 Task: Find connections with filter location Cañas with filter topic #communitywith filter profile language Potuguese with filter current company BBC with filter school Nehru Arts and Science College with filter industry Accessible Hardware Manufacturing with filter service category Leadership Development with filter keywords title Yoga Instructor
Action: Mouse moved to (654, 113)
Screenshot: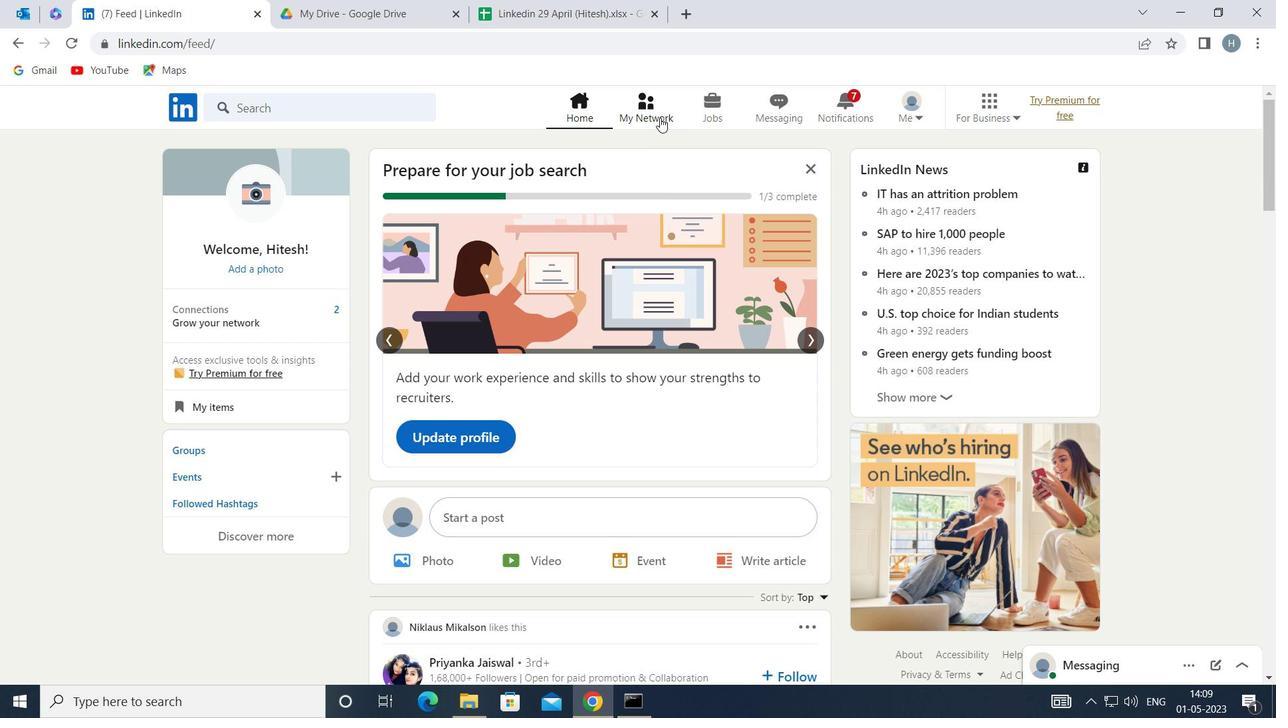 
Action: Mouse pressed left at (654, 113)
Screenshot: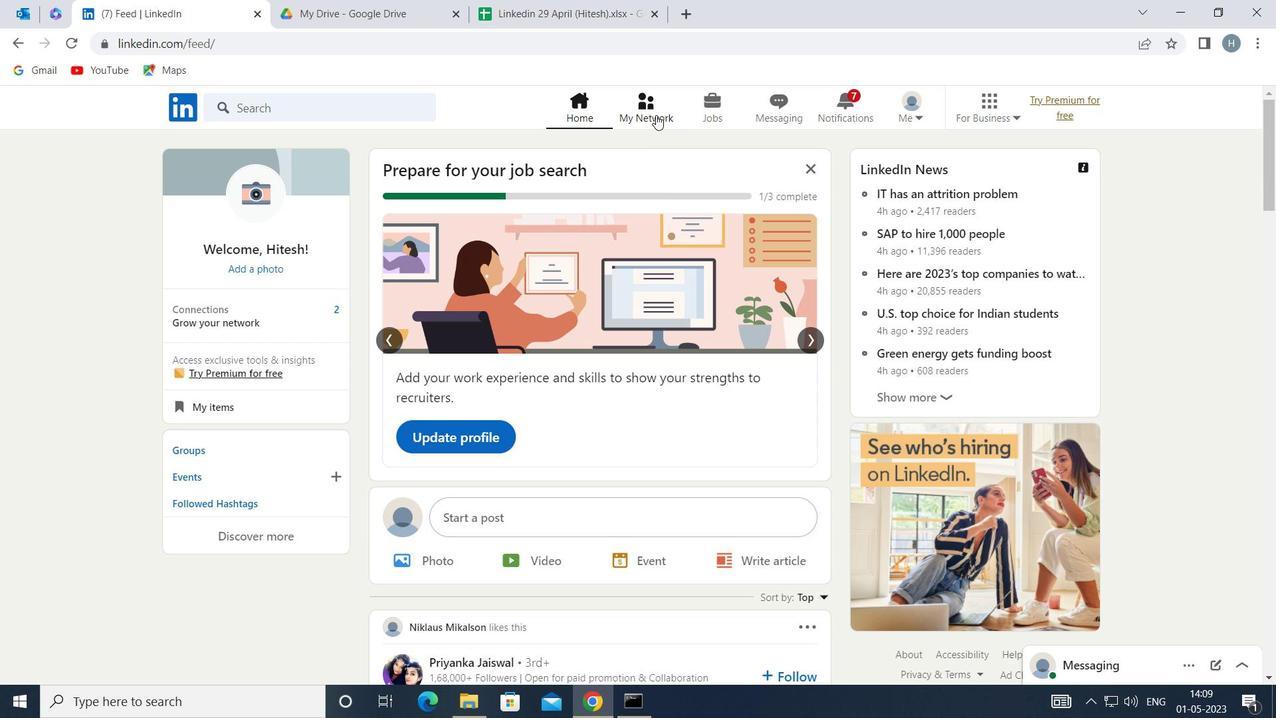 
Action: Mouse moved to (369, 202)
Screenshot: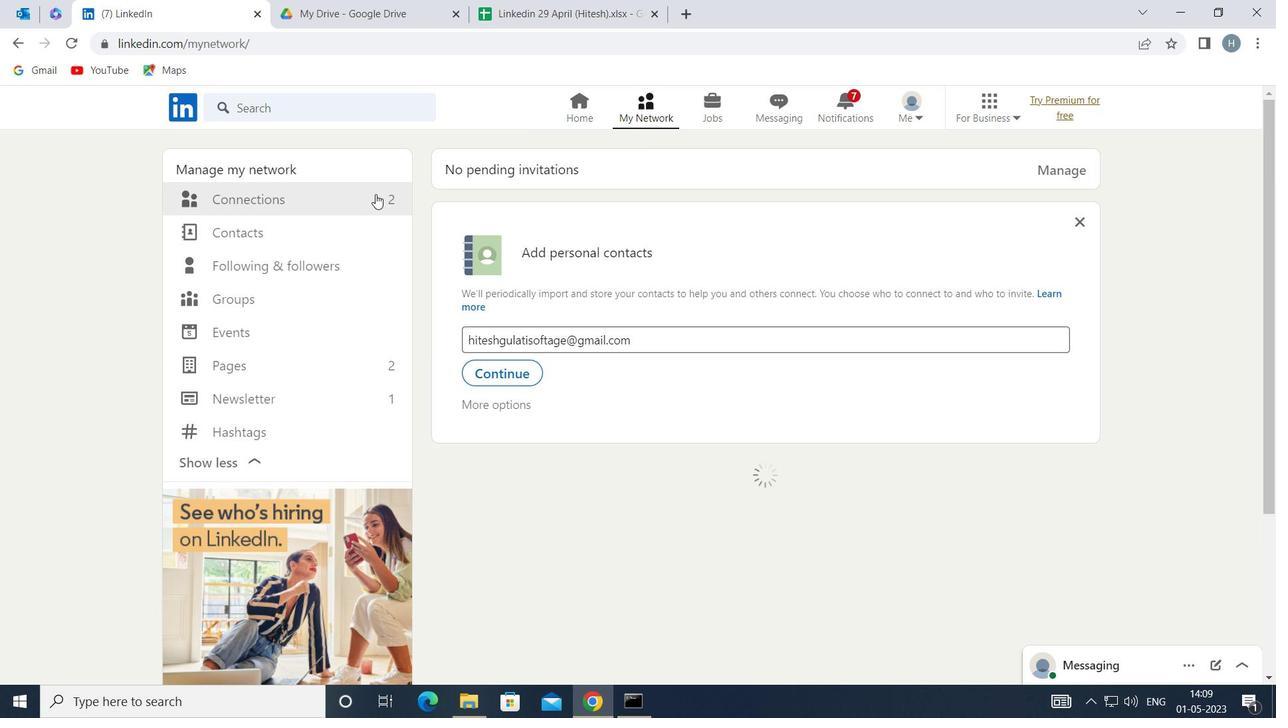 
Action: Mouse pressed left at (369, 202)
Screenshot: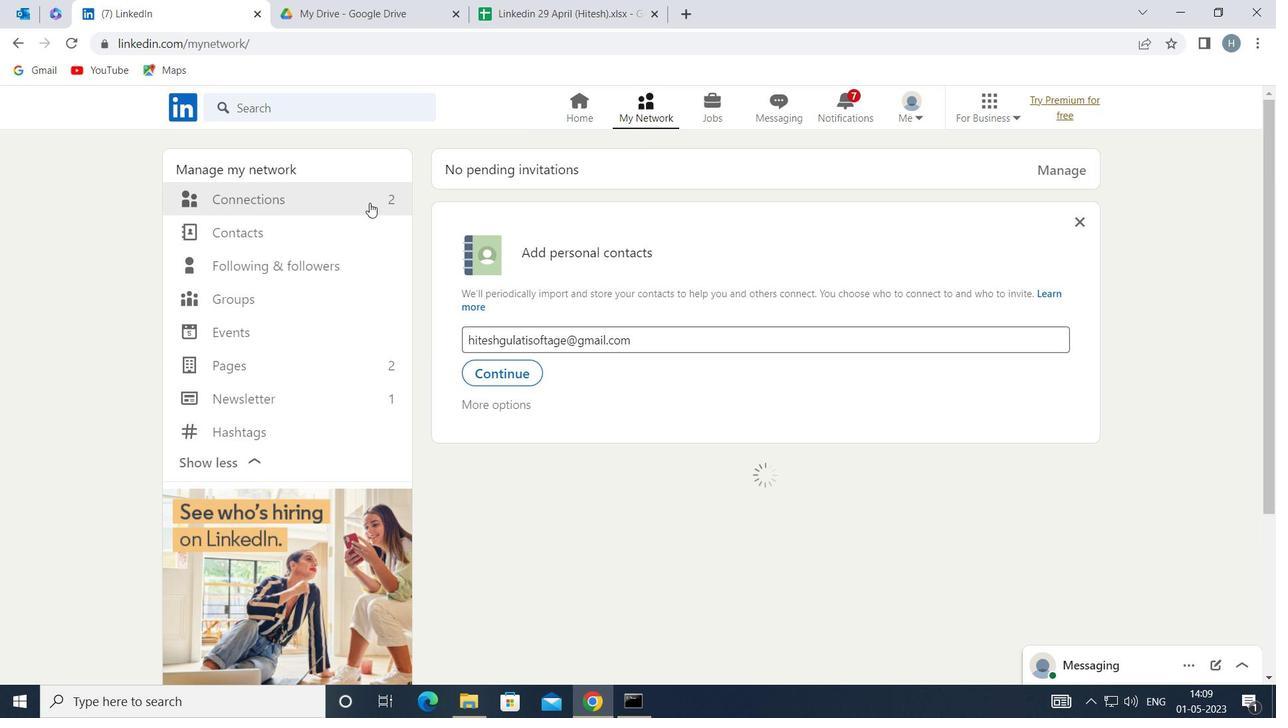 
Action: Mouse moved to (767, 195)
Screenshot: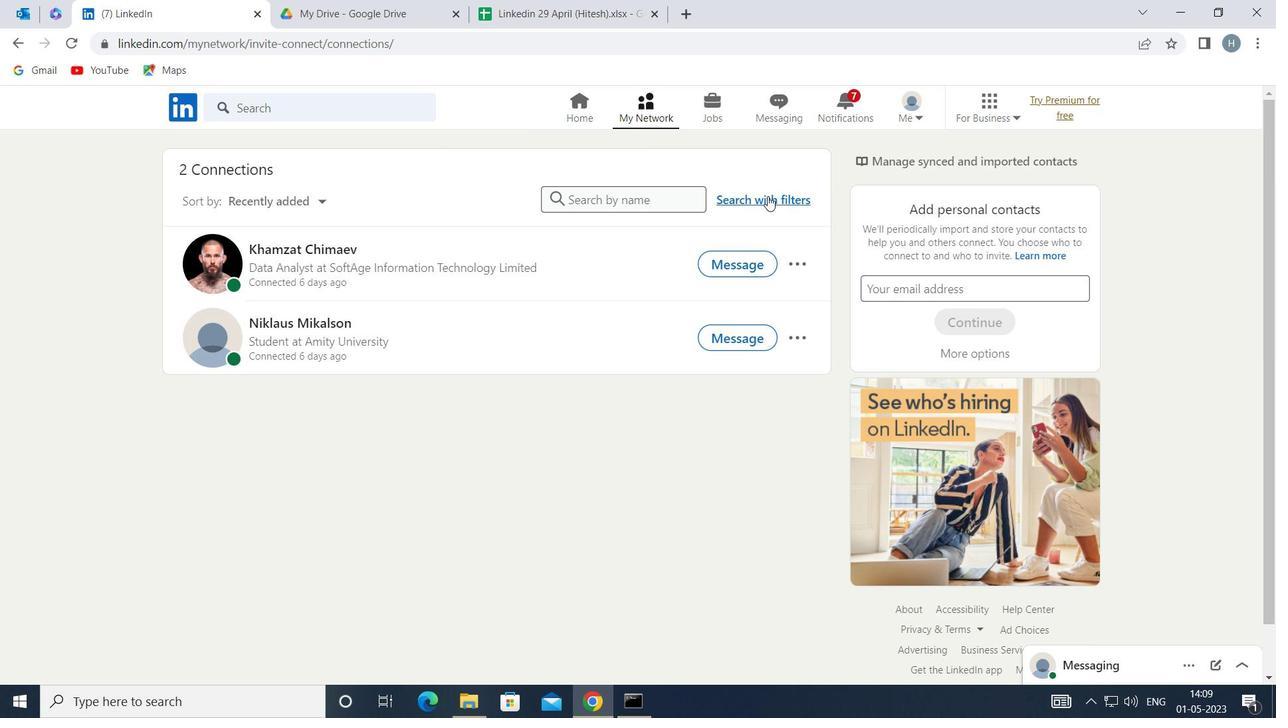 
Action: Mouse pressed left at (767, 195)
Screenshot: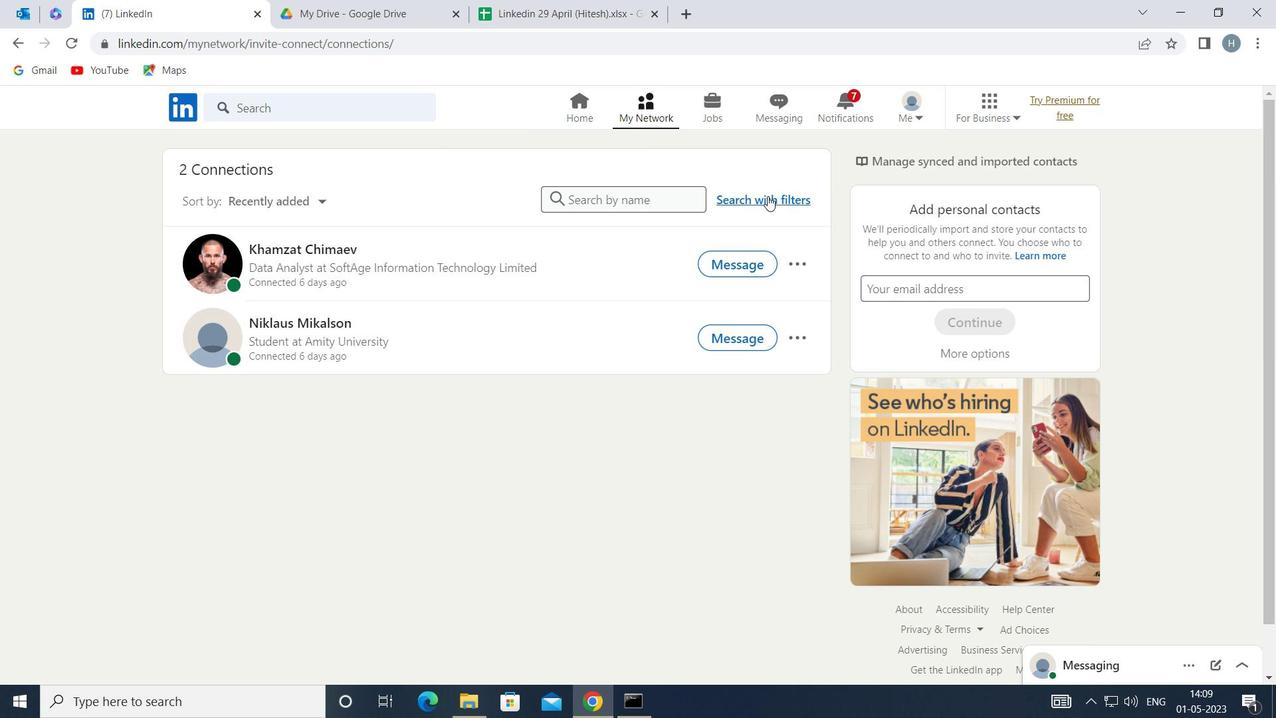 
Action: Mouse moved to (703, 153)
Screenshot: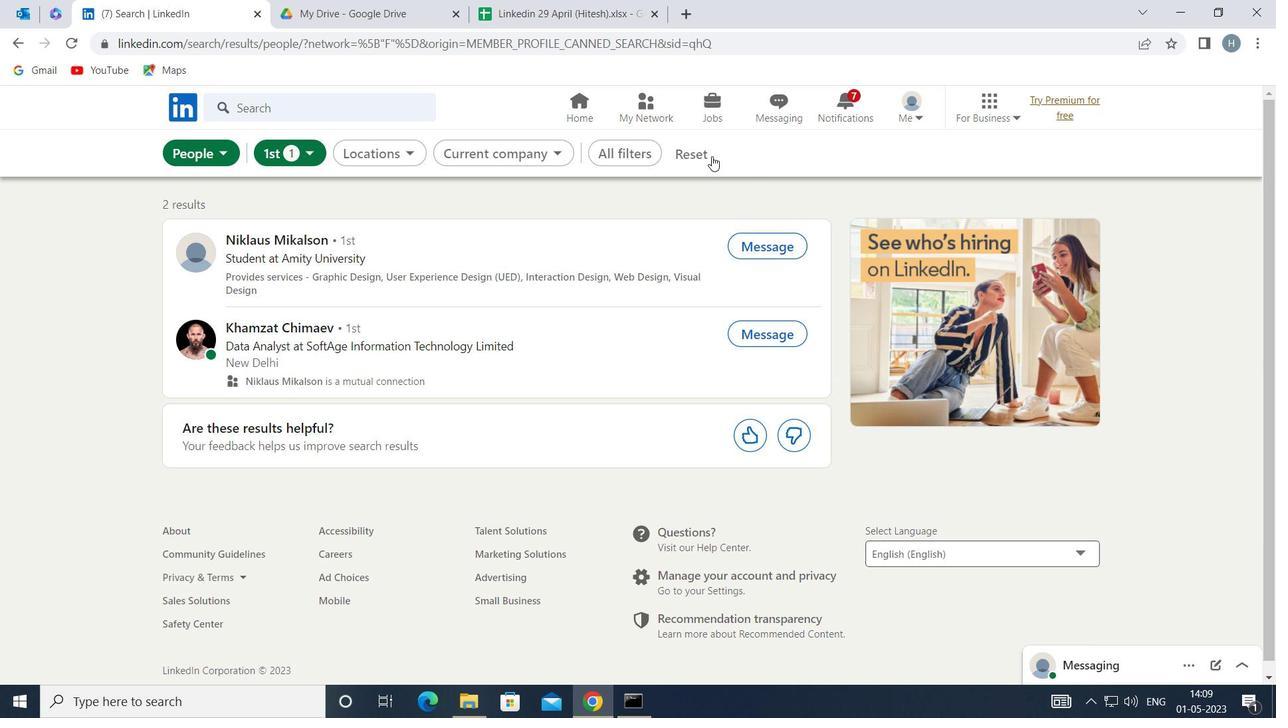 
Action: Mouse pressed left at (703, 153)
Screenshot: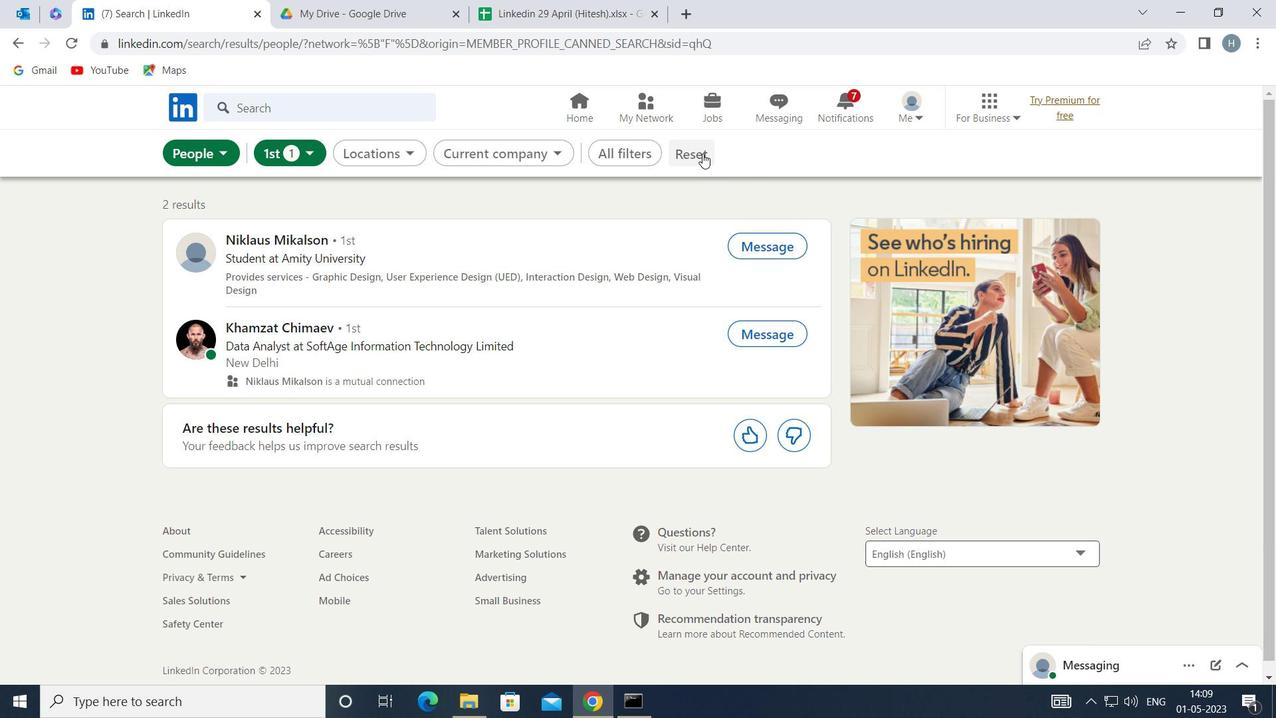 
Action: Mouse moved to (680, 154)
Screenshot: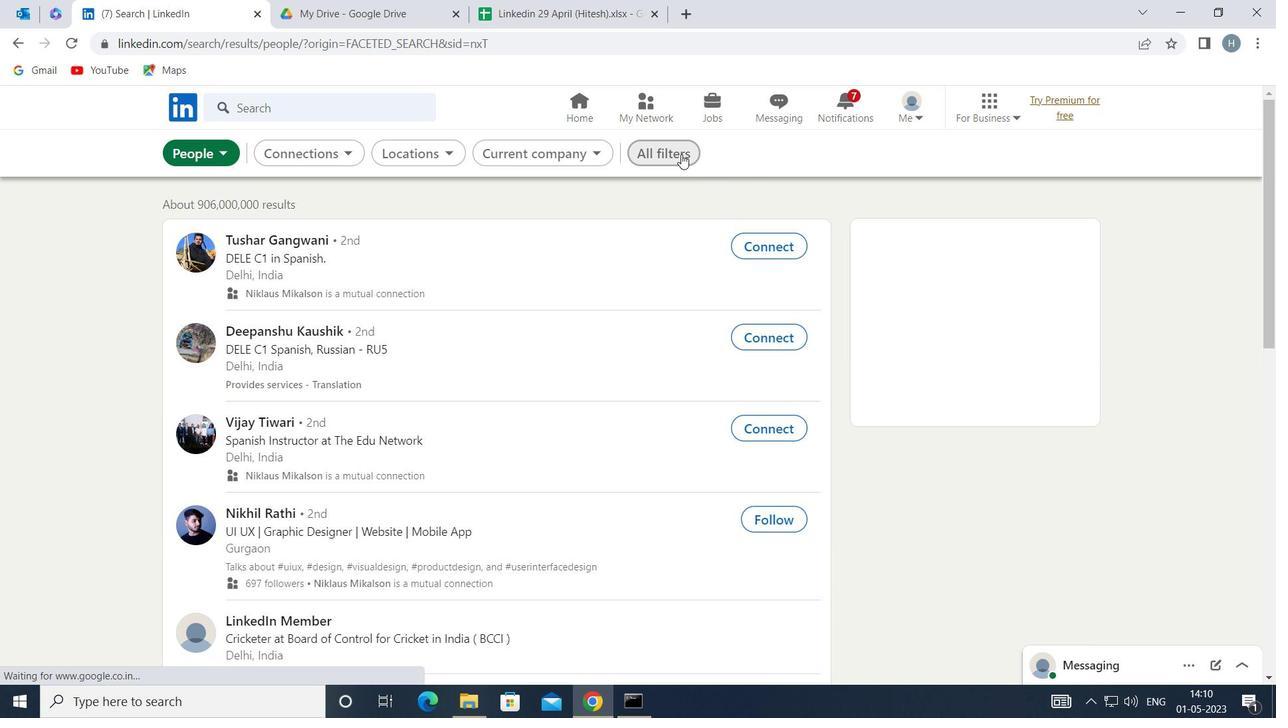 
Action: Mouse pressed left at (680, 154)
Screenshot: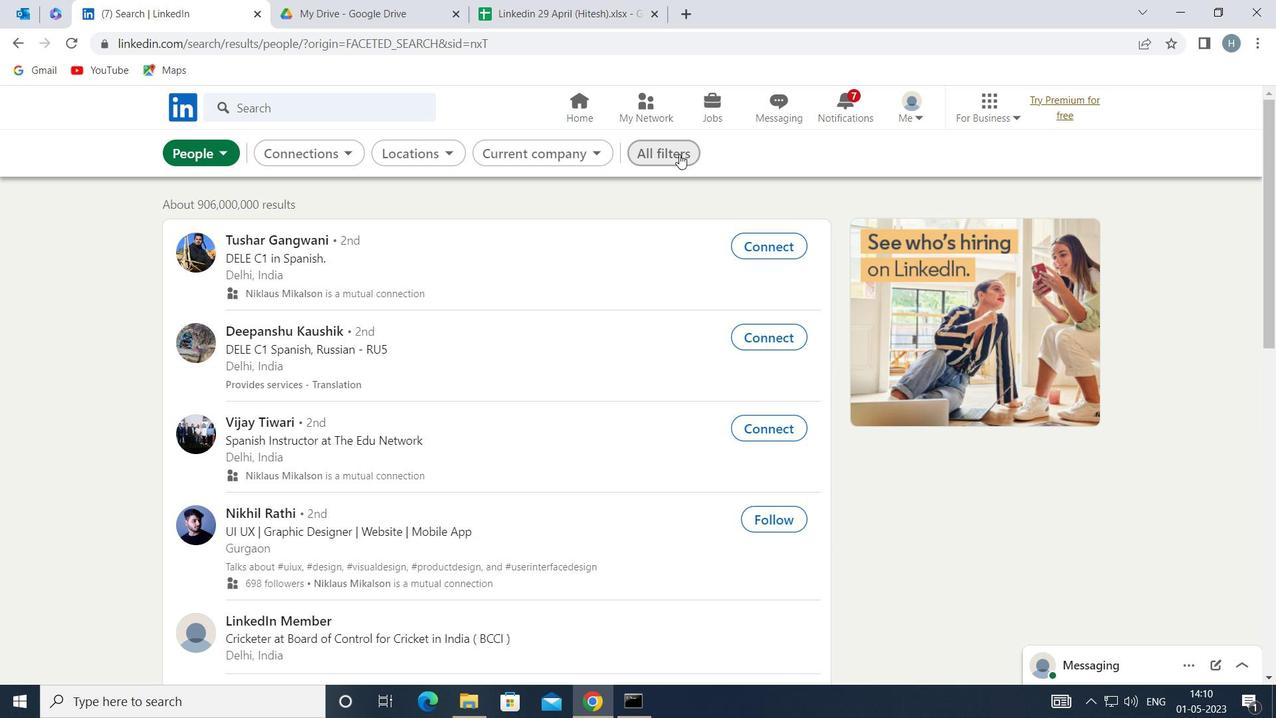
Action: Mouse moved to (992, 354)
Screenshot: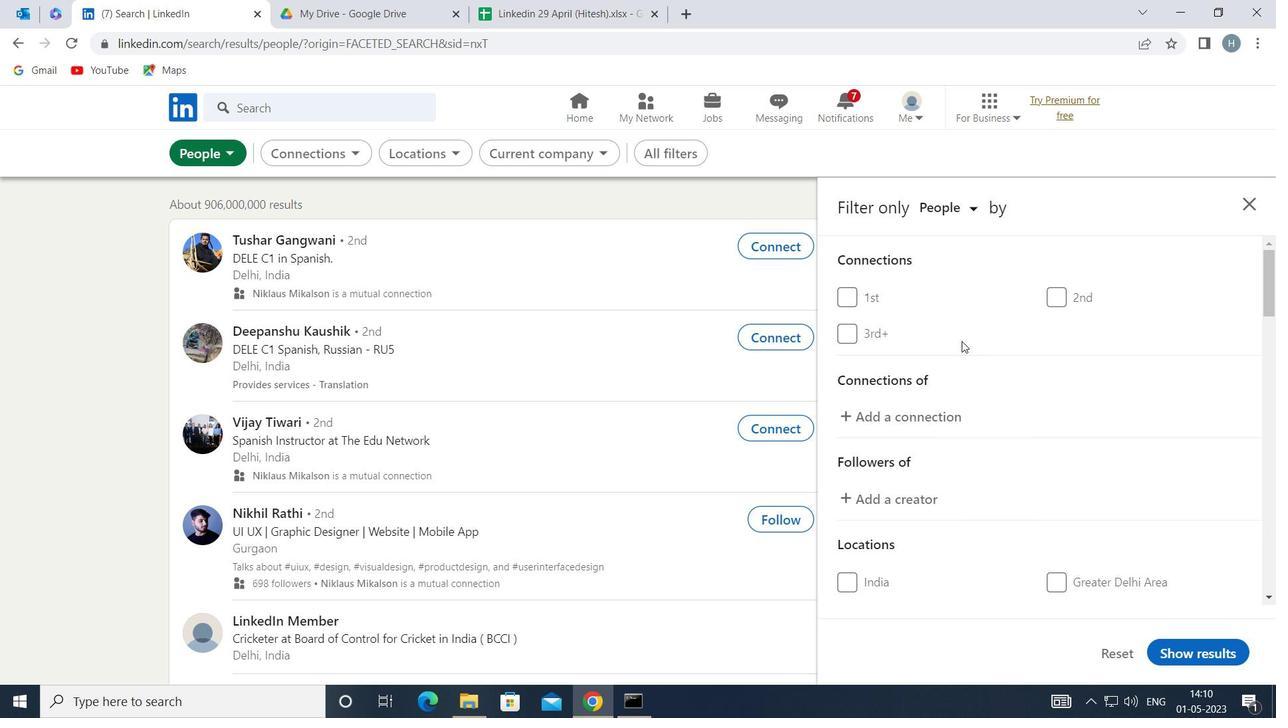 
Action: Mouse scrolled (992, 353) with delta (0, 0)
Screenshot: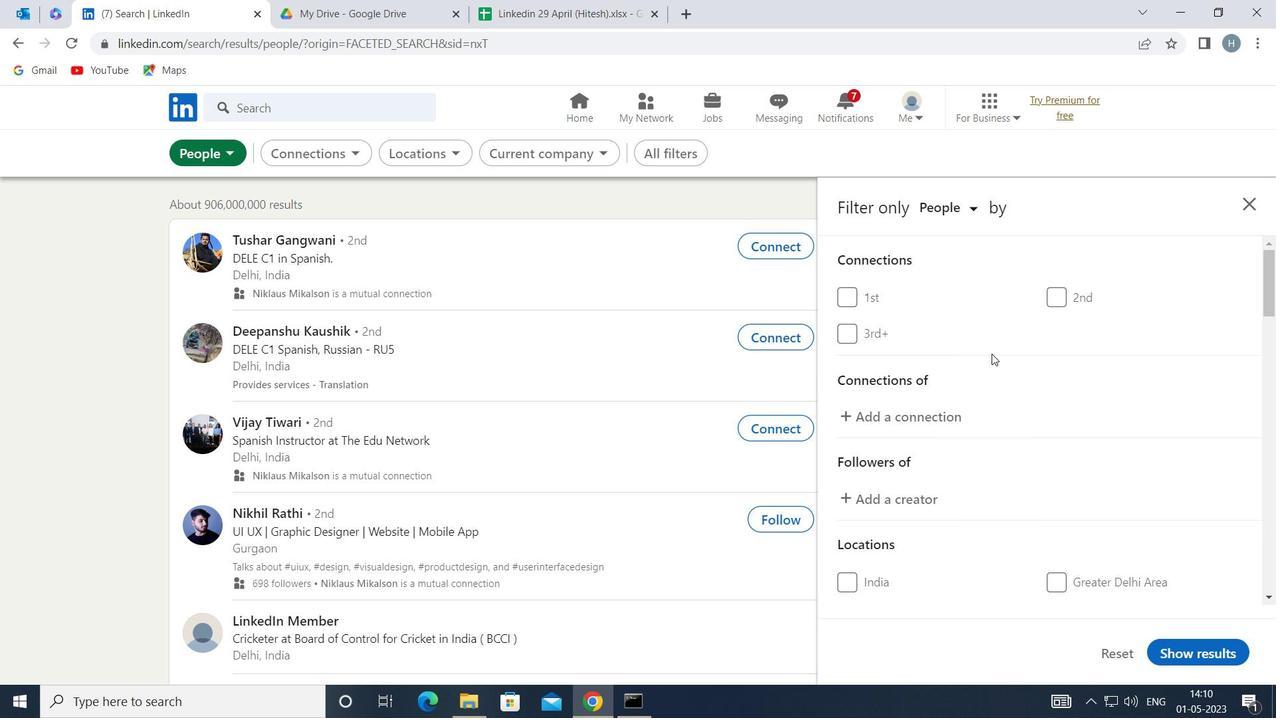 
Action: Mouse moved to (992, 355)
Screenshot: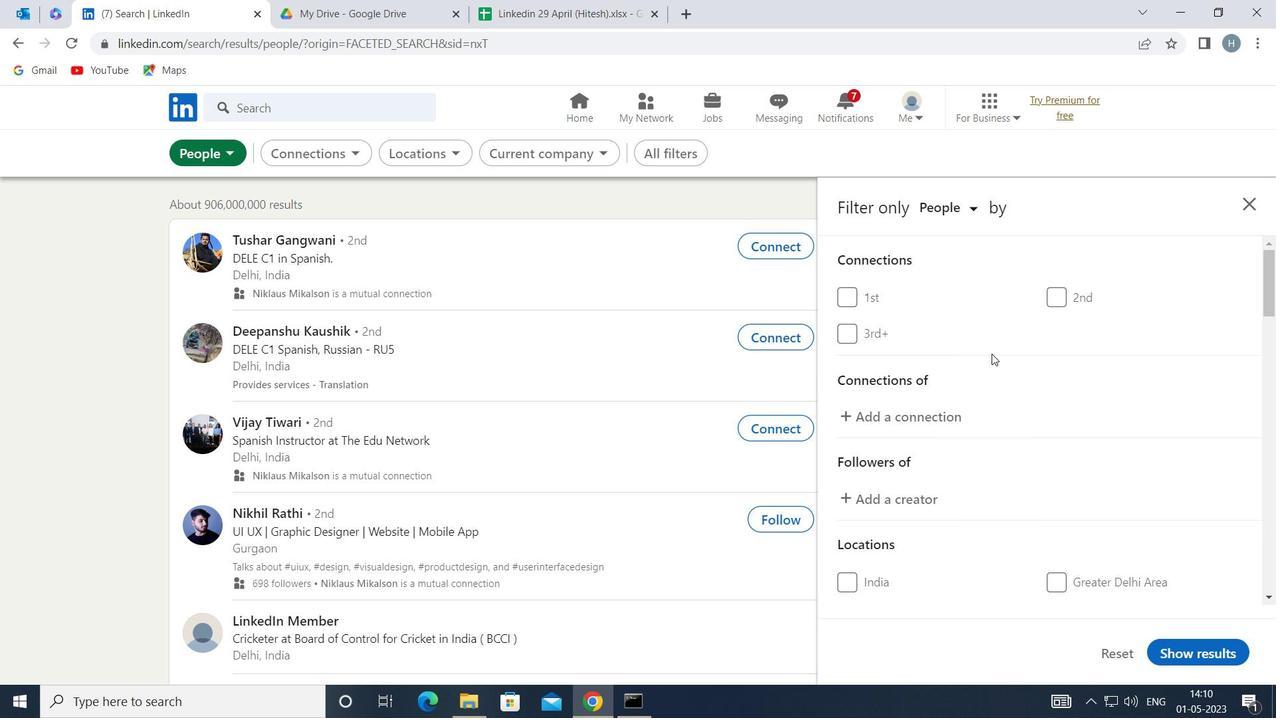
Action: Mouse scrolled (992, 355) with delta (0, 0)
Screenshot: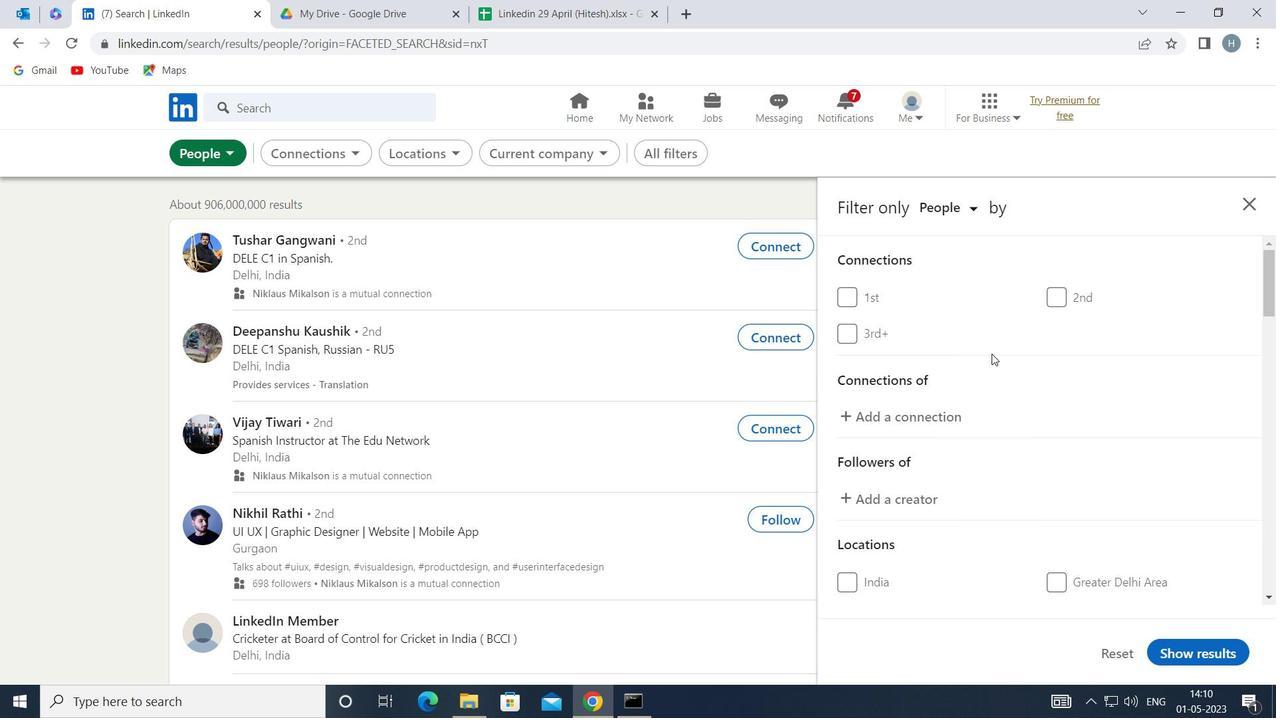 
Action: Mouse scrolled (992, 355) with delta (0, 0)
Screenshot: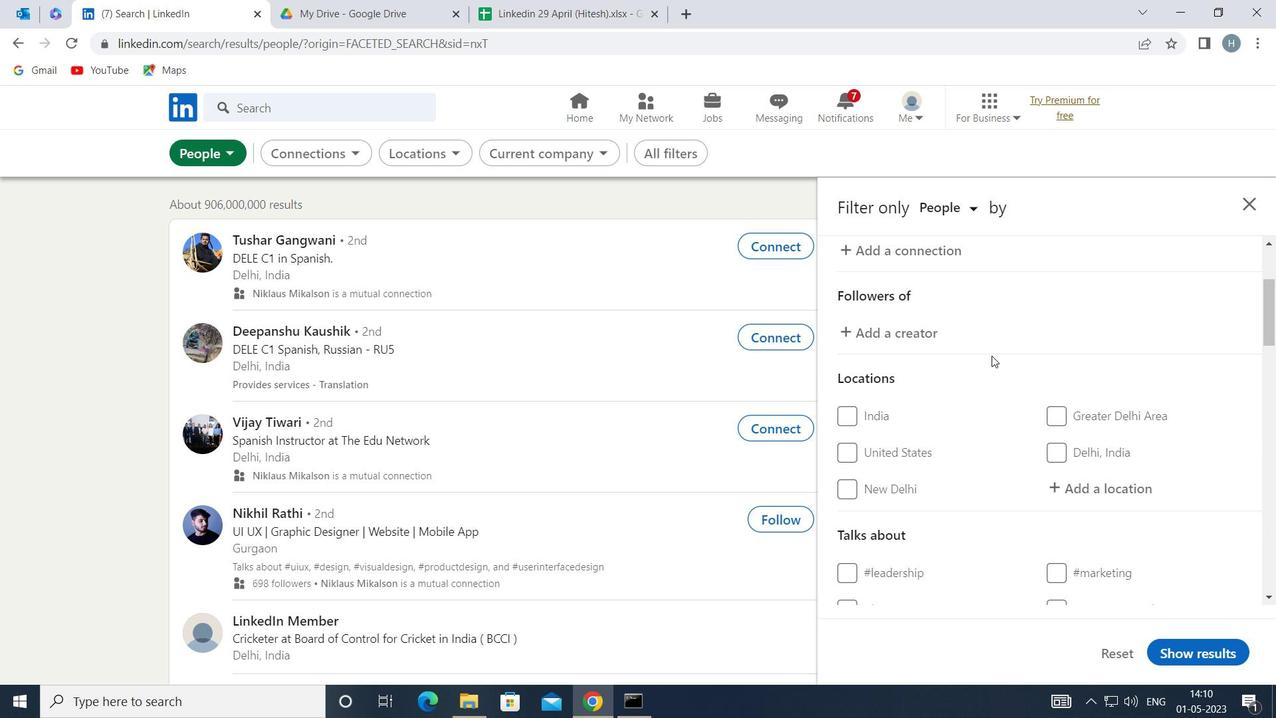 
Action: Mouse moved to (1107, 404)
Screenshot: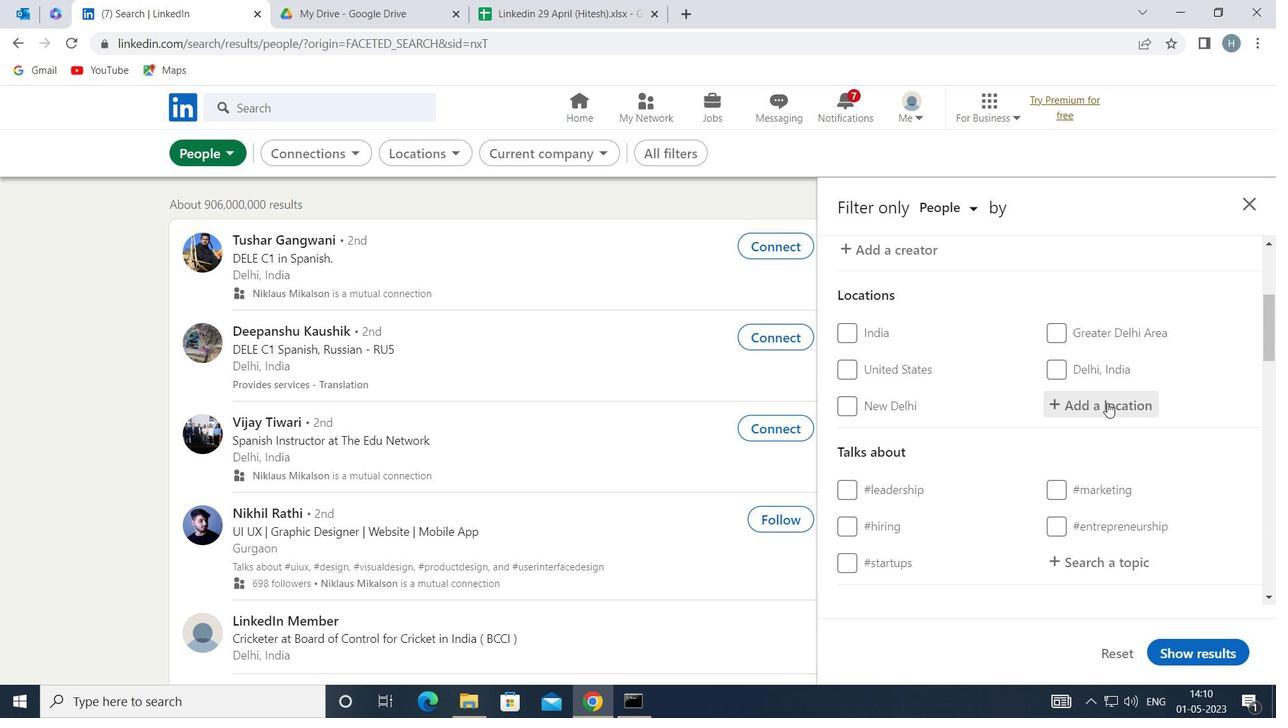 
Action: Mouse pressed left at (1107, 404)
Screenshot: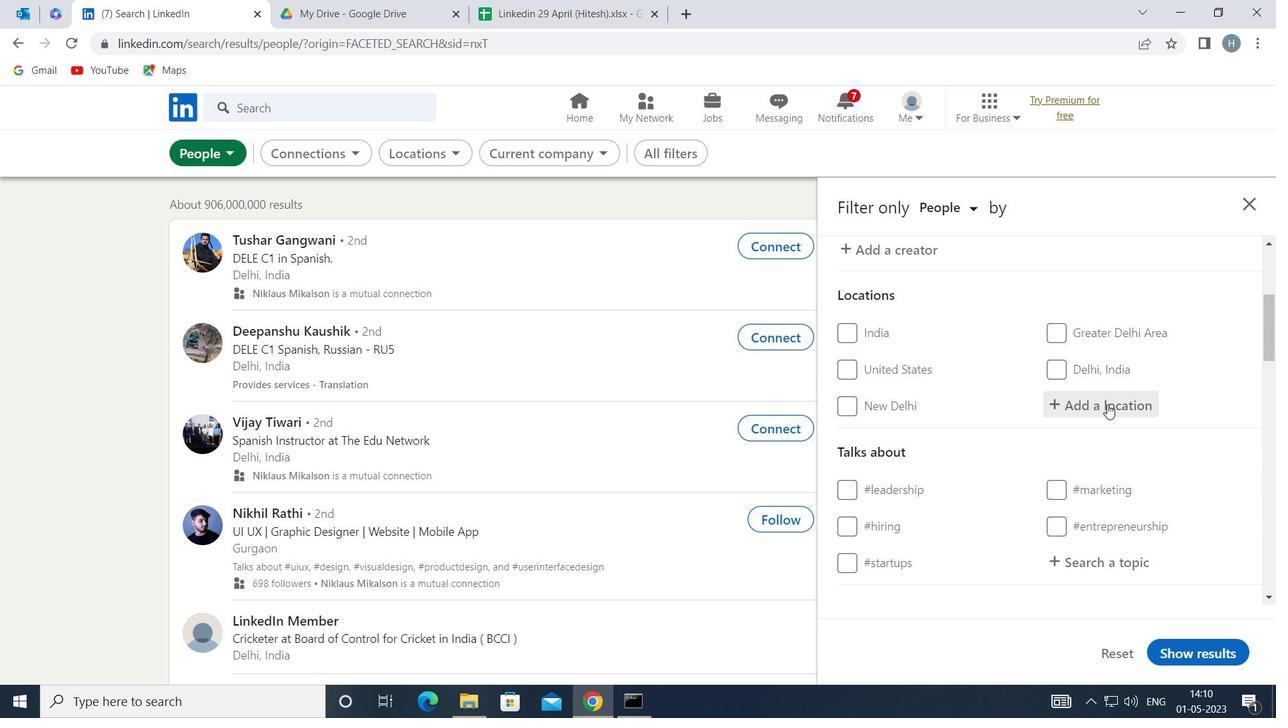 
Action: Mouse moved to (1107, 404)
Screenshot: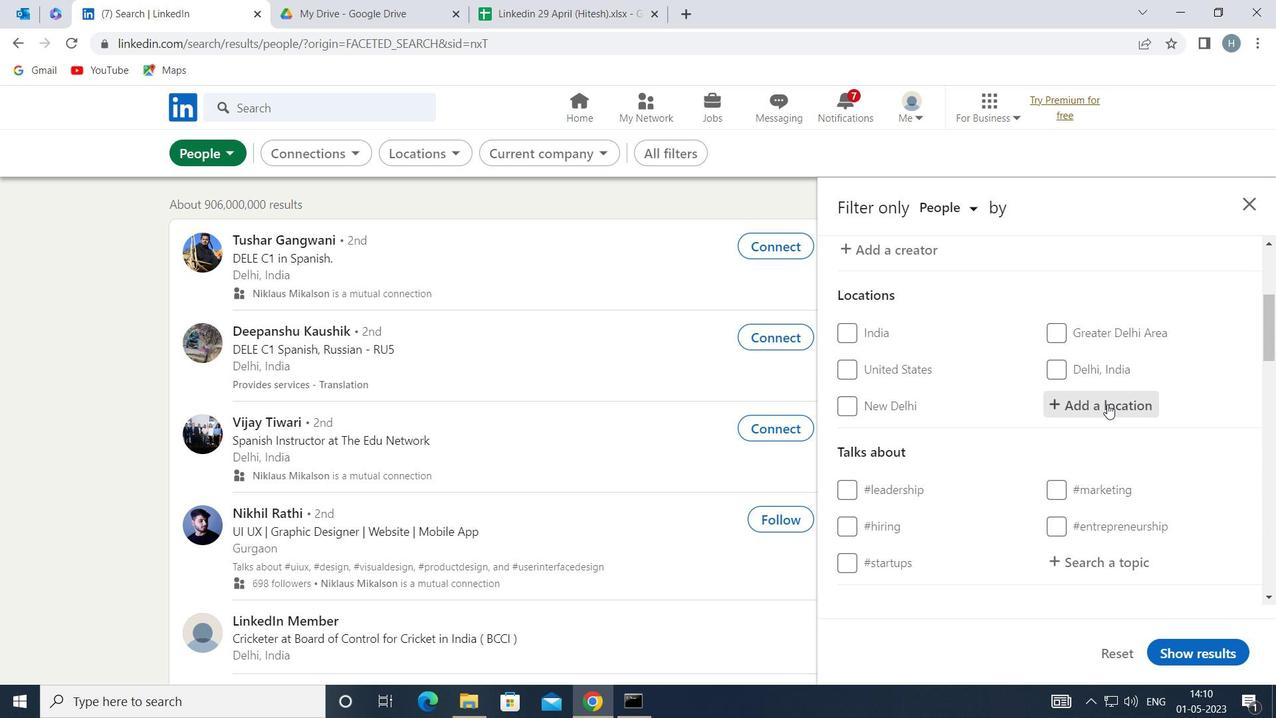 
Action: Key pressed <Key.shift>CANAS
Screenshot: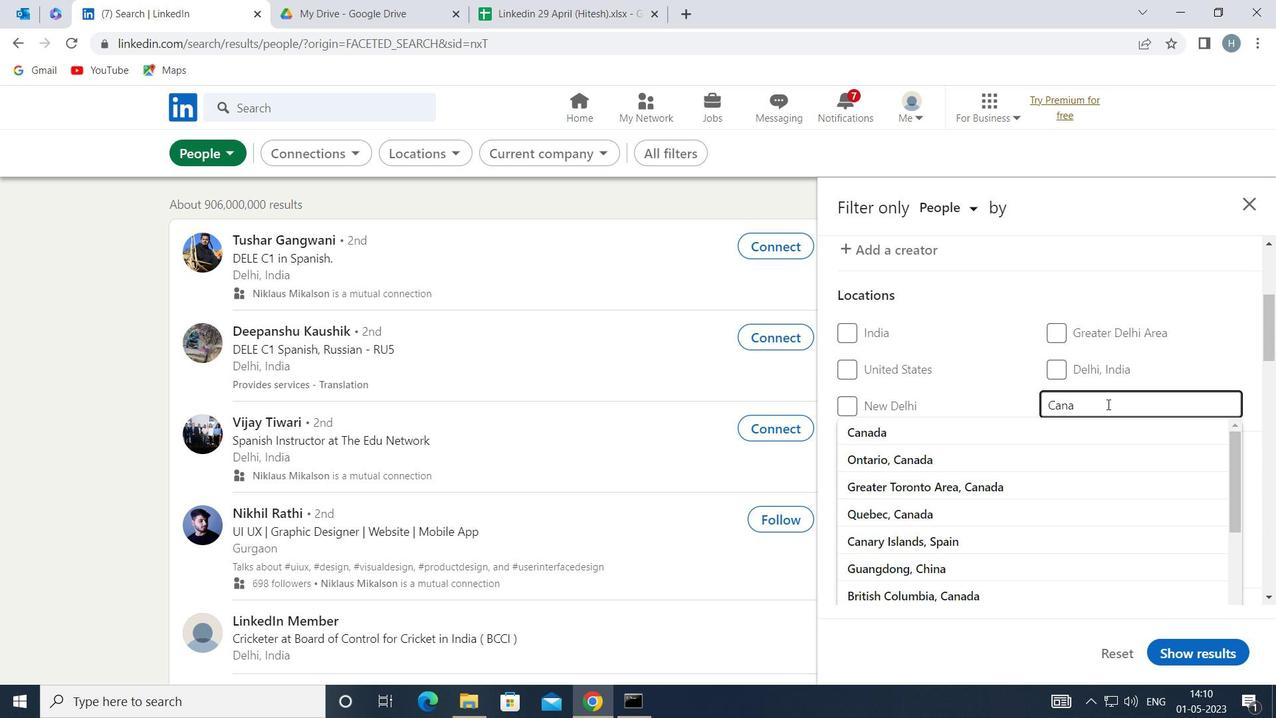 
Action: Mouse moved to (1106, 405)
Screenshot: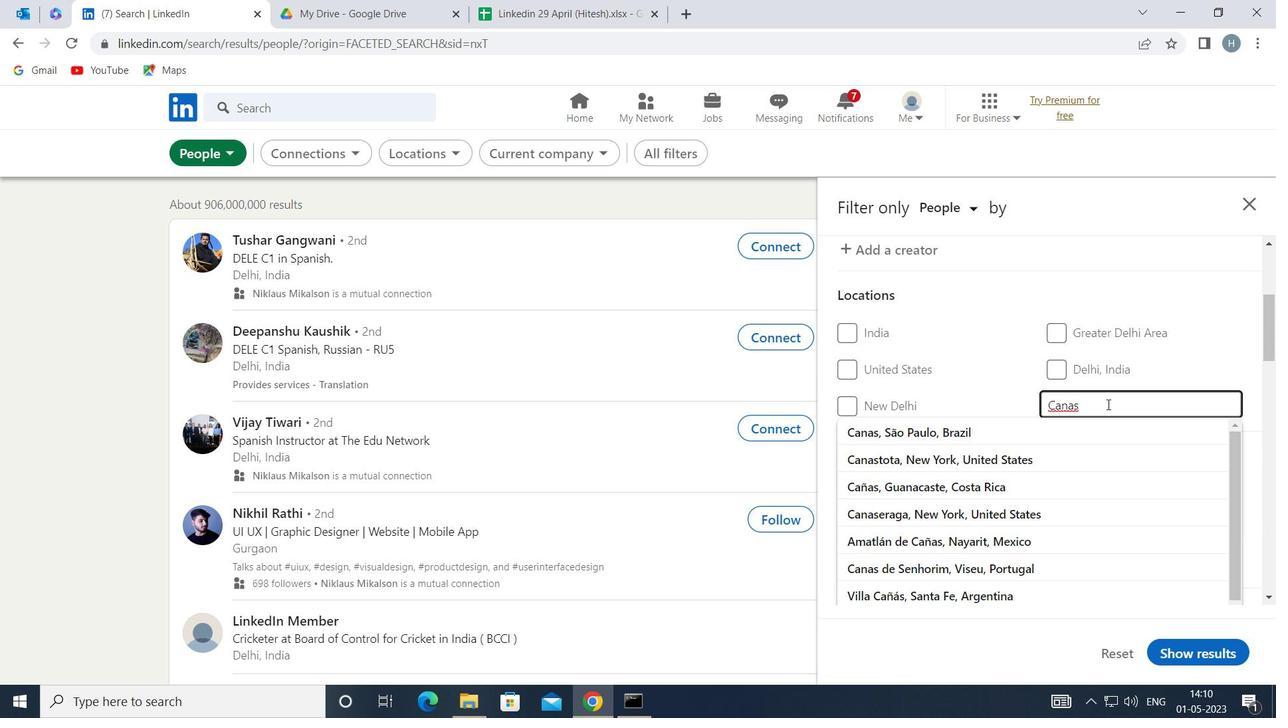 
Action: Key pressed <Key.enter>
Screenshot: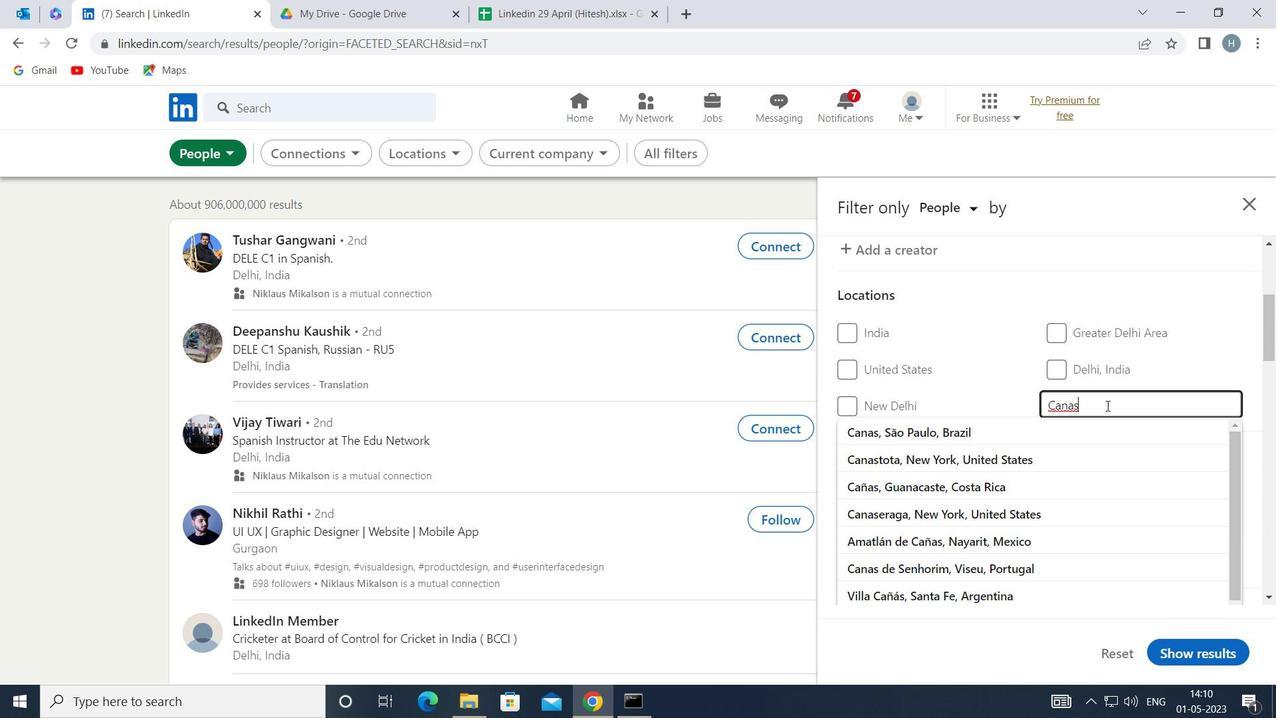 
Action: Mouse scrolled (1106, 404) with delta (0, 0)
Screenshot: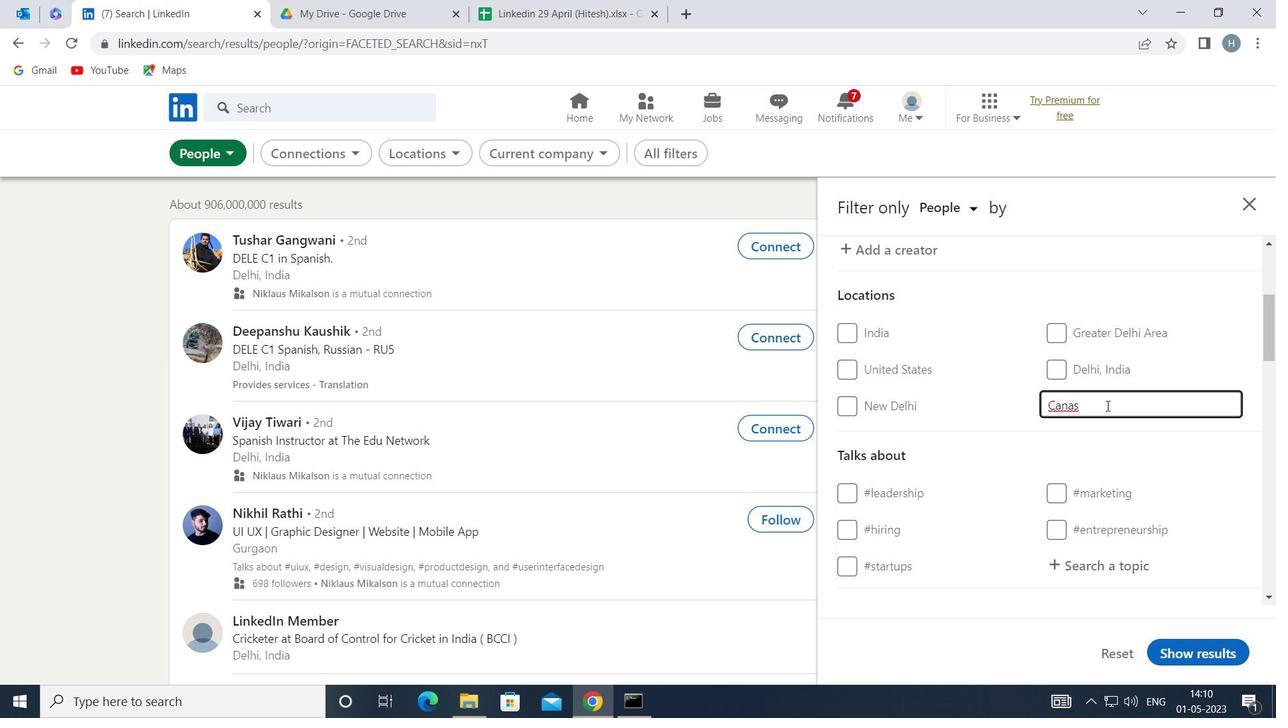 
Action: Mouse scrolled (1106, 404) with delta (0, 0)
Screenshot: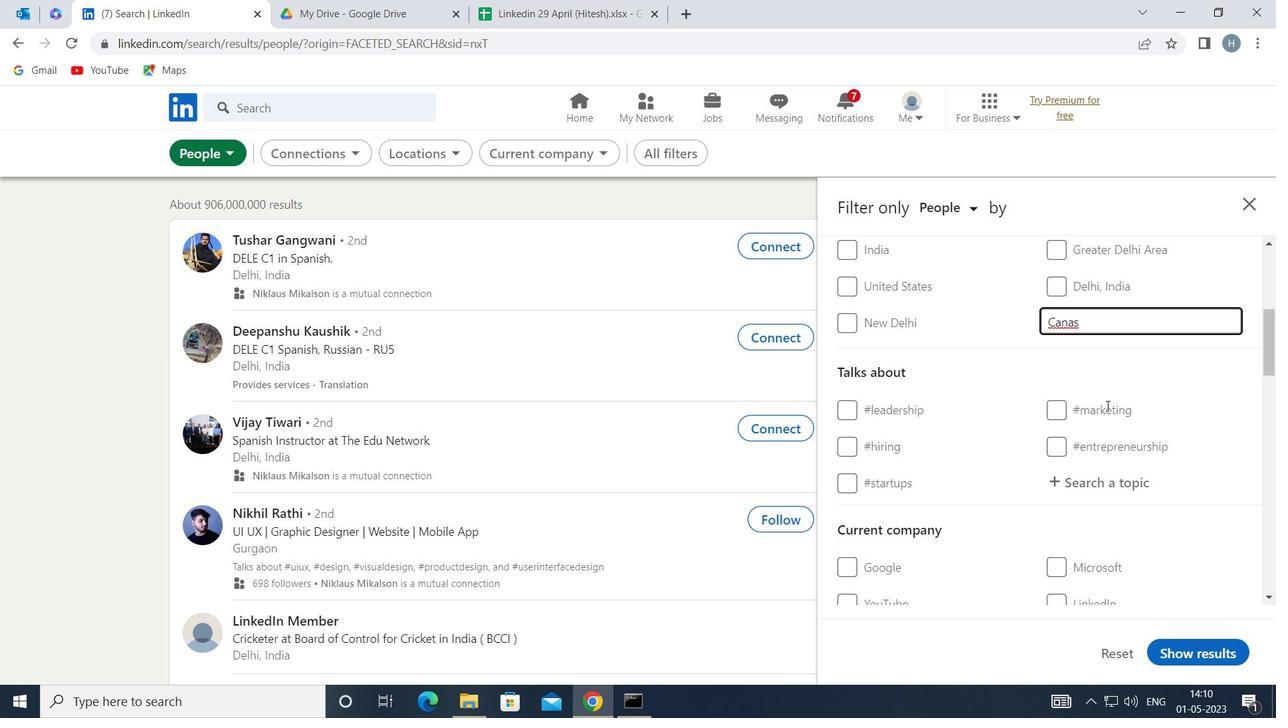 
Action: Mouse moved to (1111, 397)
Screenshot: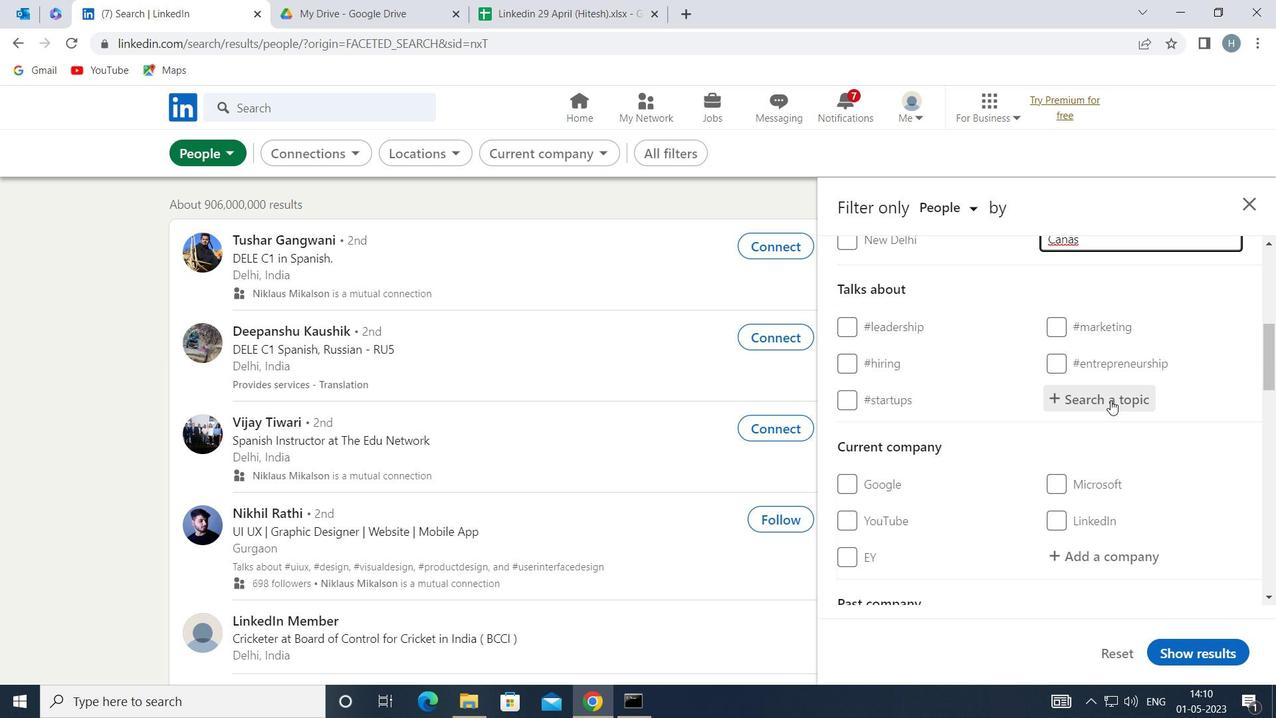 
Action: Mouse pressed left at (1111, 397)
Screenshot: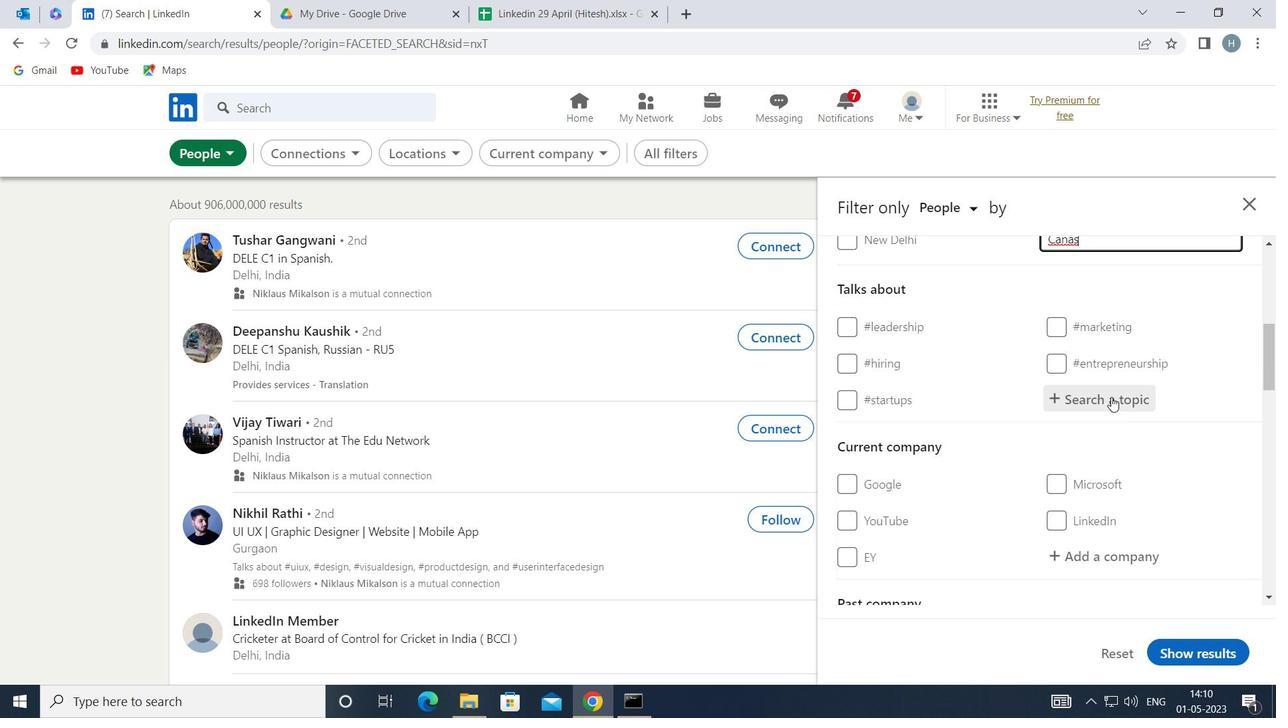 
Action: Key pressed <Key.shift>COMMUNIT
Screenshot: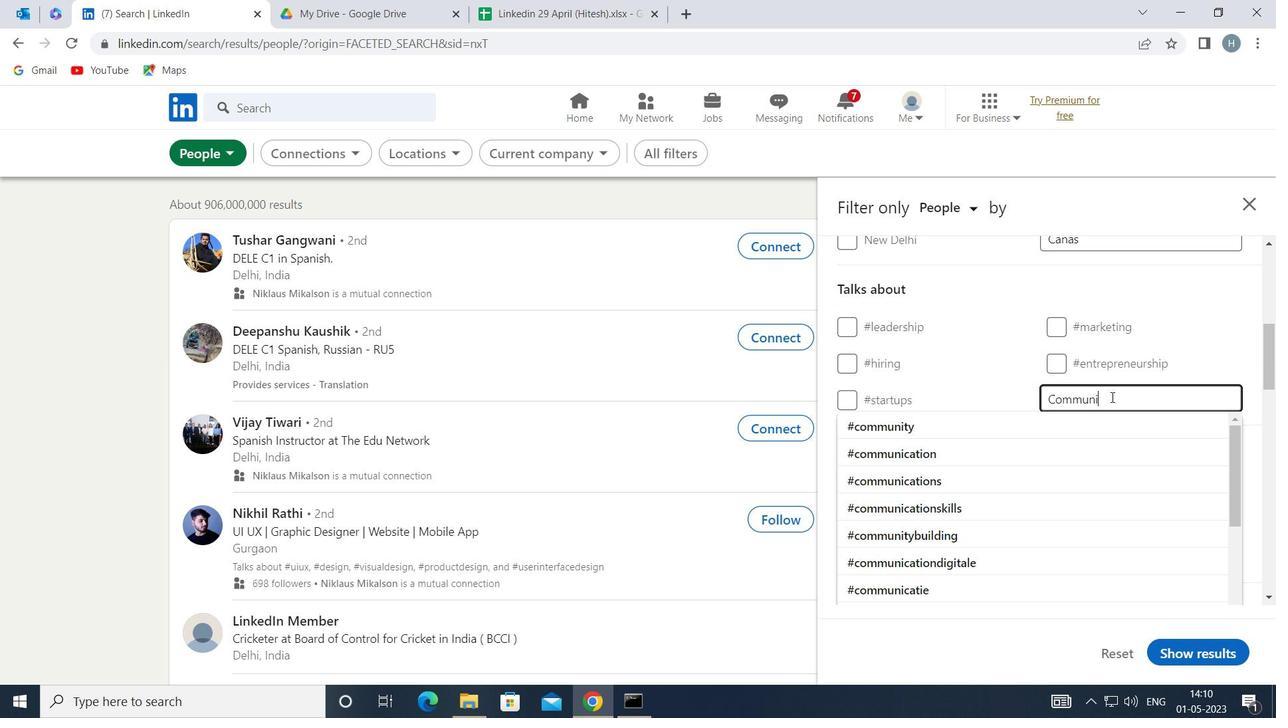 
Action: Mouse moved to (1039, 419)
Screenshot: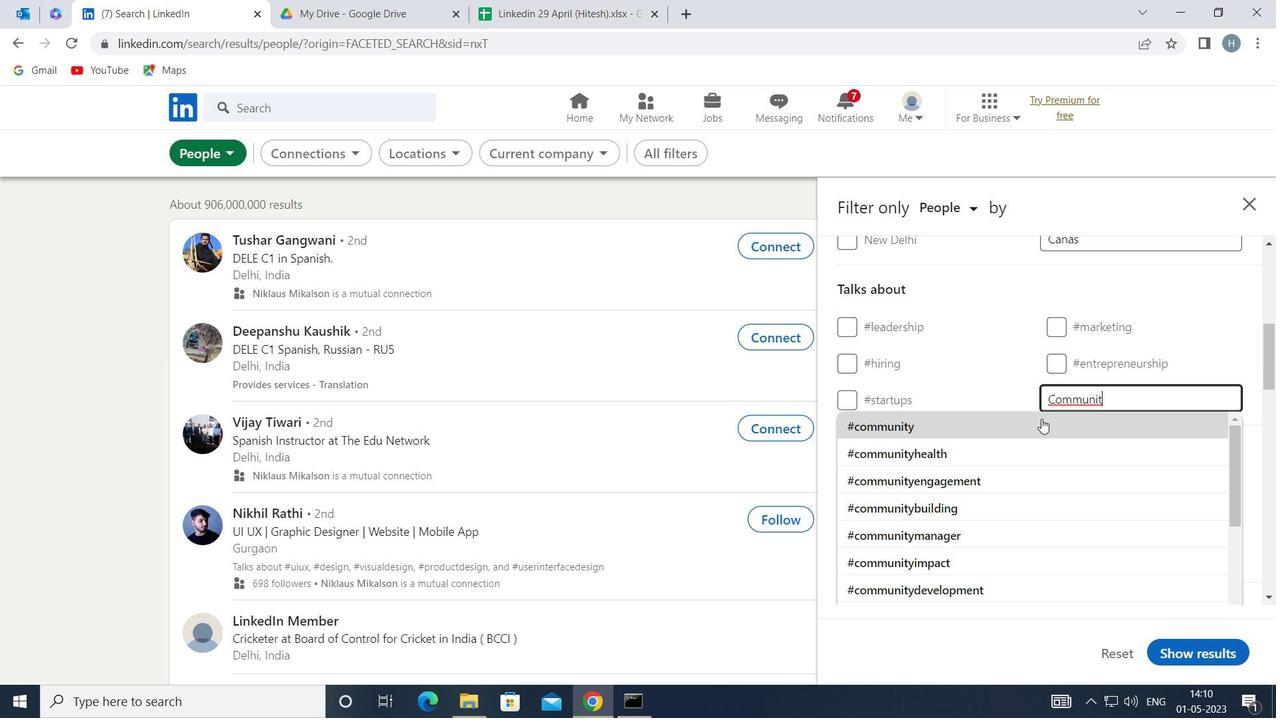 
Action: Mouse pressed left at (1039, 419)
Screenshot: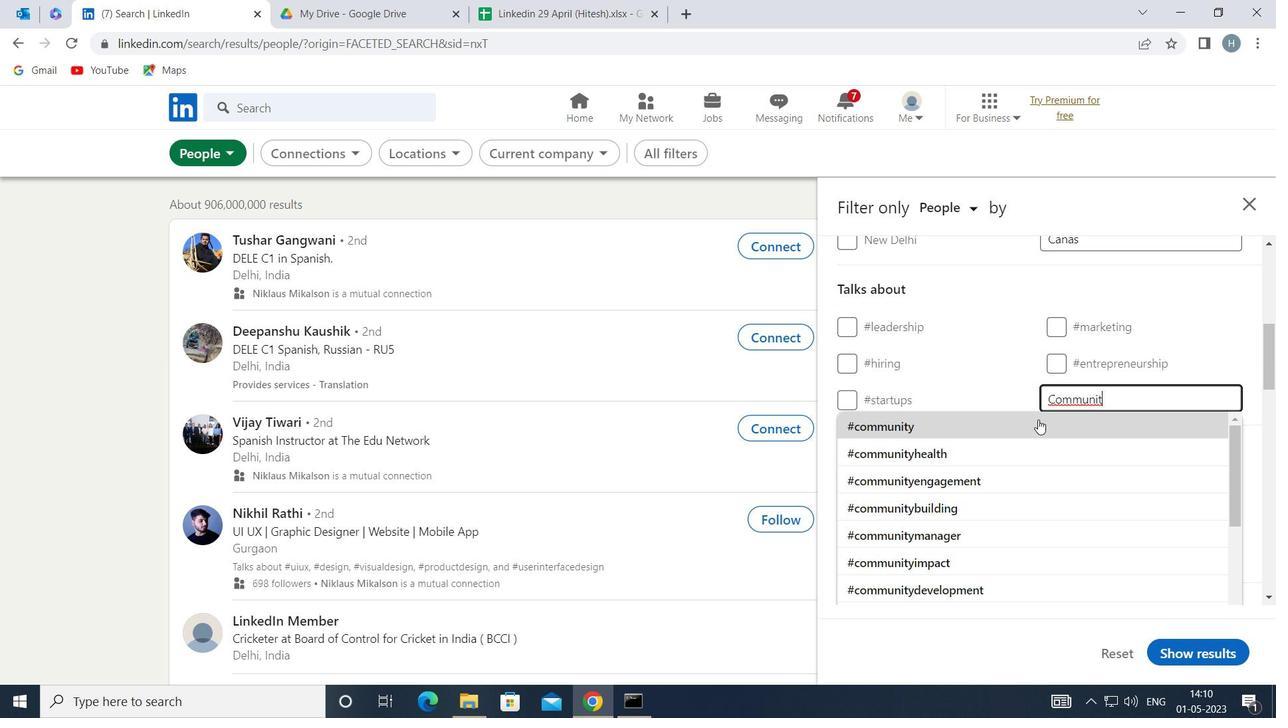 
Action: Mouse scrolled (1039, 418) with delta (0, 0)
Screenshot: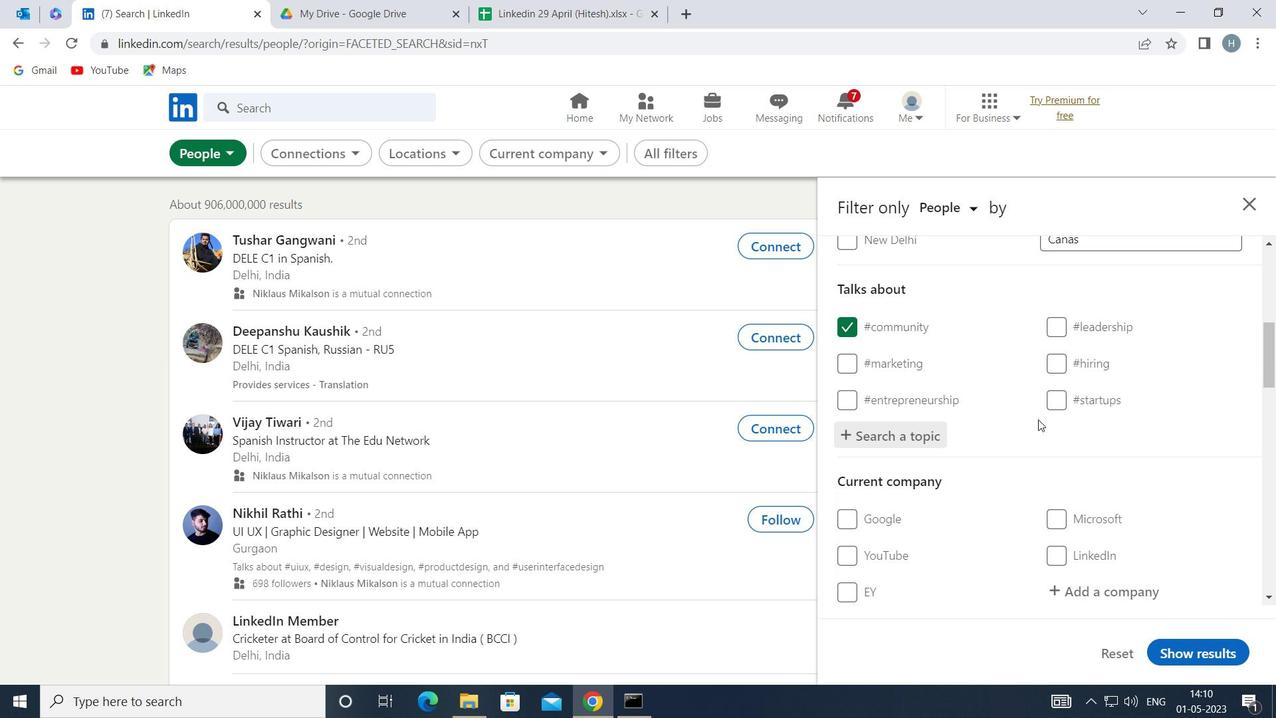 
Action: Mouse scrolled (1039, 418) with delta (0, 0)
Screenshot: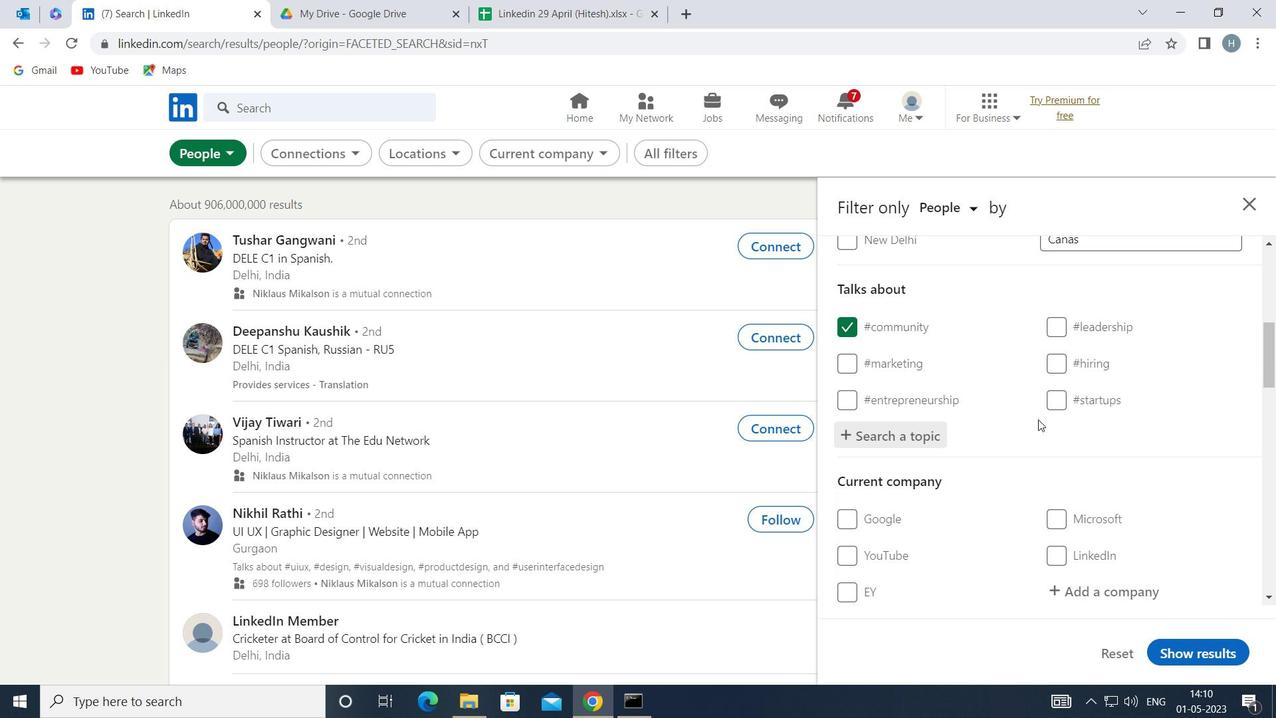 
Action: Mouse scrolled (1039, 418) with delta (0, 0)
Screenshot: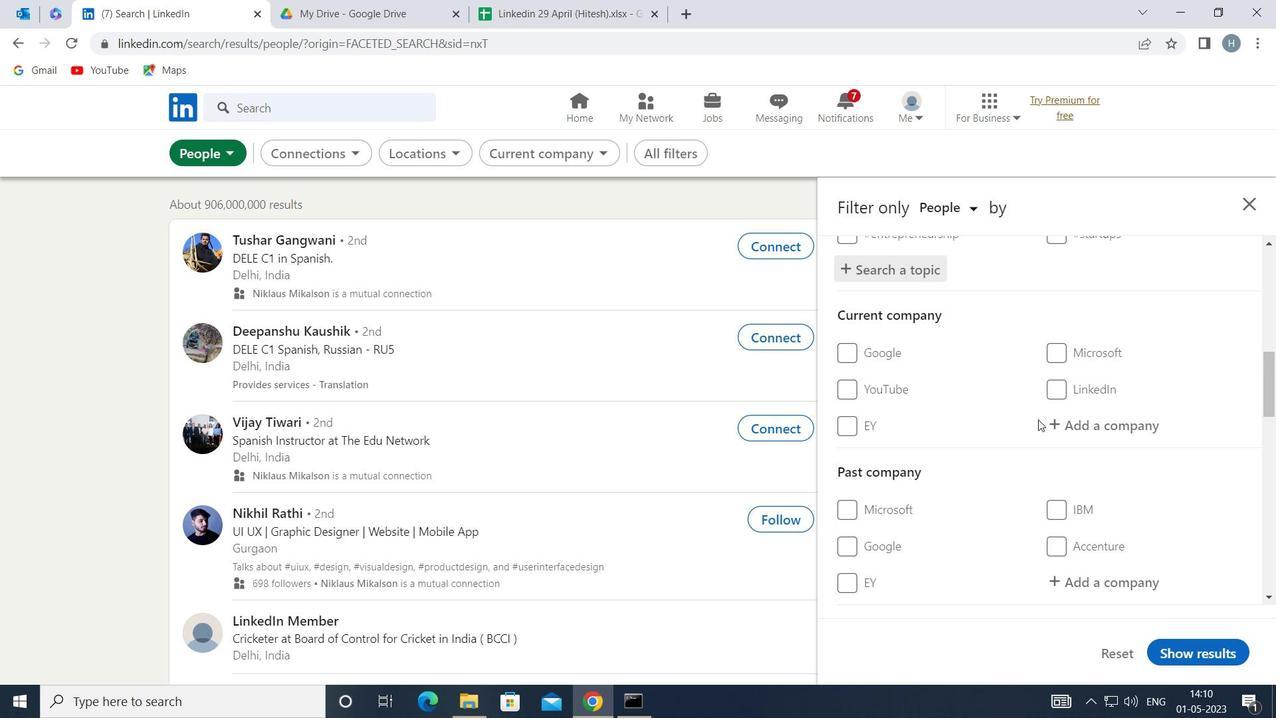 
Action: Mouse scrolled (1039, 418) with delta (0, 0)
Screenshot: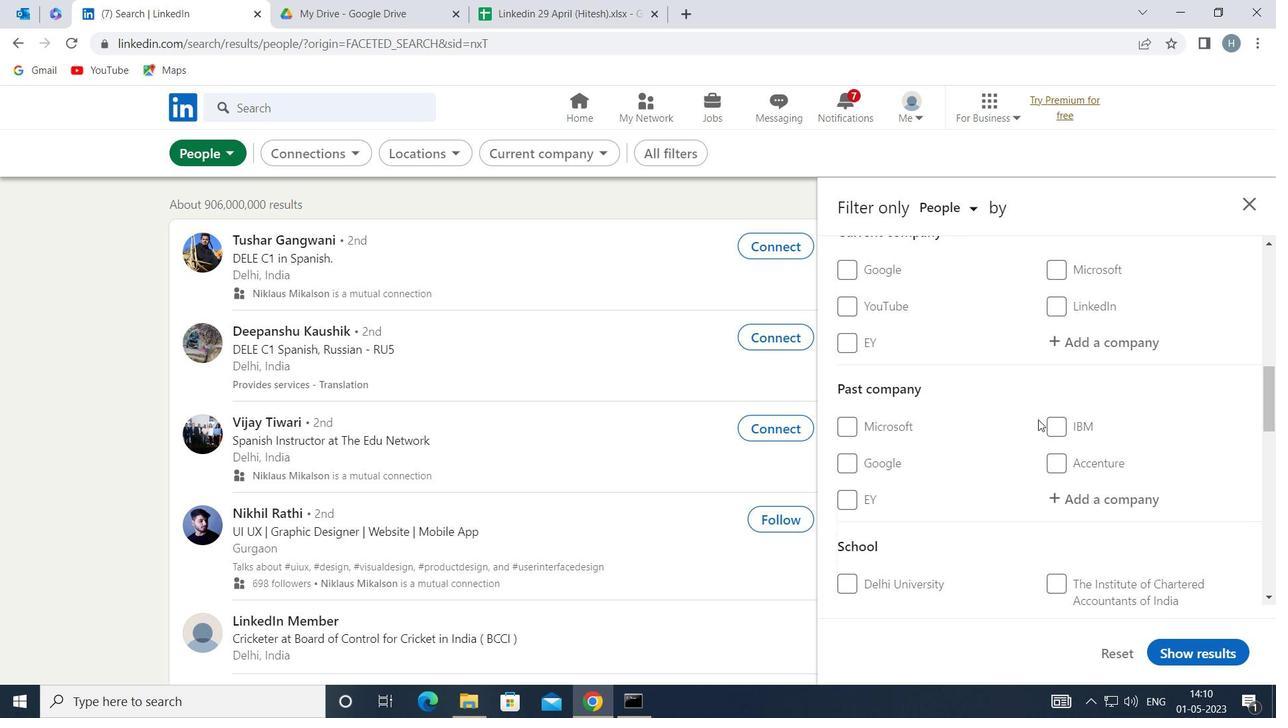 
Action: Mouse moved to (1037, 420)
Screenshot: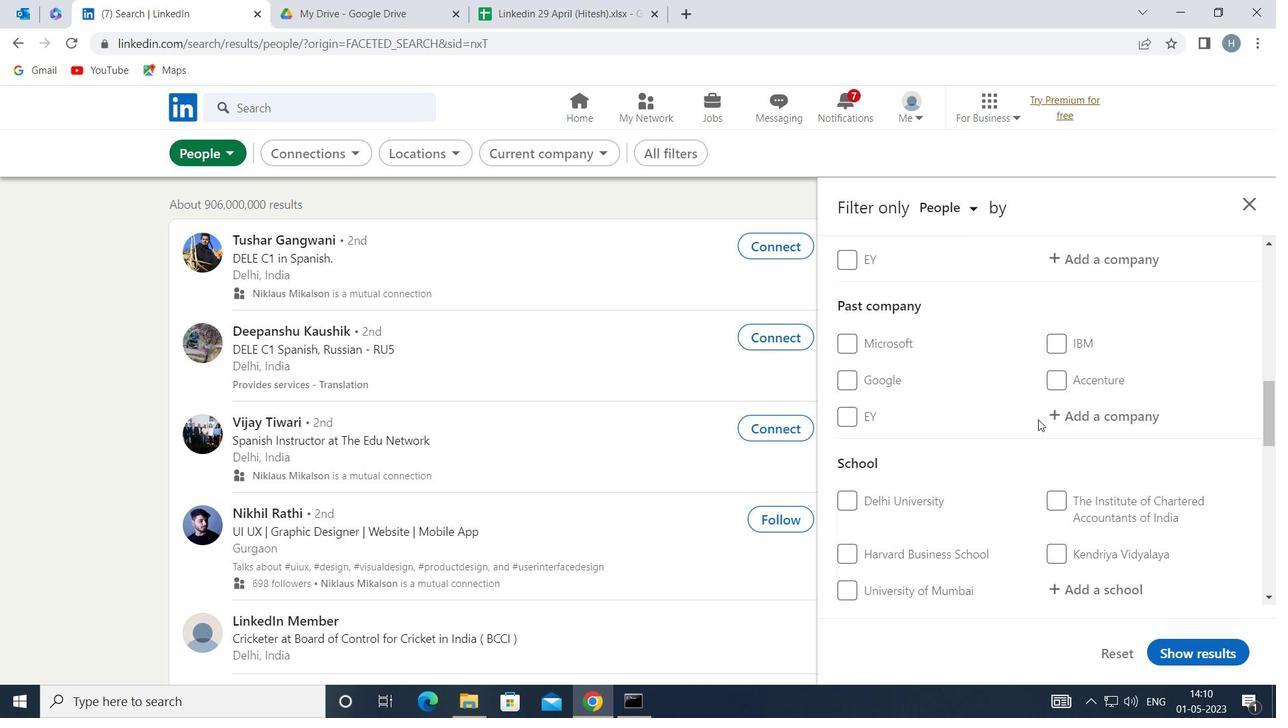 
Action: Mouse scrolled (1037, 420) with delta (0, 0)
Screenshot: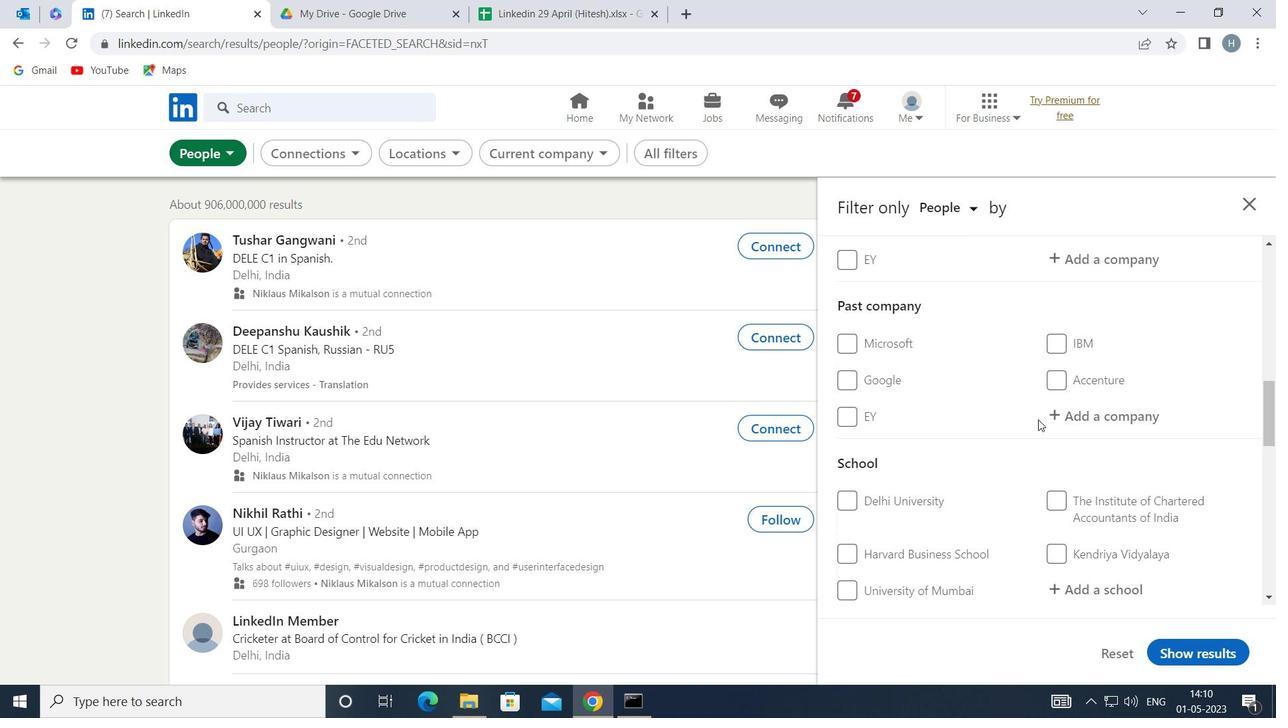 
Action: Mouse scrolled (1037, 420) with delta (0, 0)
Screenshot: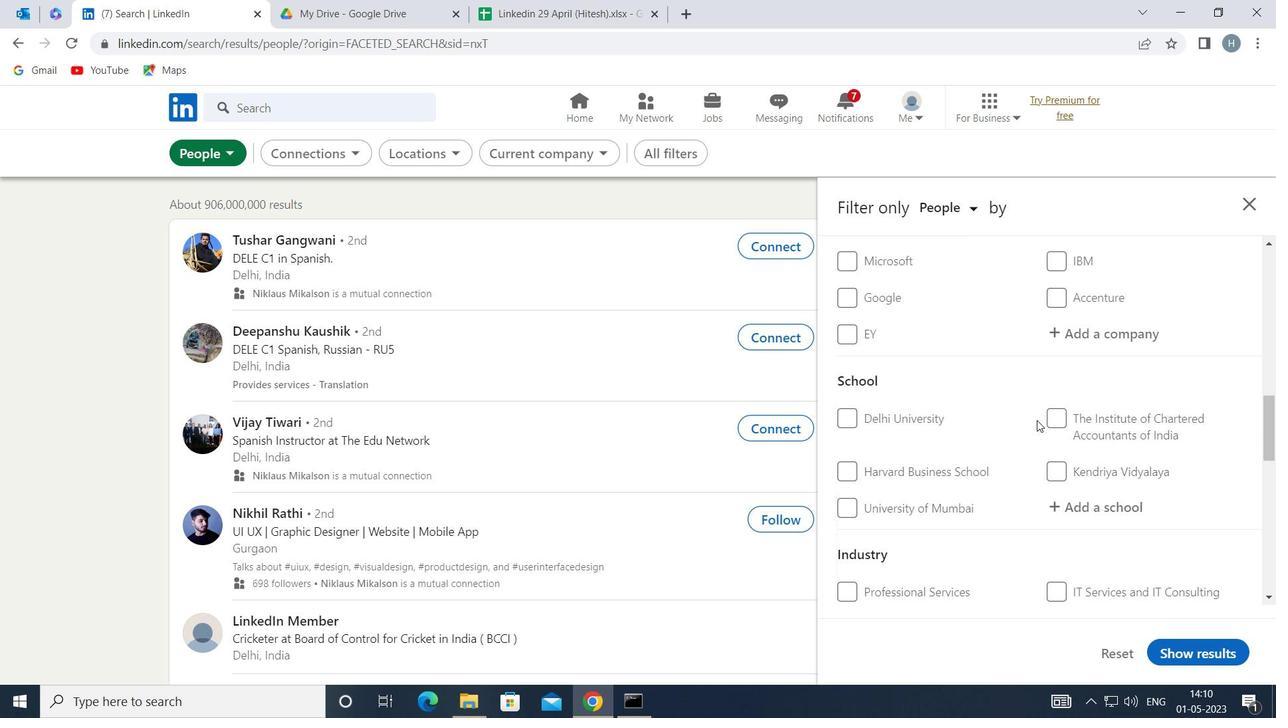 
Action: Mouse scrolled (1037, 420) with delta (0, 0)
Screenshot: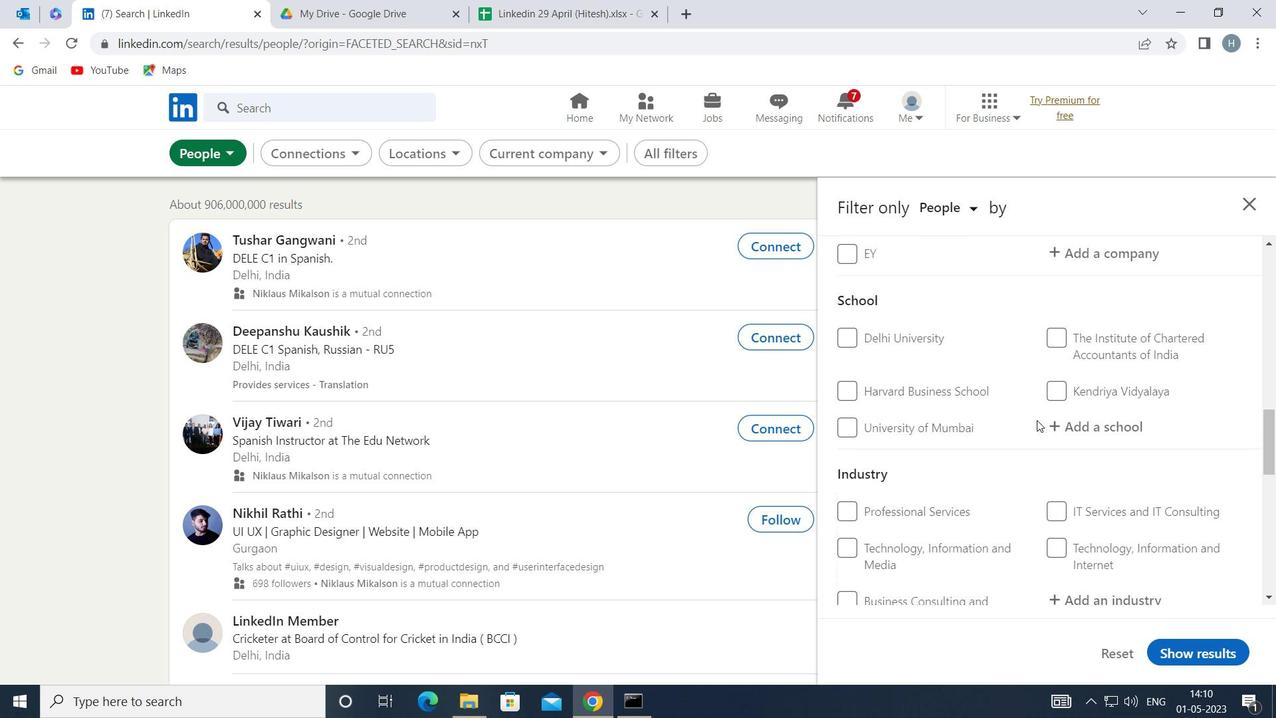 
Action: Mouse scrolled (1037, 420) with delta (0, 0)
Screenshot: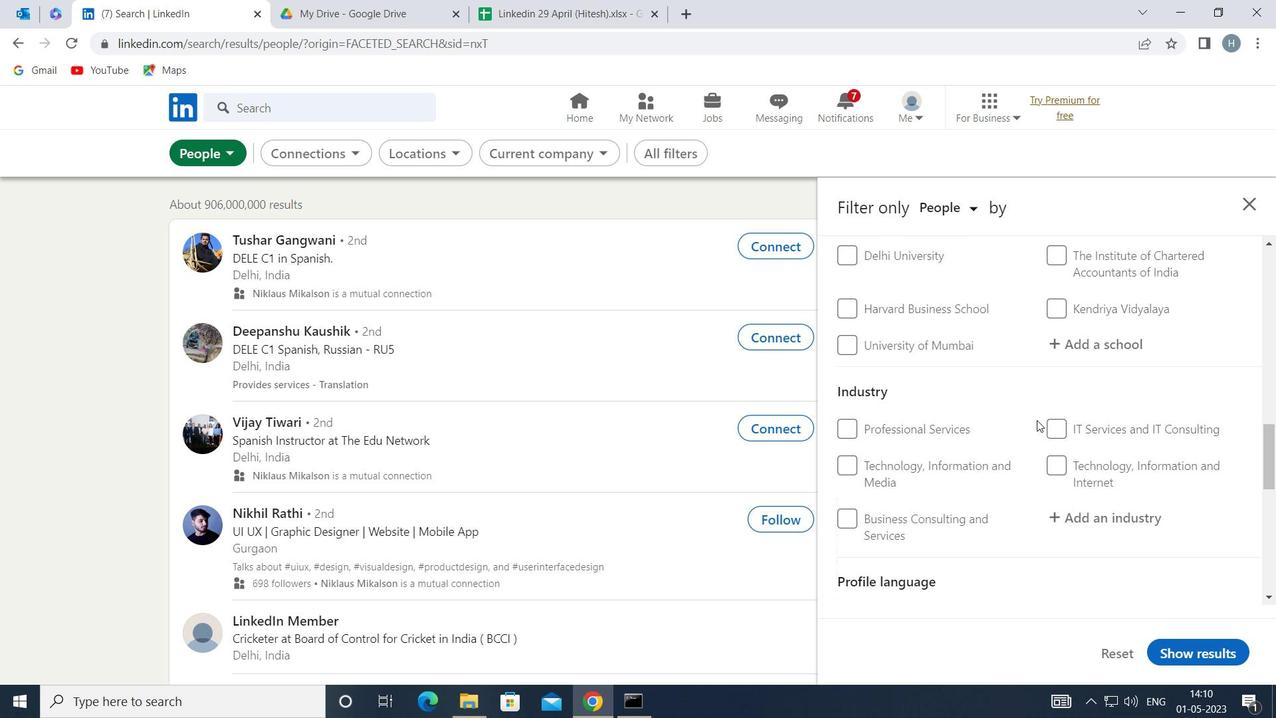 
Action: Mouse scrolled (1037, 420) with delta (0, 0)
Screenshot: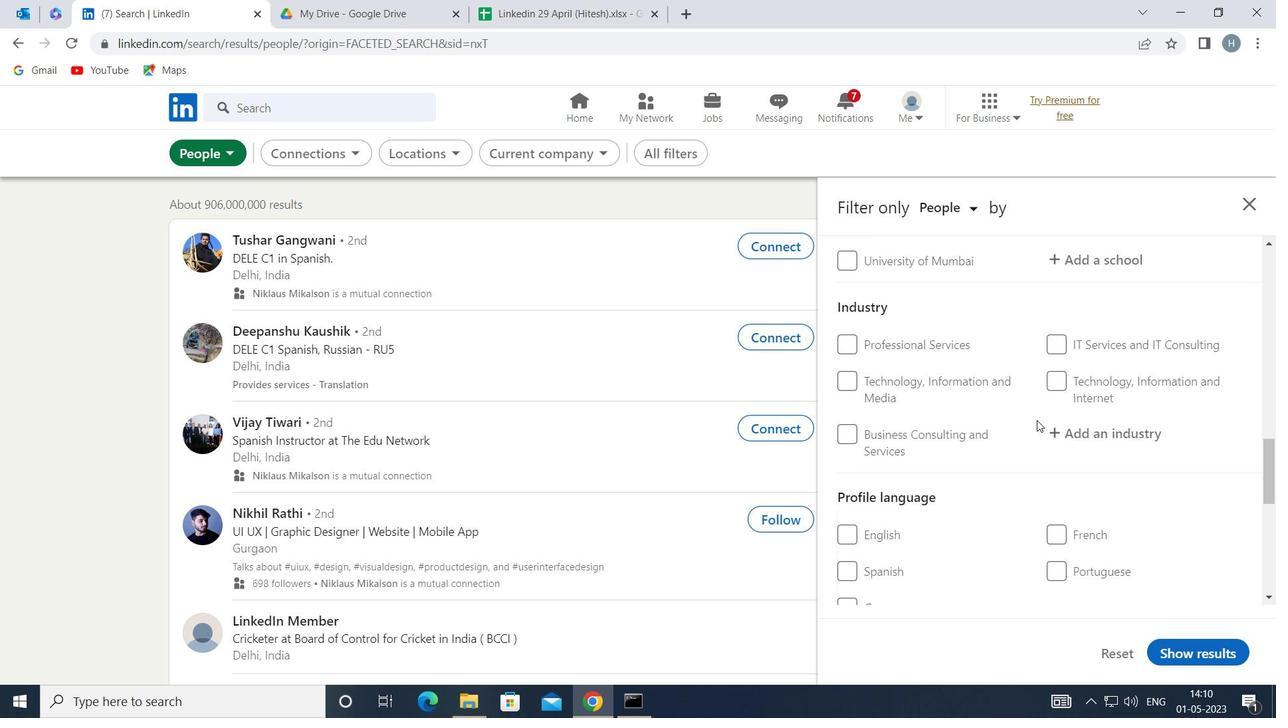 
Action: Mouse scrolled (1037, 420) with delta (0, 0)
Screenshot: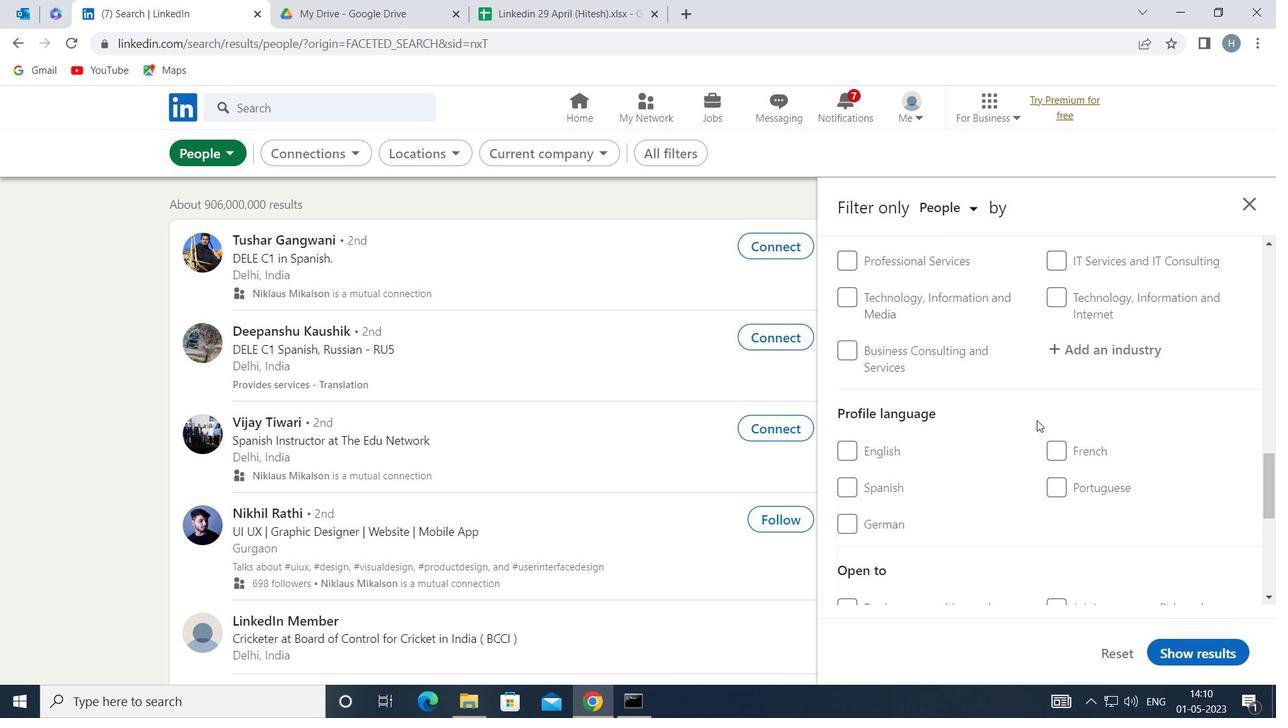 
Action: Mouse moved to (1051, 404)
Screenshot: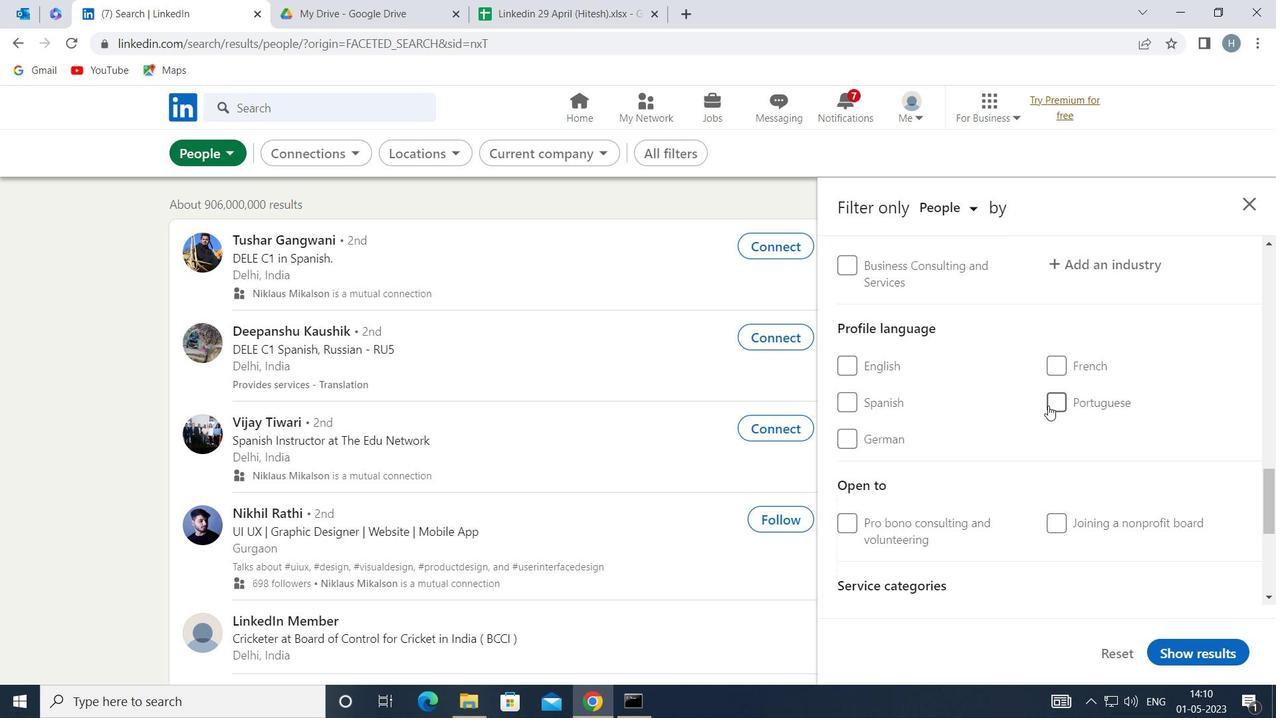 
Action: Mouse pressed left at (1051, 404)
Screenshot: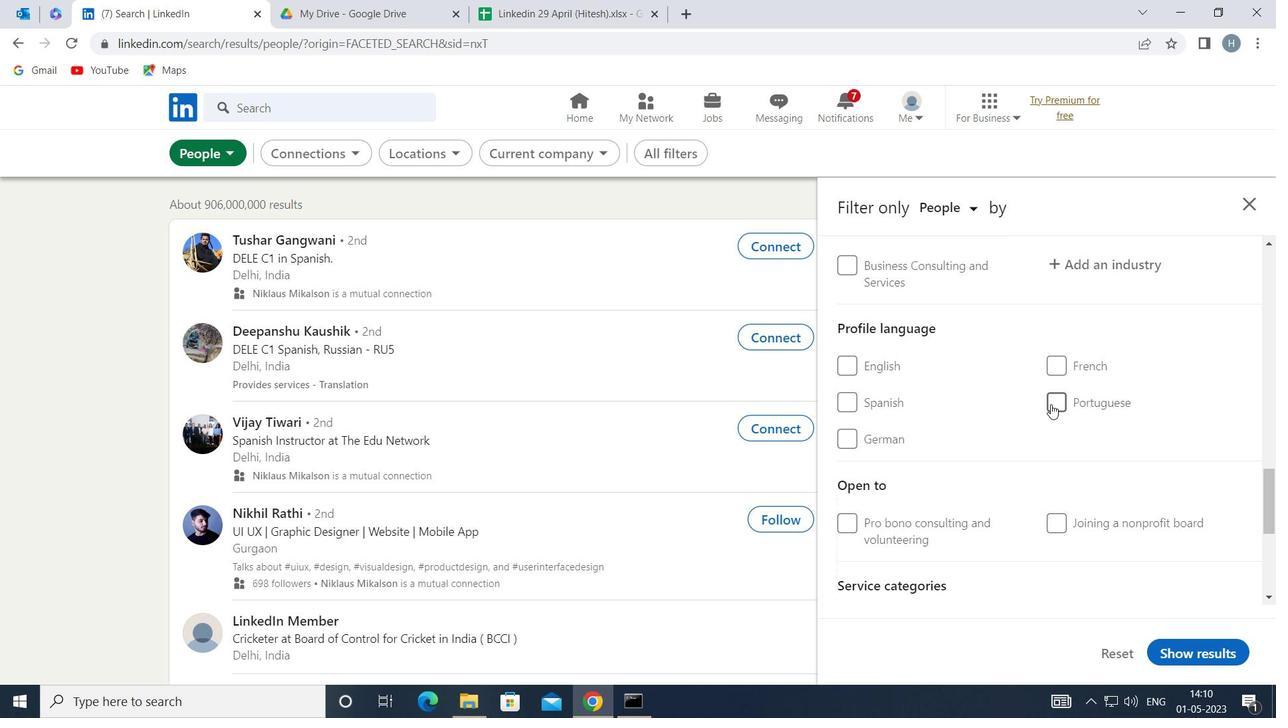 
Action: Mouse moved to (1011, 429)
Screenshot: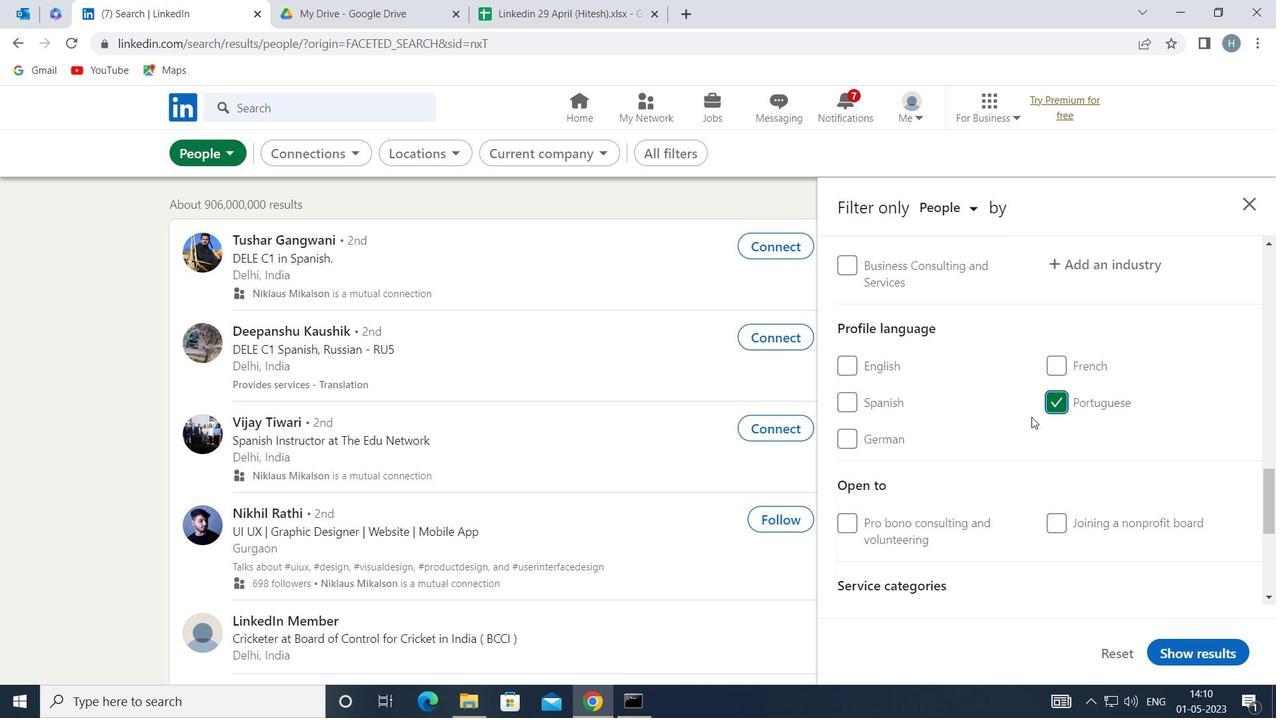 
Action: Mouse scrolled (1011, 430) with delta (0, 0)
Screenshot: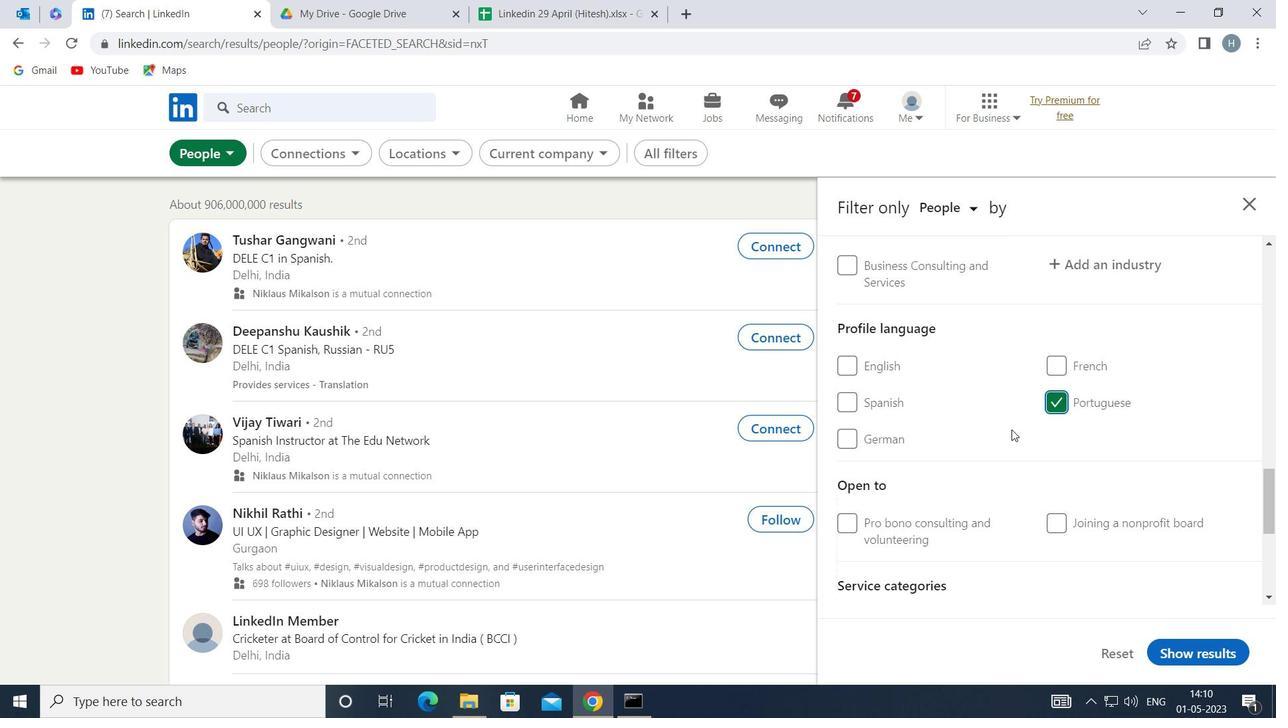 
Action: Mouse scrolled (1011, 430) with delta (0, 0)
Screenshot: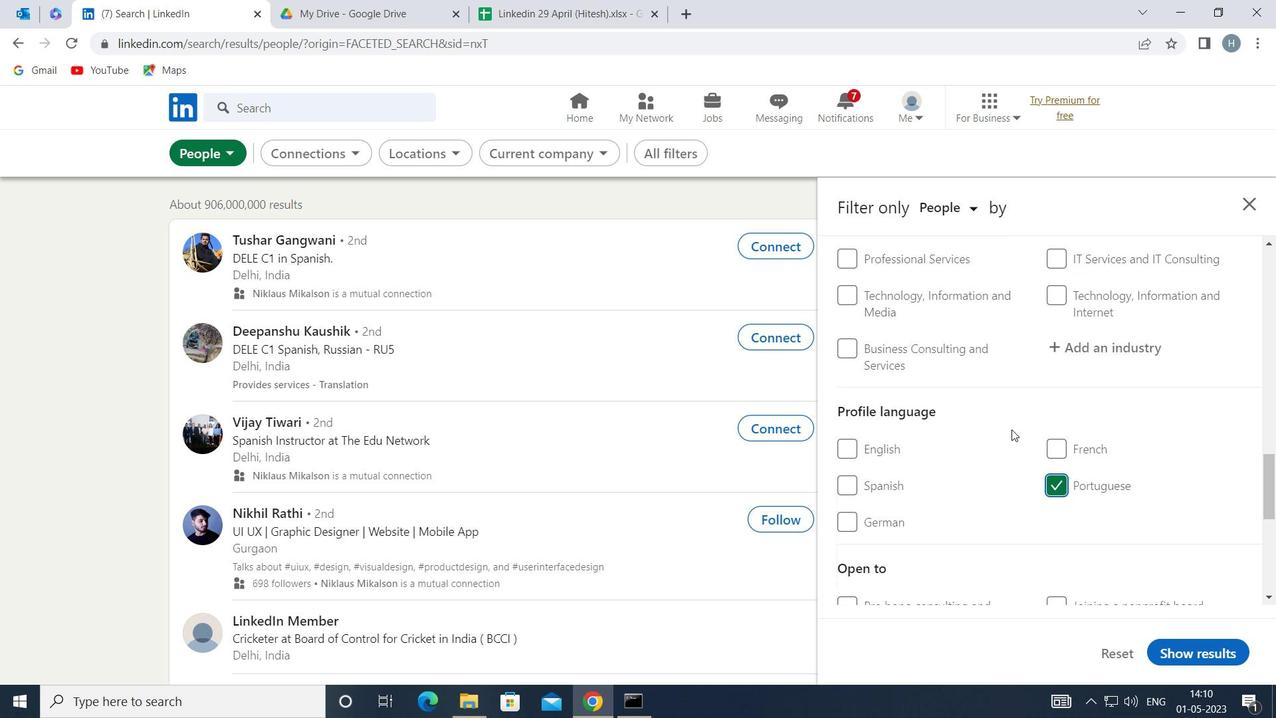 
Action: Mouse scrolled (1011, 430) with delta (0, 0)
Screenshot: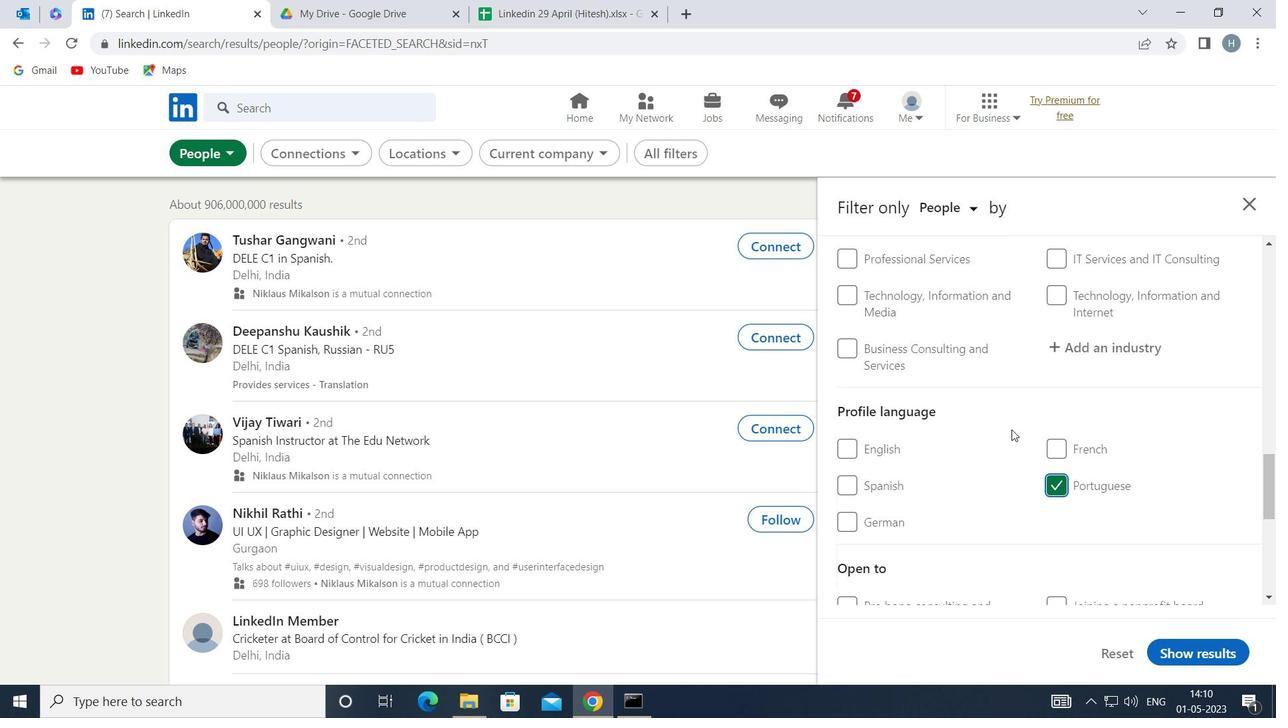 
Action: Mouse scrolled (1011, 430) with delta (0, 0)
Screenshot: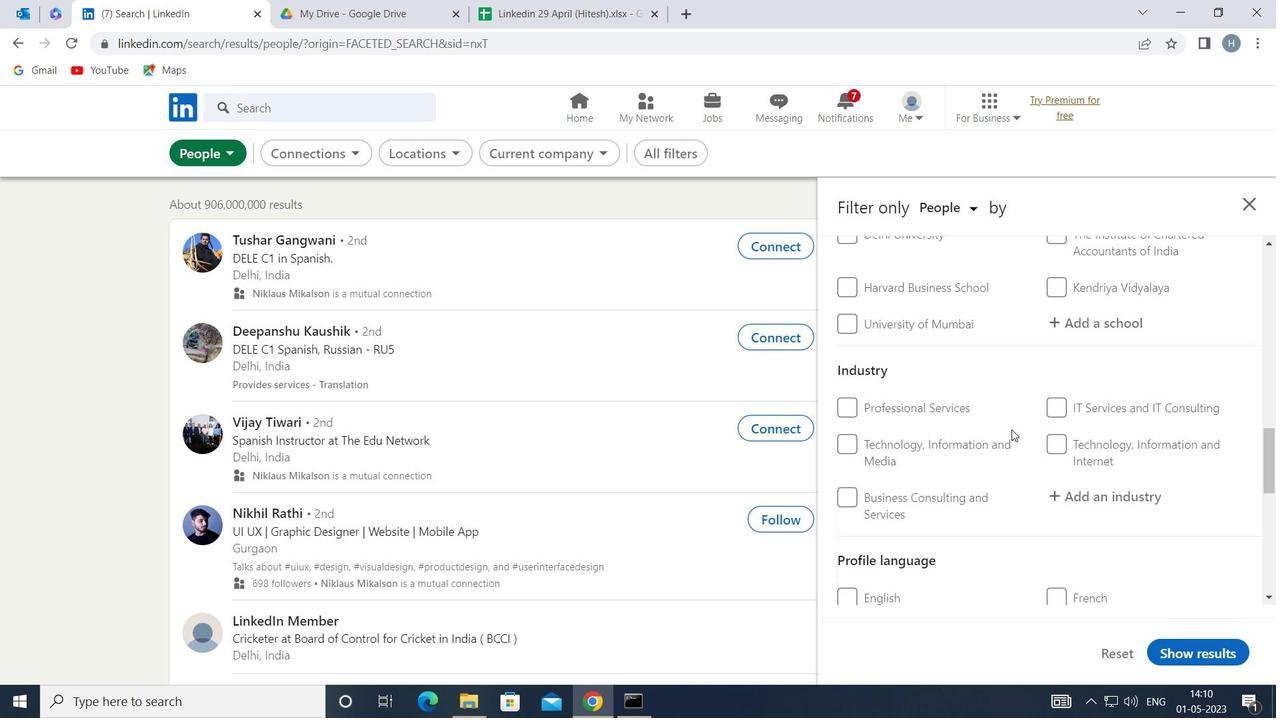 
Action: Mouse scrolled (1011, 430) with delta (0, 0)
Screenshot: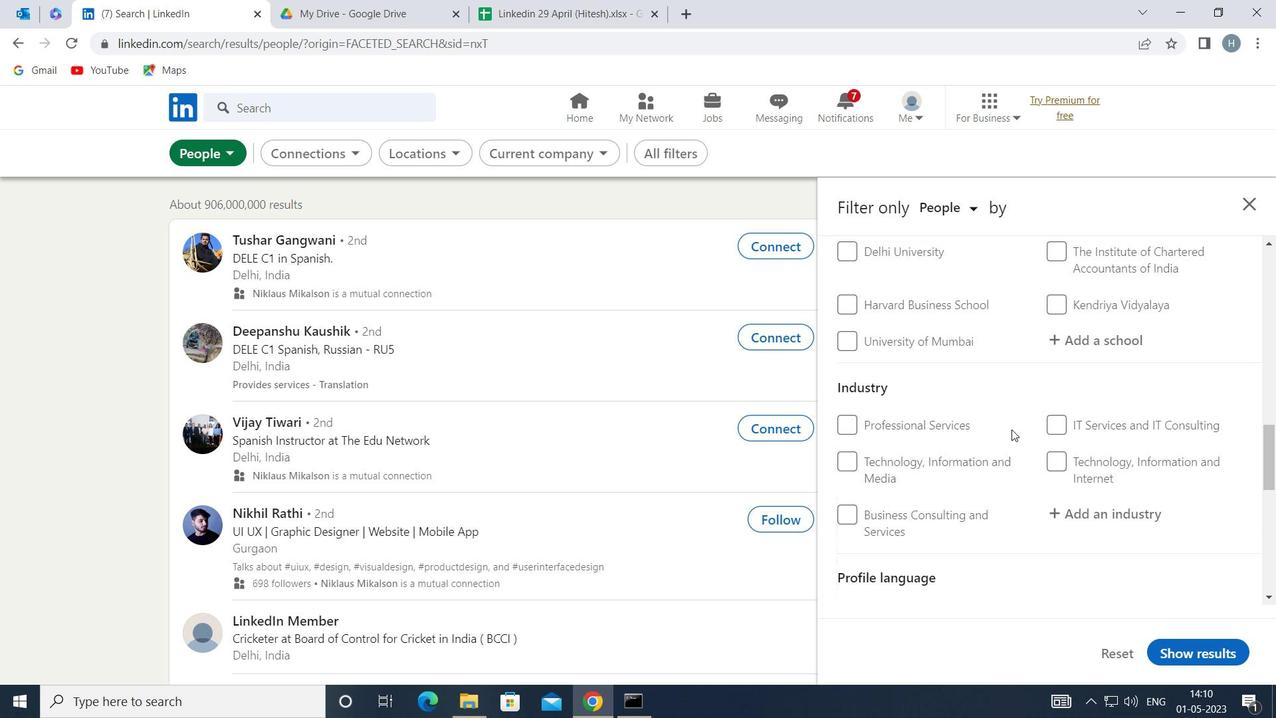 
Action: Mouse moved to (1011, 430)
Screenshot: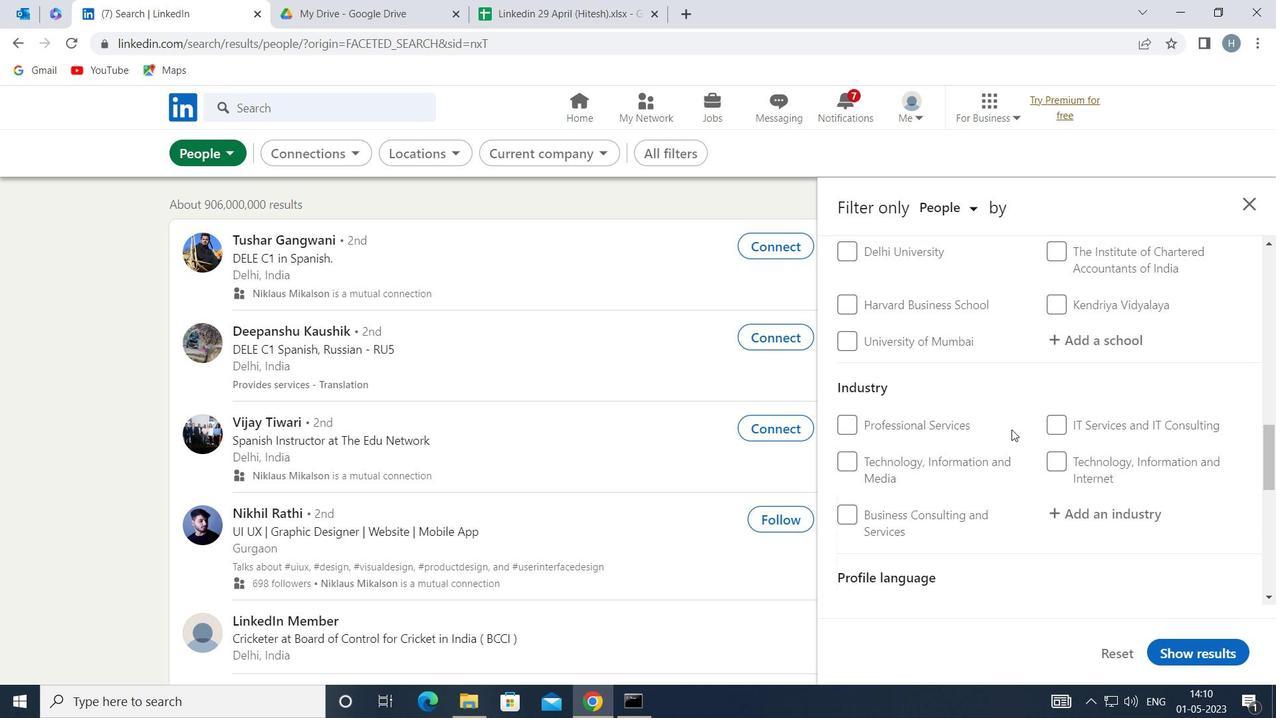 
Action: Mouse scrolled (1011, 430) with delta (0, 0)
Screenshot: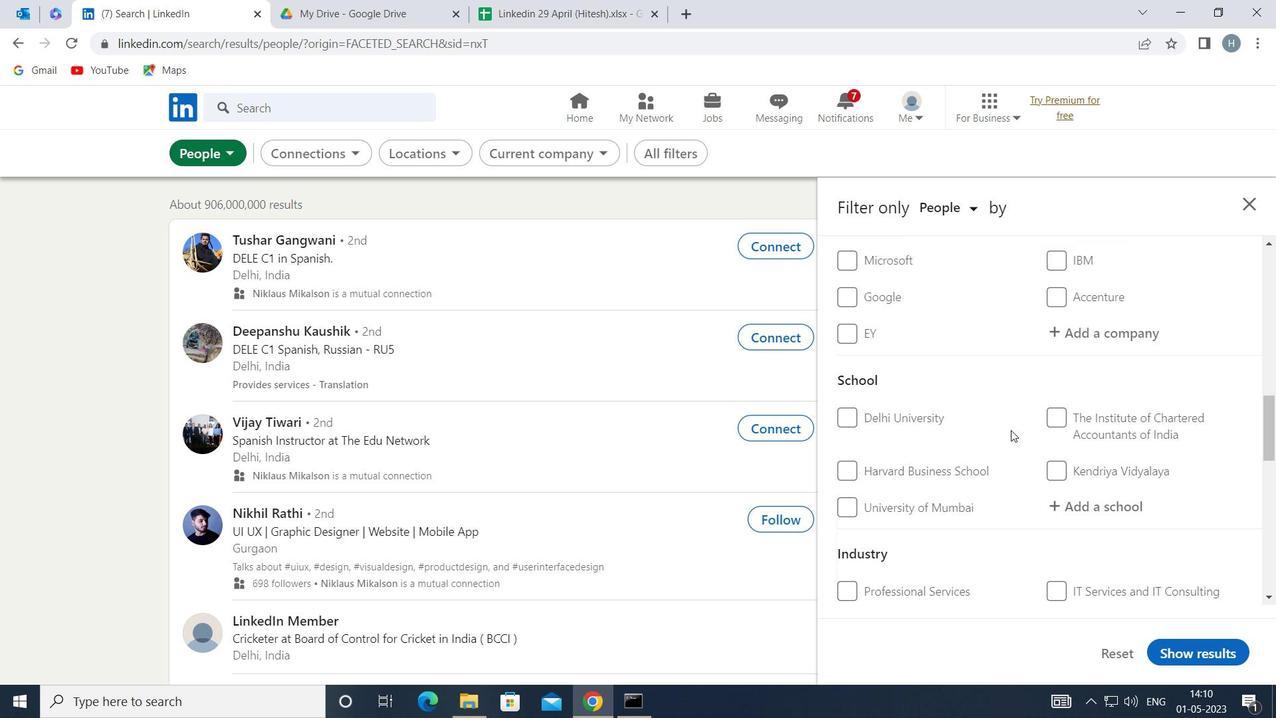 
Action: Mouse scrolled (1011, 430) with delta (0, 0)
Screenshot: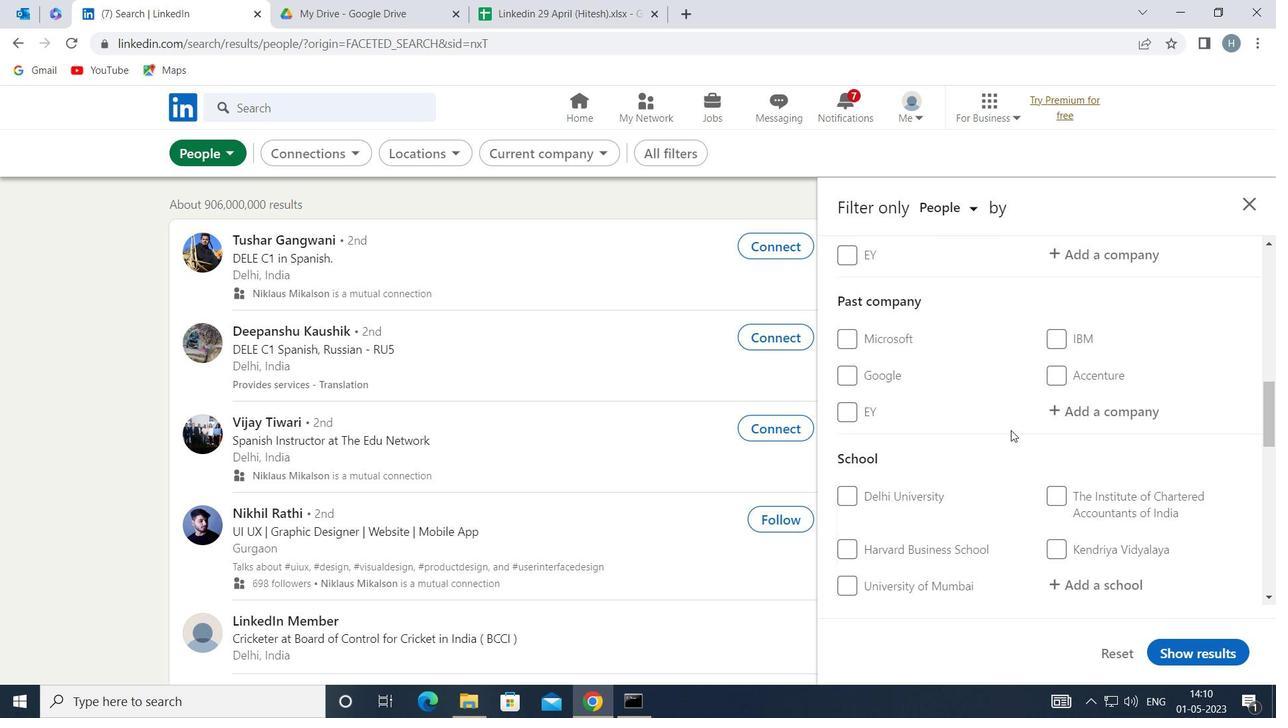
Action: Mouse scrolled (1011, 430) with delta (0, 0)
Screenshot: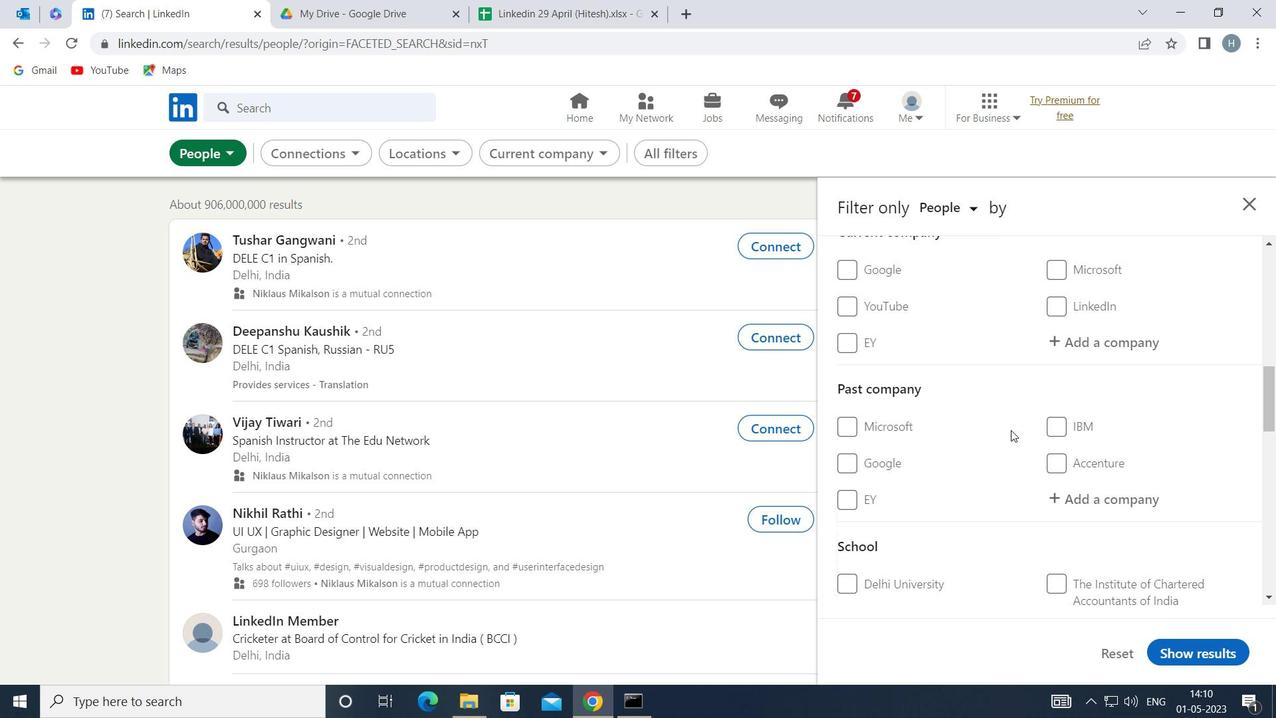 
Action: Mouse moved to (1094, 423)
Screenshot: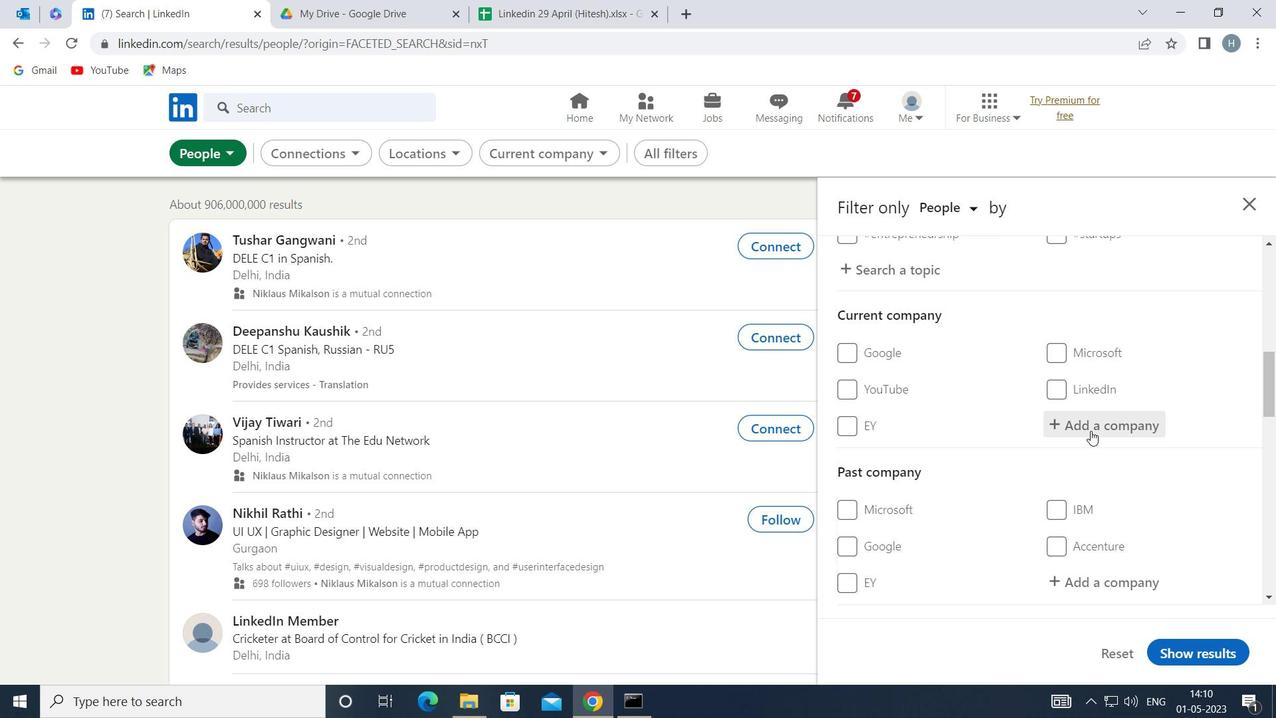 
Action: Mouse pressed left at (1094, 423)
Screenshot: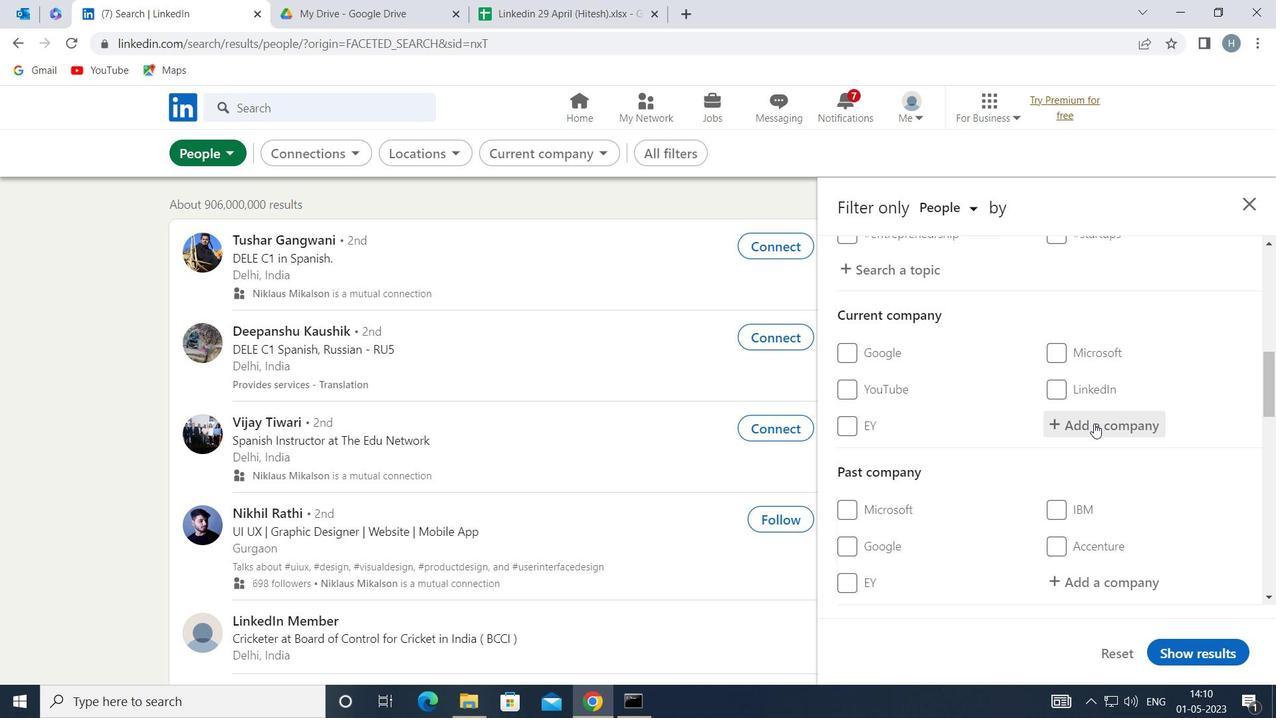 
Action: Key pressed <Key.shift><Key.shift>BBC
Screenshot: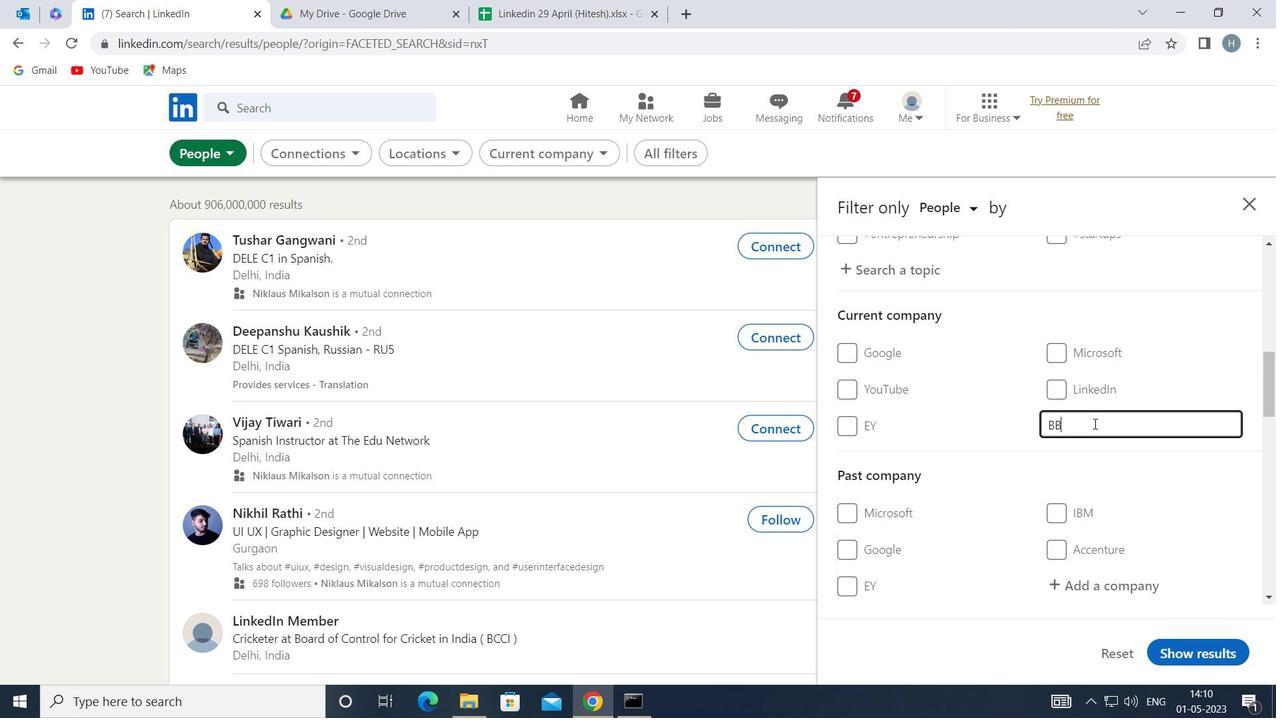 
Action: Mouse moved to (979, 463)
Screenshot: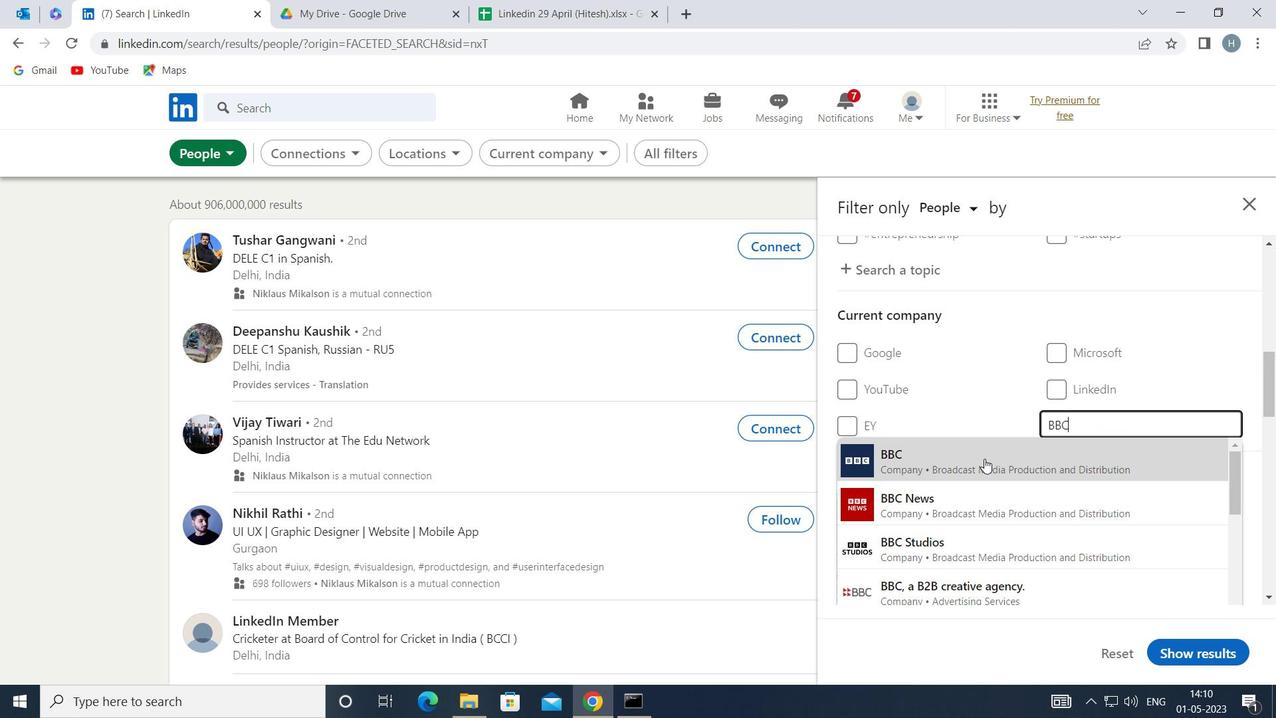 
Action: Mouse pressed left at (979, 463)
Screenshot: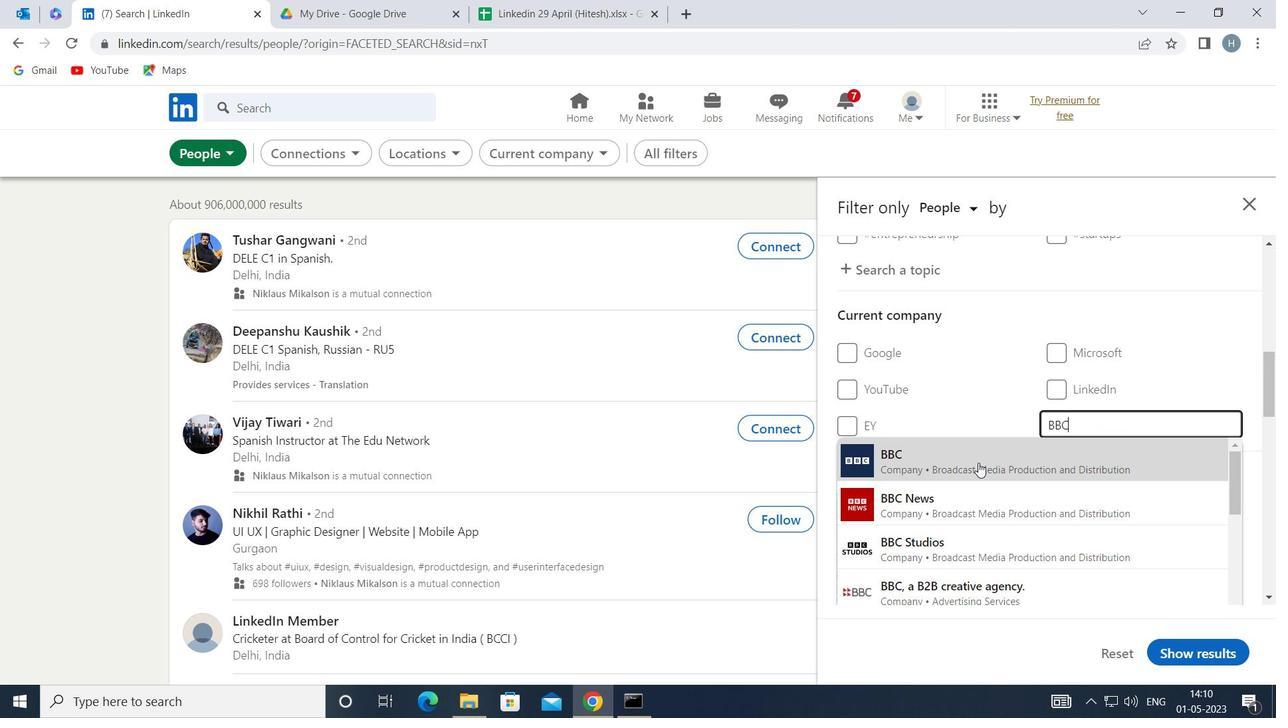 
Action: Mouse scrolled (979, 462) with delta (0, 0)
Screenshot: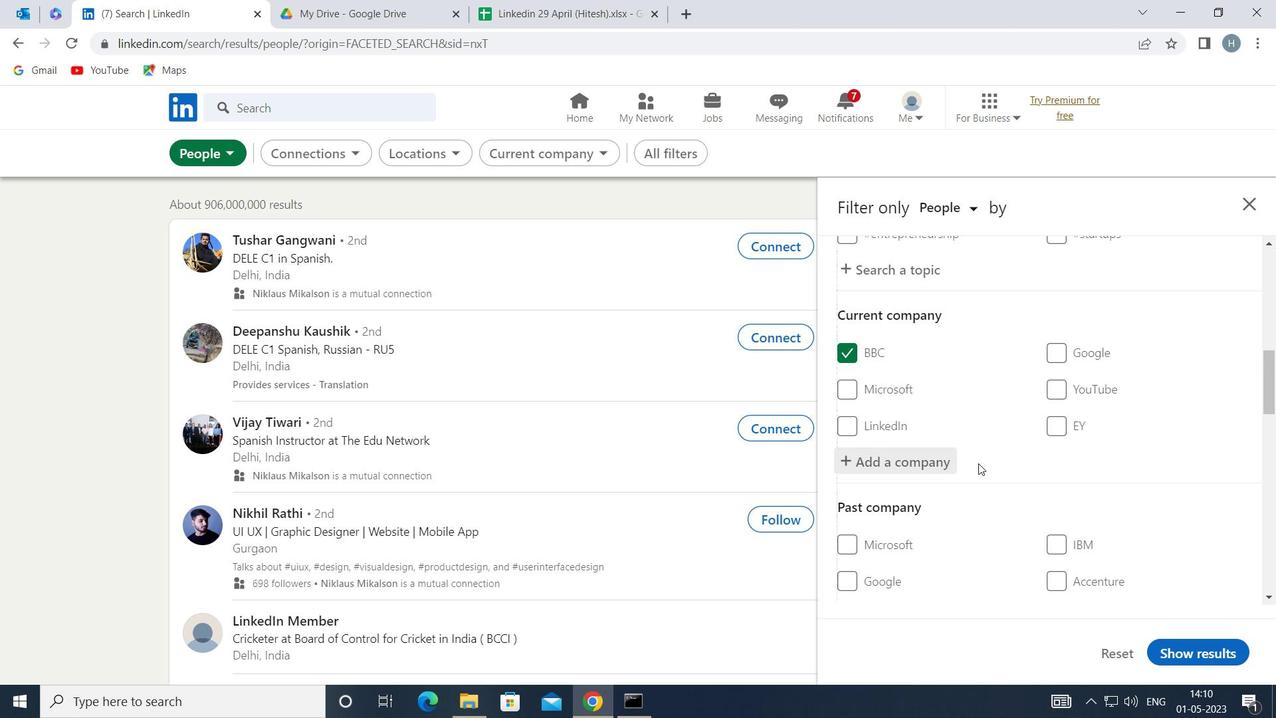 
Action: Mouse moved to (974, 458)
Screenshot: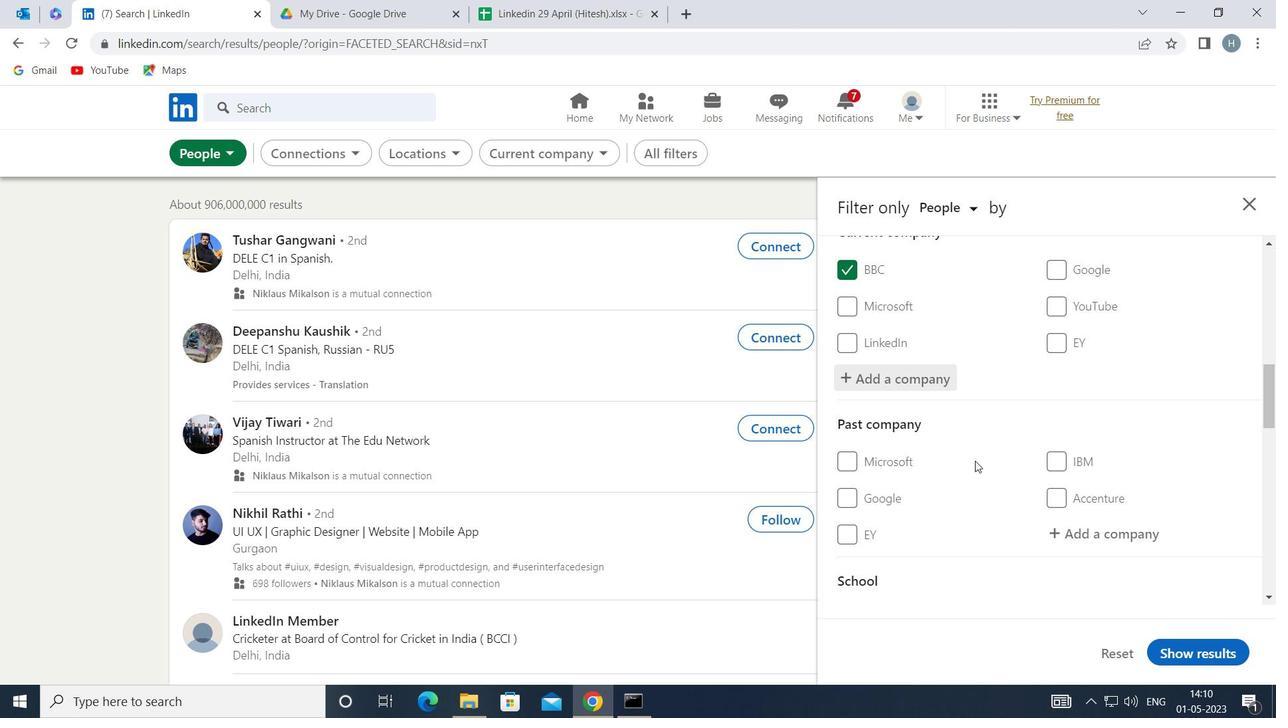 
Action: Mouse scrolled (974, 458) with delta (0, 0)
Screenshot: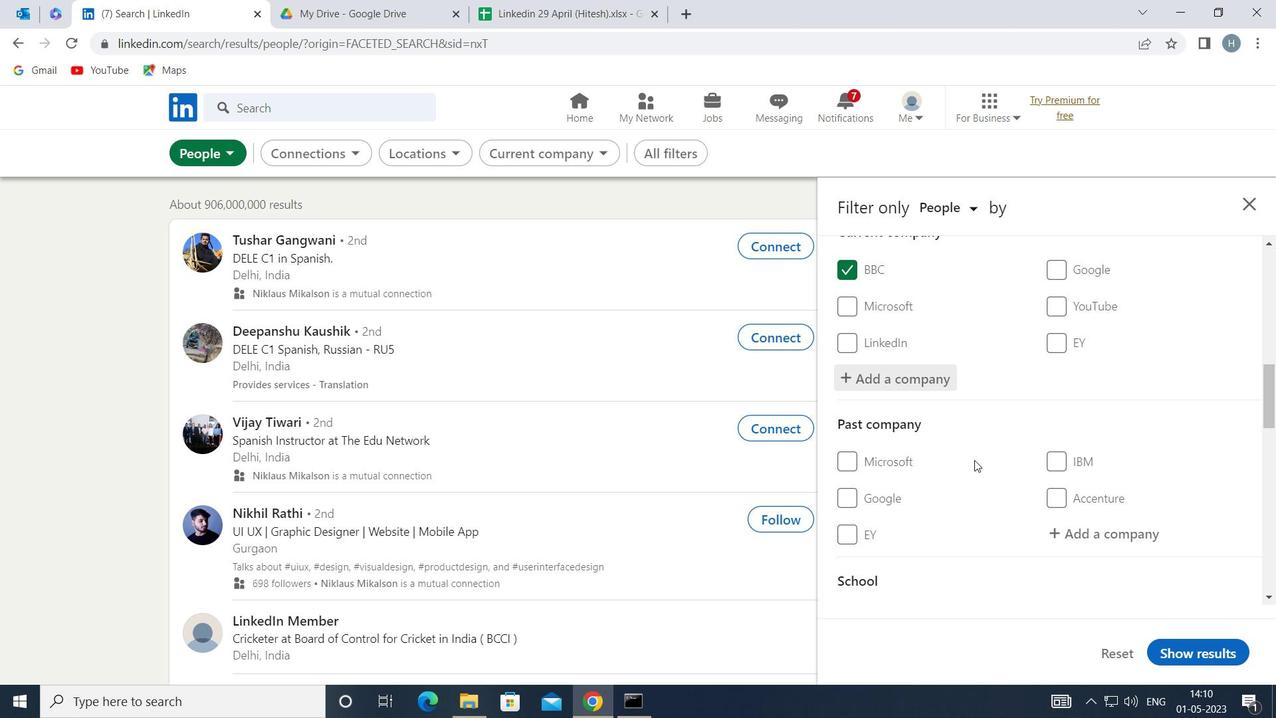 
Action: Mouse moved to (973, 458)
Screenshot: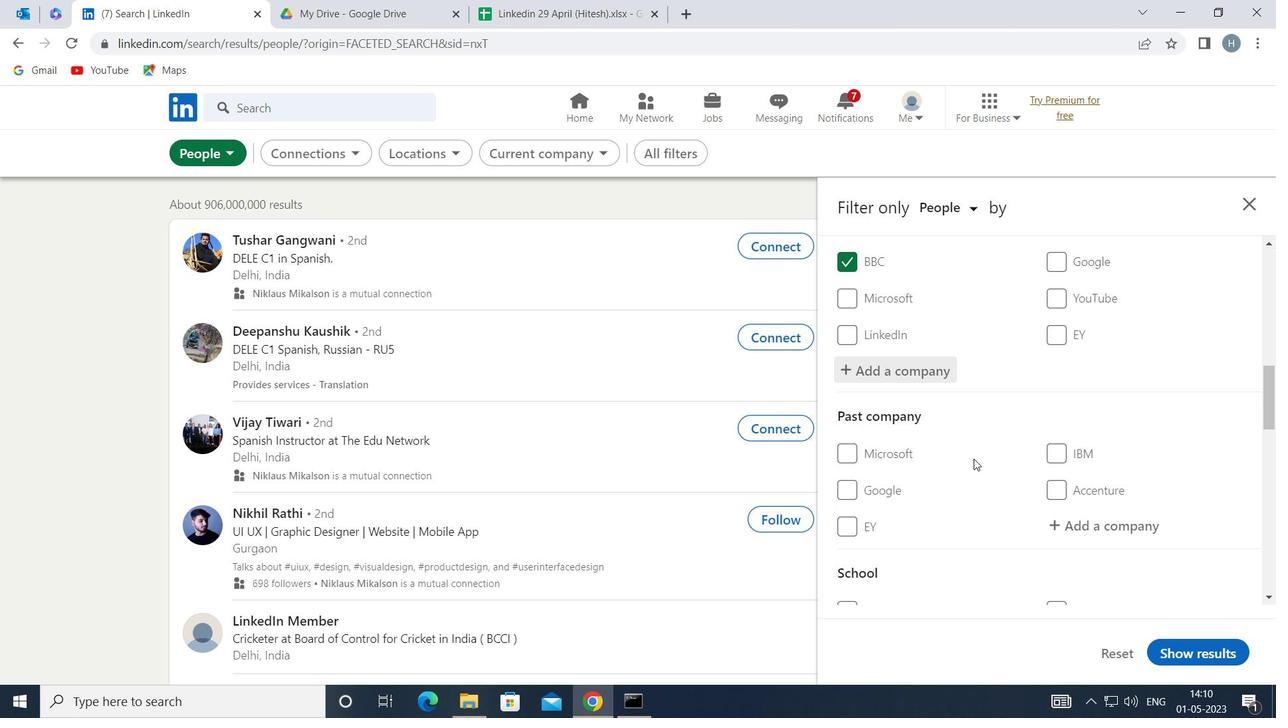 
Action: Mouse scrolled (973, 457) with delta (0, 0)
Screenshot: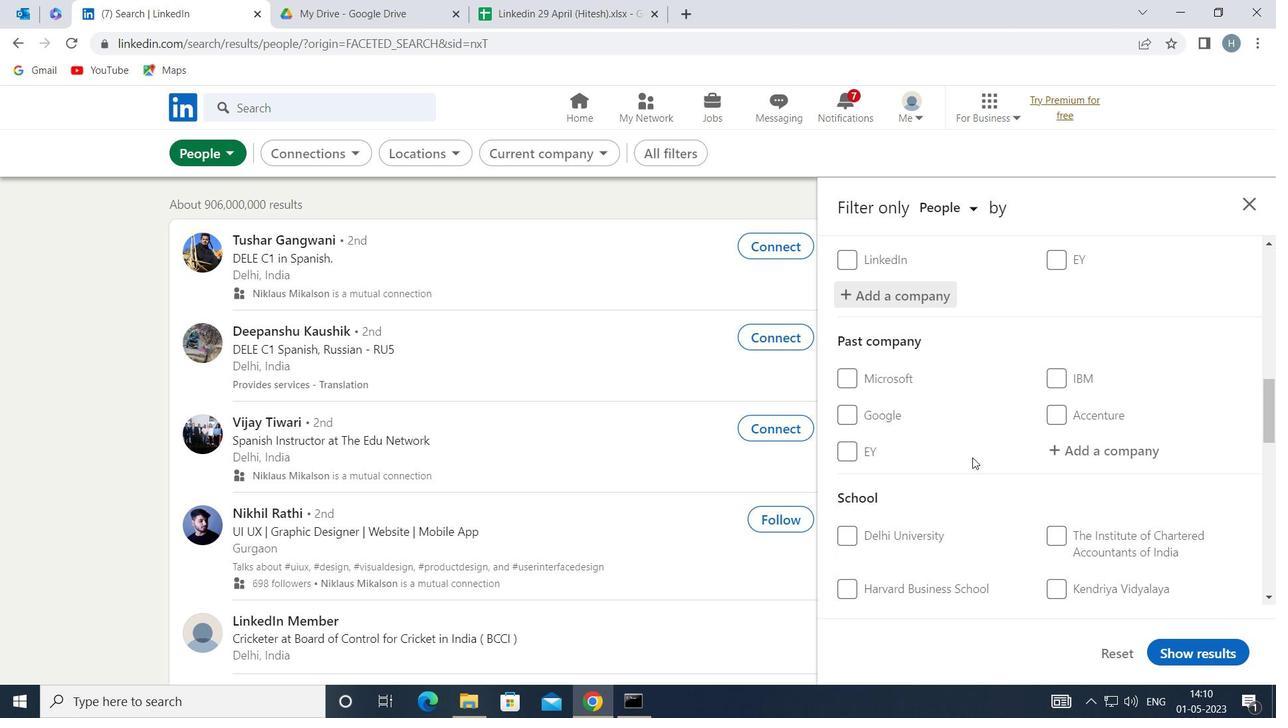 
Action: Mouse moved to (1071, 539)
Screenshot: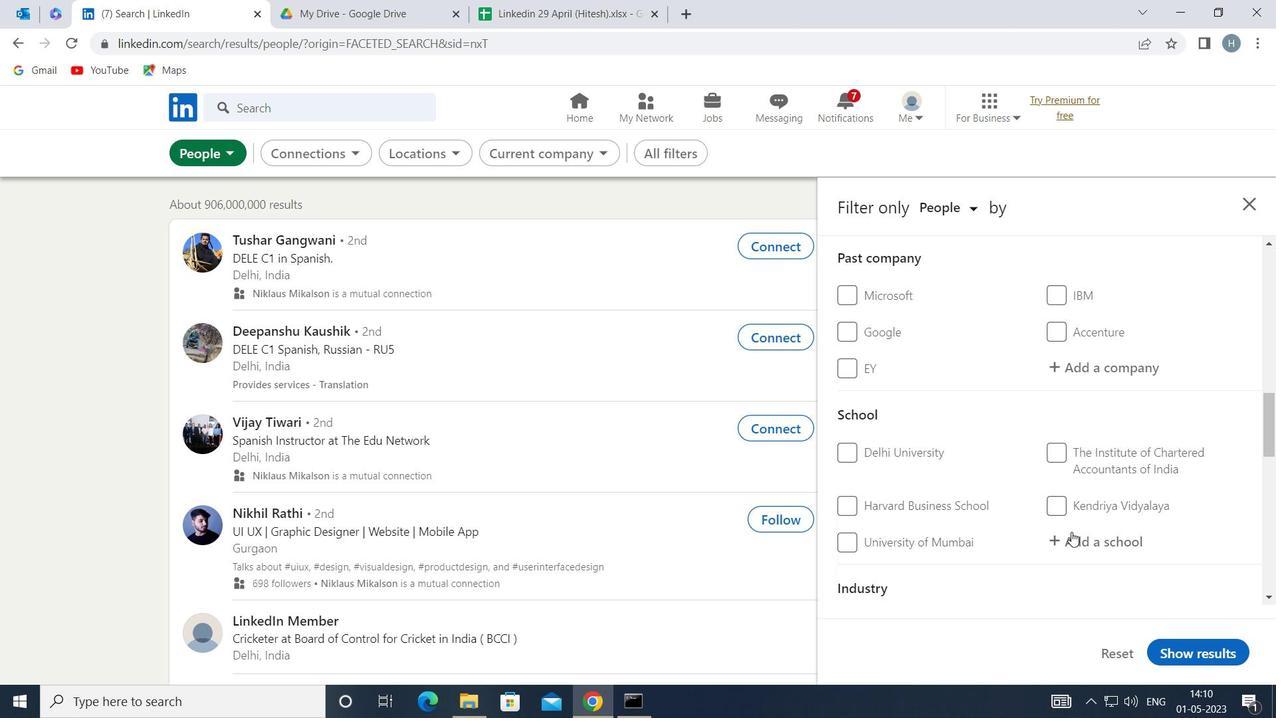 
Action: Mouse pressed left at (1071, 539)
Screenshot: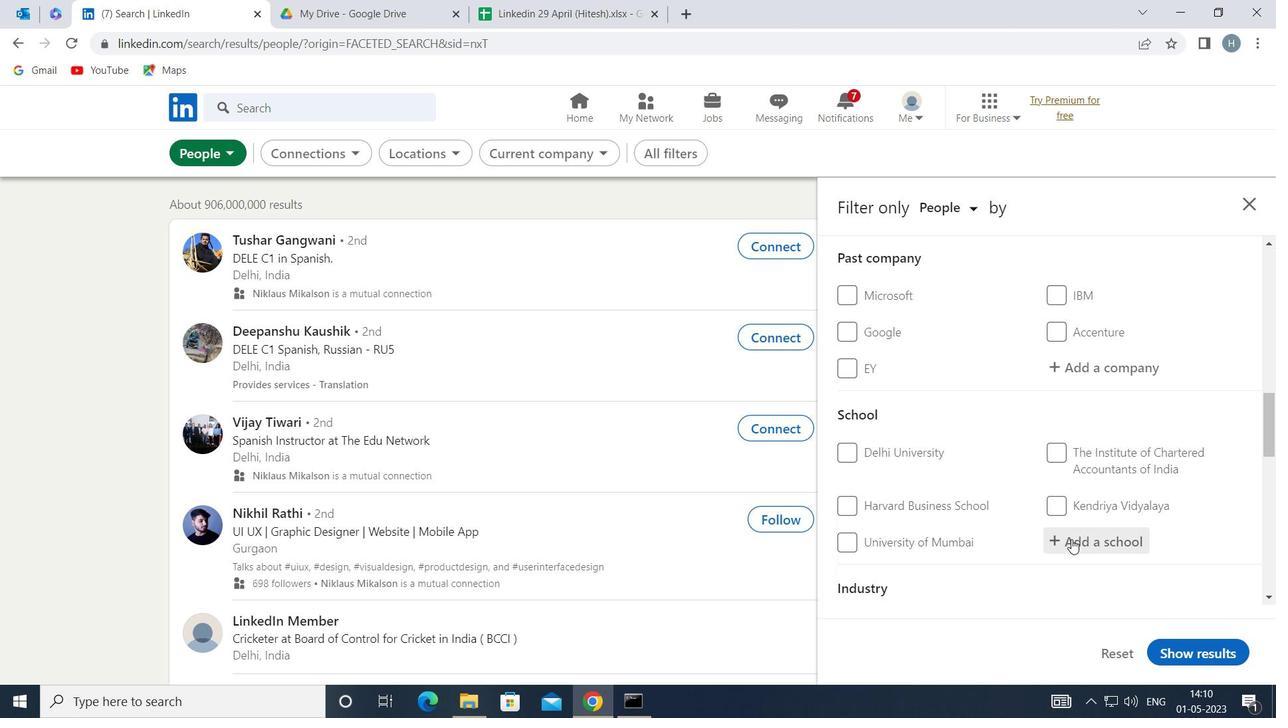 
Action: Mouse moved to (1067, 536)
Screenshot: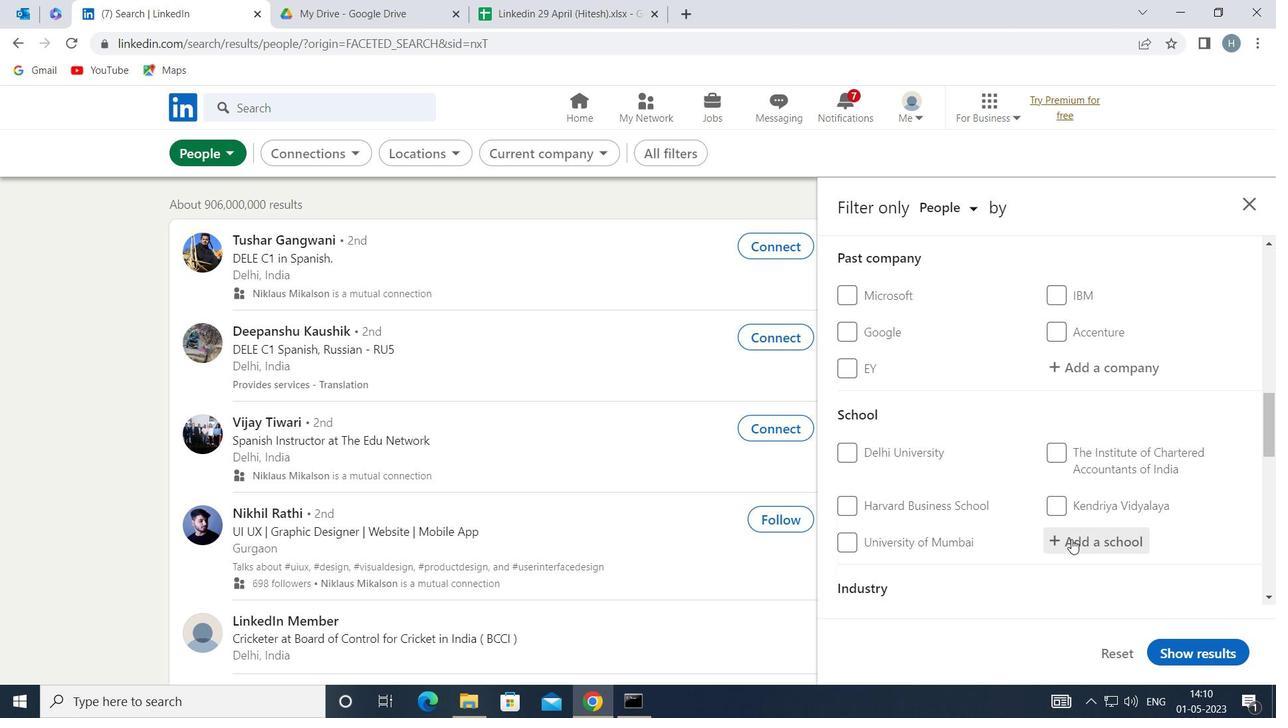 
Action: Key pressed <Key.shift>NEHRU<Key.space><Key.shift>ART<Key.space>
Screenshot: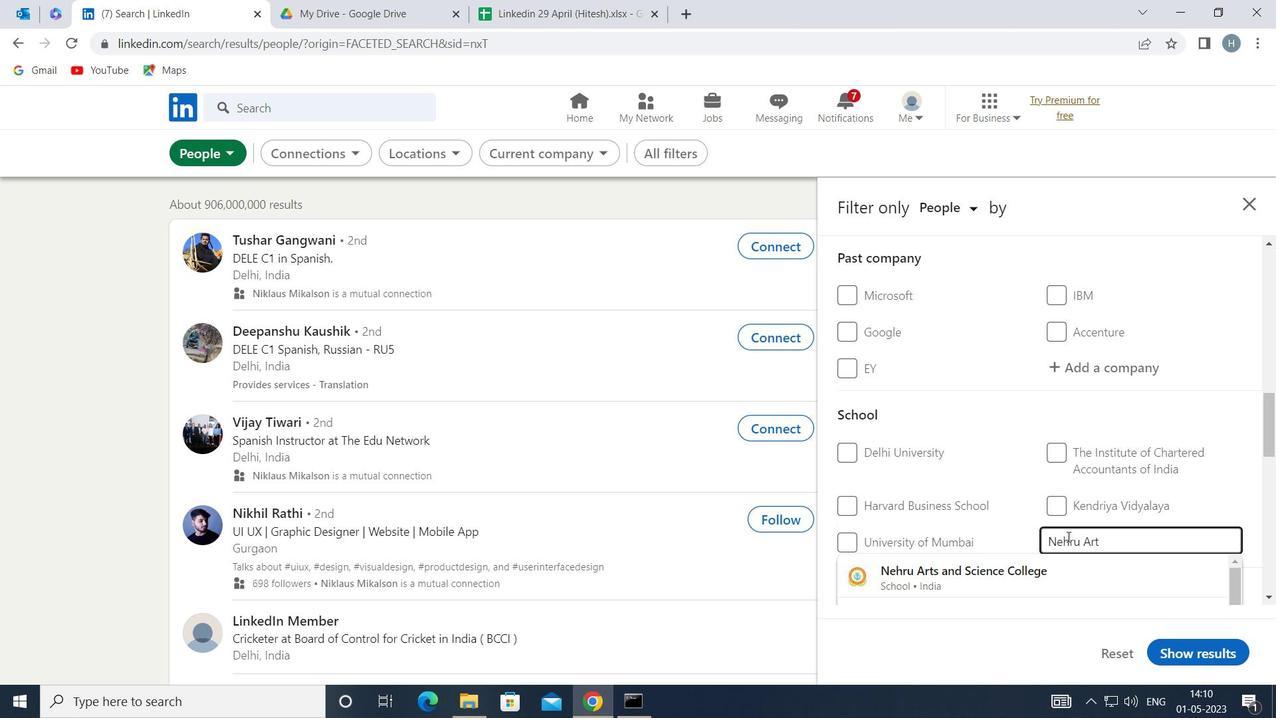 
Action: Mouse moved to (1093, 515)
Screenshot: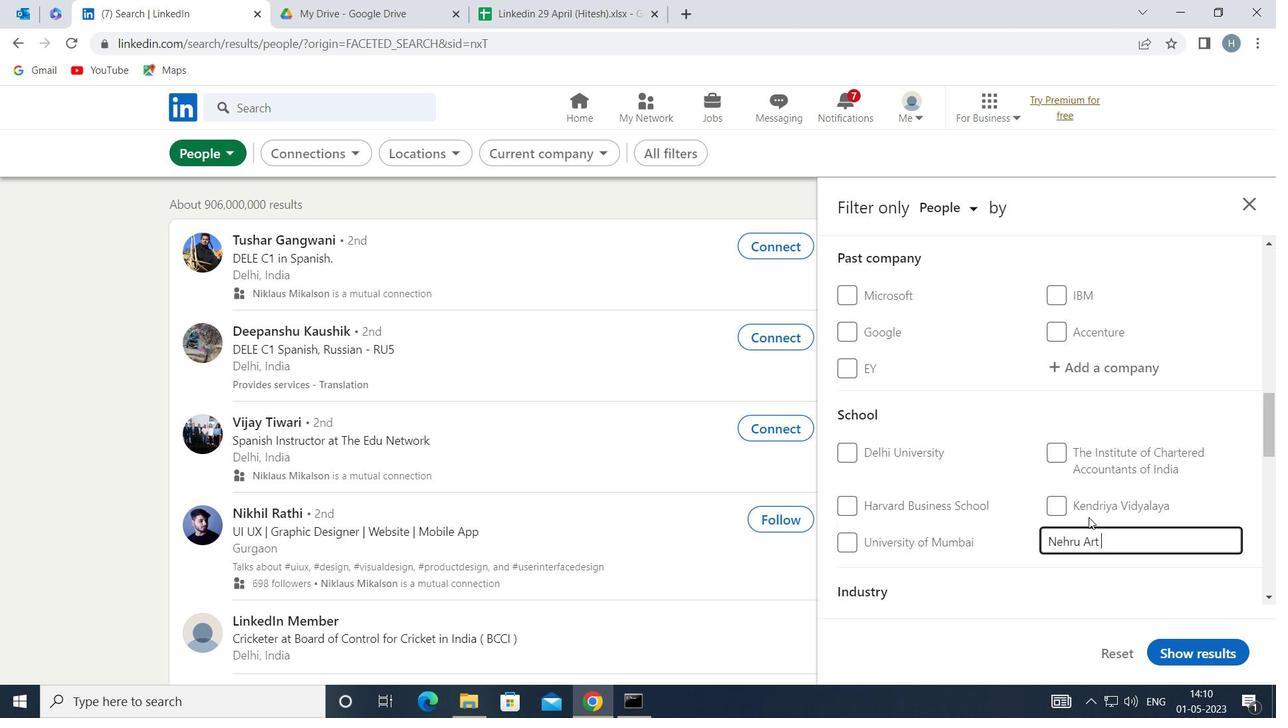 
Action: Mouse scrolled (1093, 515) with delta (0, 0)
Screenshot: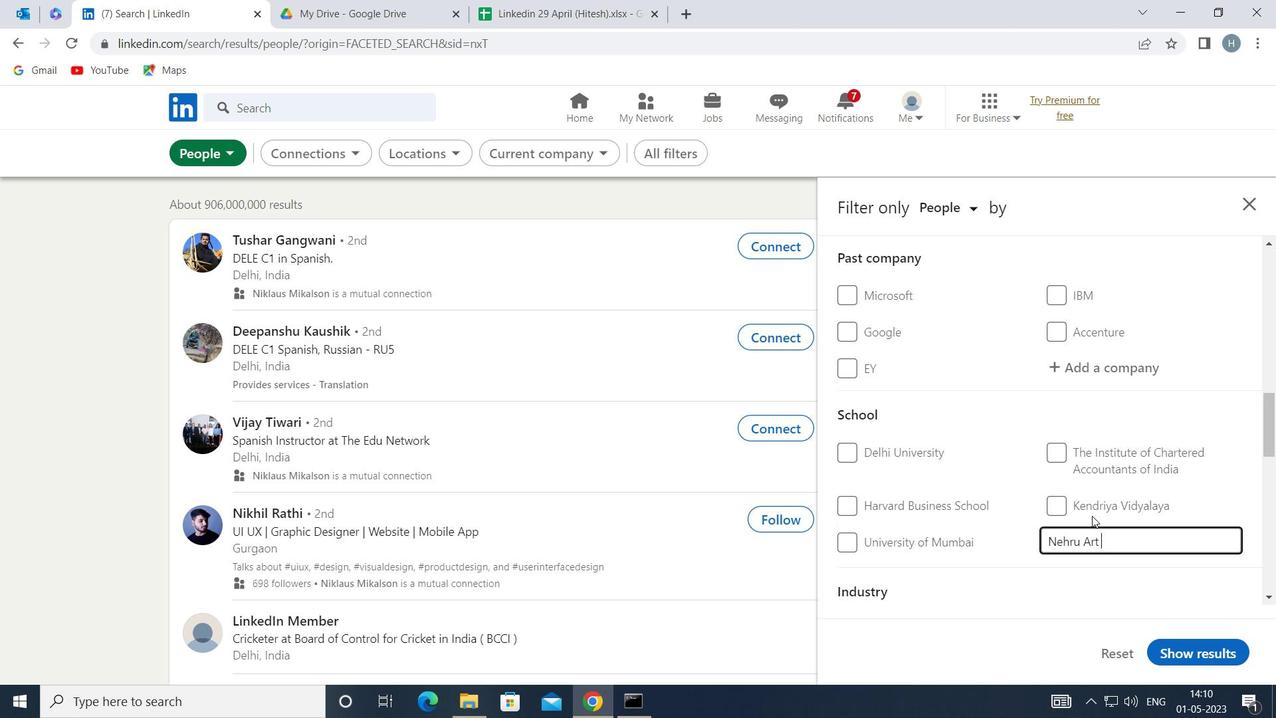 
Action: Mouse moved to (1113, 464)
Screenshot: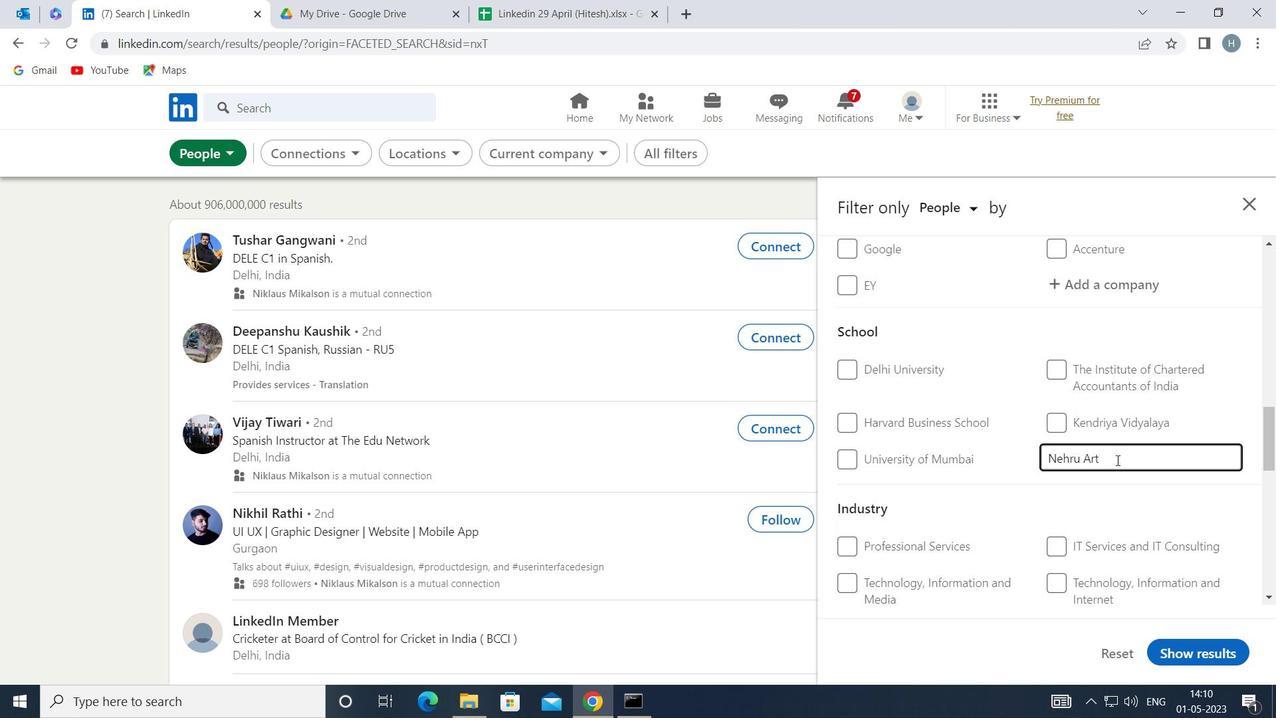 
Action: Key pressed <Key.backspace>
Screenshot: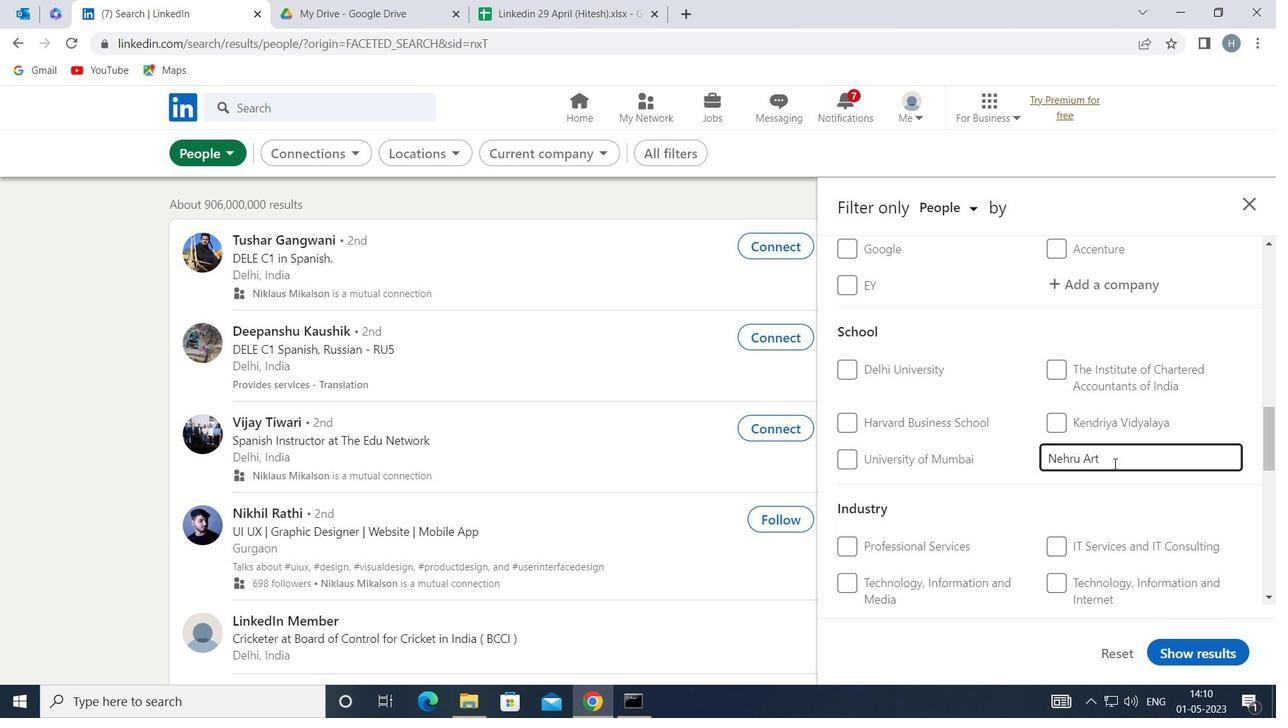 
Action: Mouse moved to (1055, 489)
Screenshot: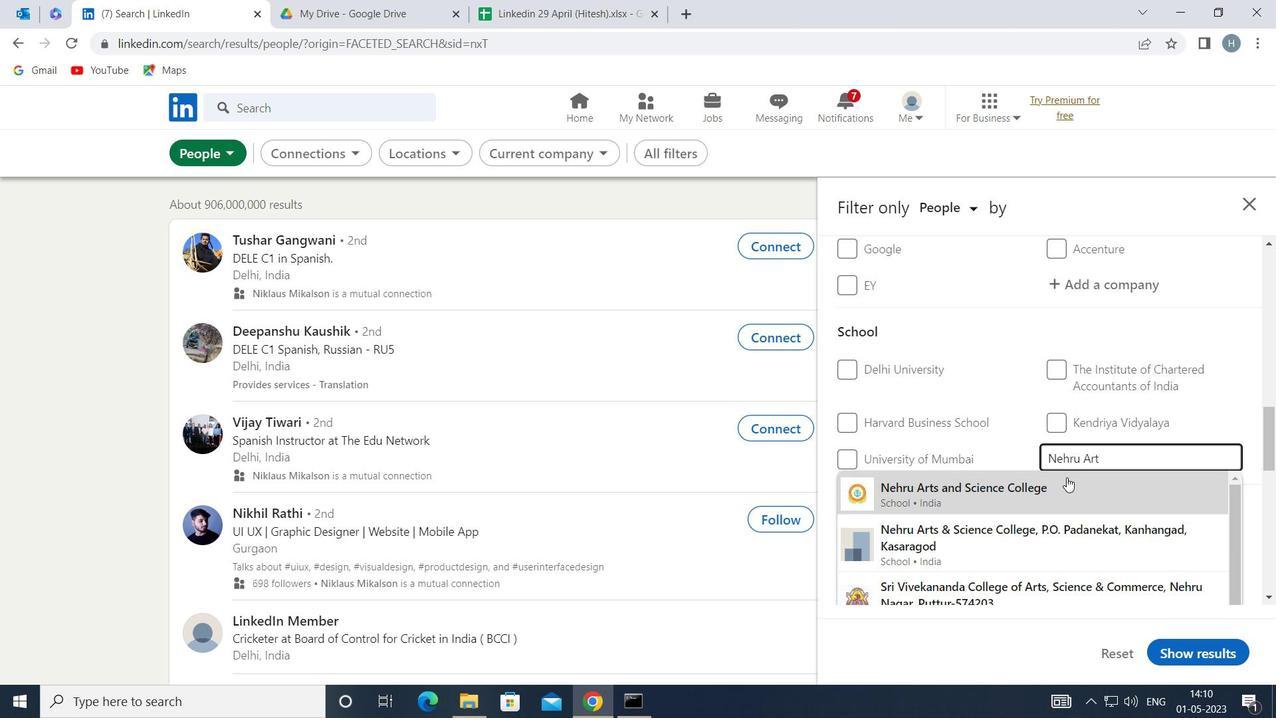 
Action: Mouse pressed left at (1055, 489)
Screenshot: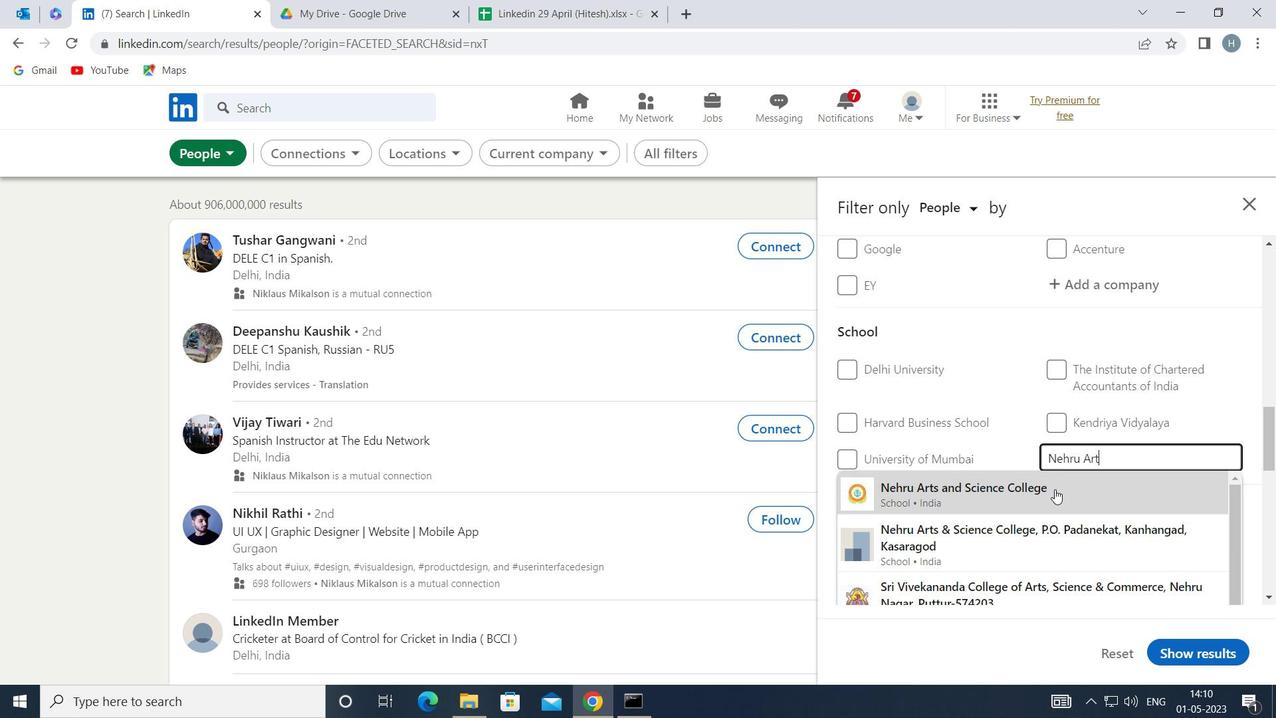 
Action: Mouse moved to (1011, 462)
Screenshot: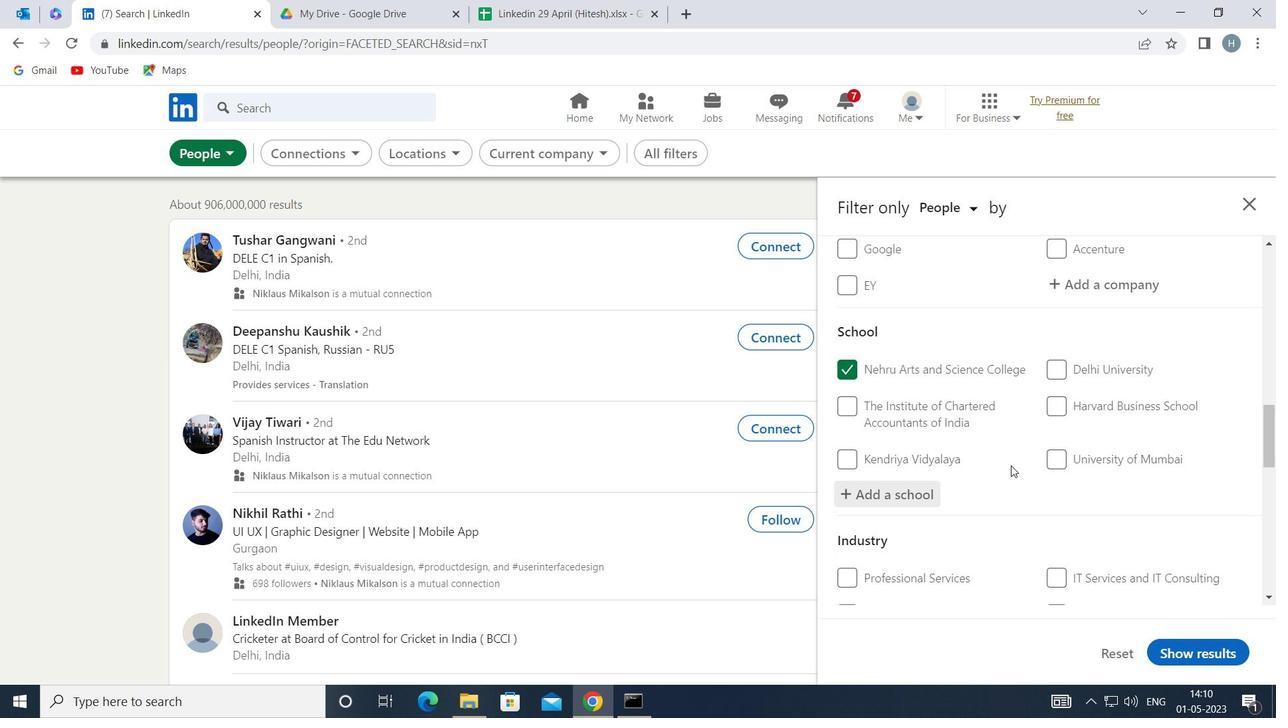 
Action: Mouse scrolled (1011, 461) with delta (0, 0)
Screenshot: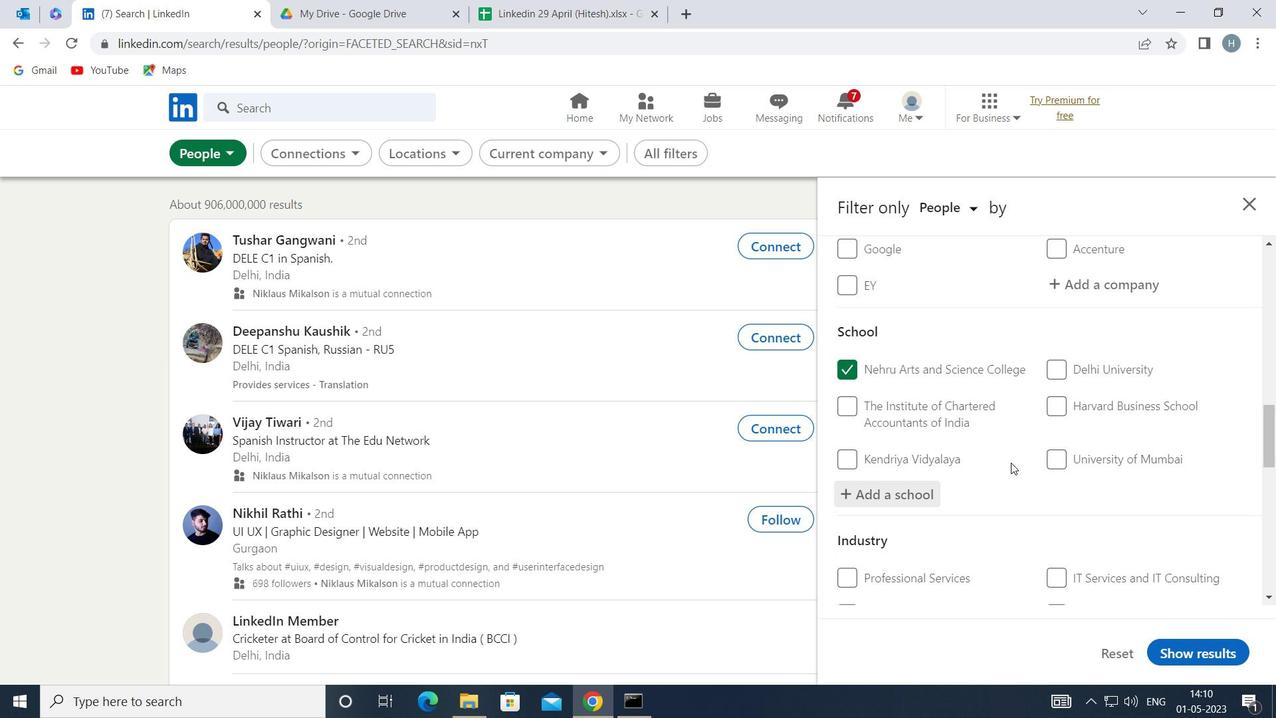 
Action: Mouse moved to (1011, 459)
Screenshot: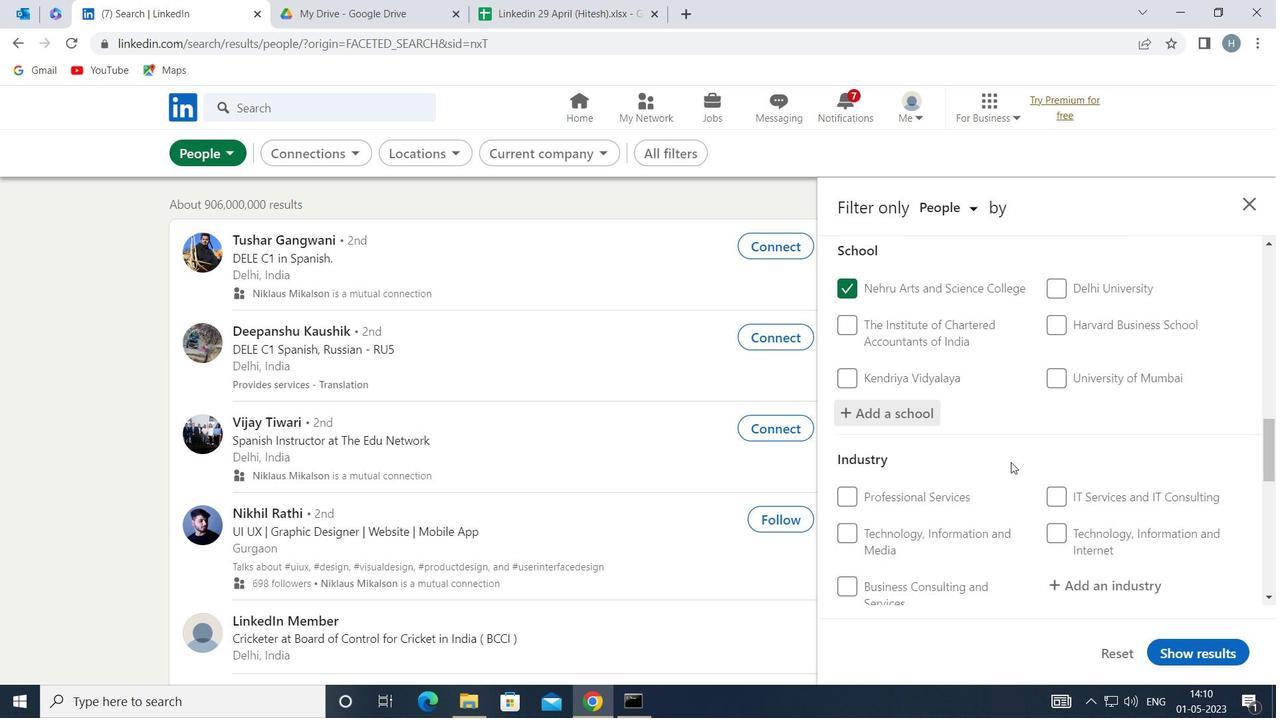 
Action: Mouse scrolled (1011, 458) with delta (0, 0)
Screenshot: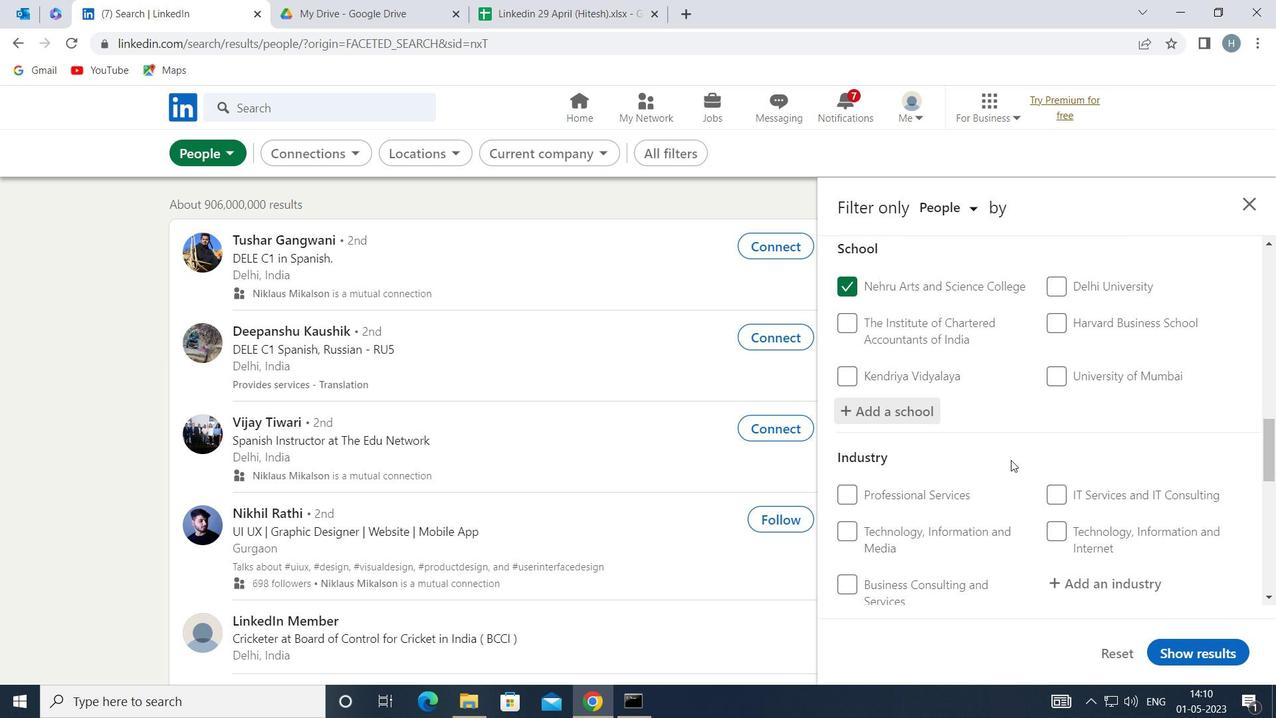 
Action: Mouse moved to (1011, 458)
Screenshot: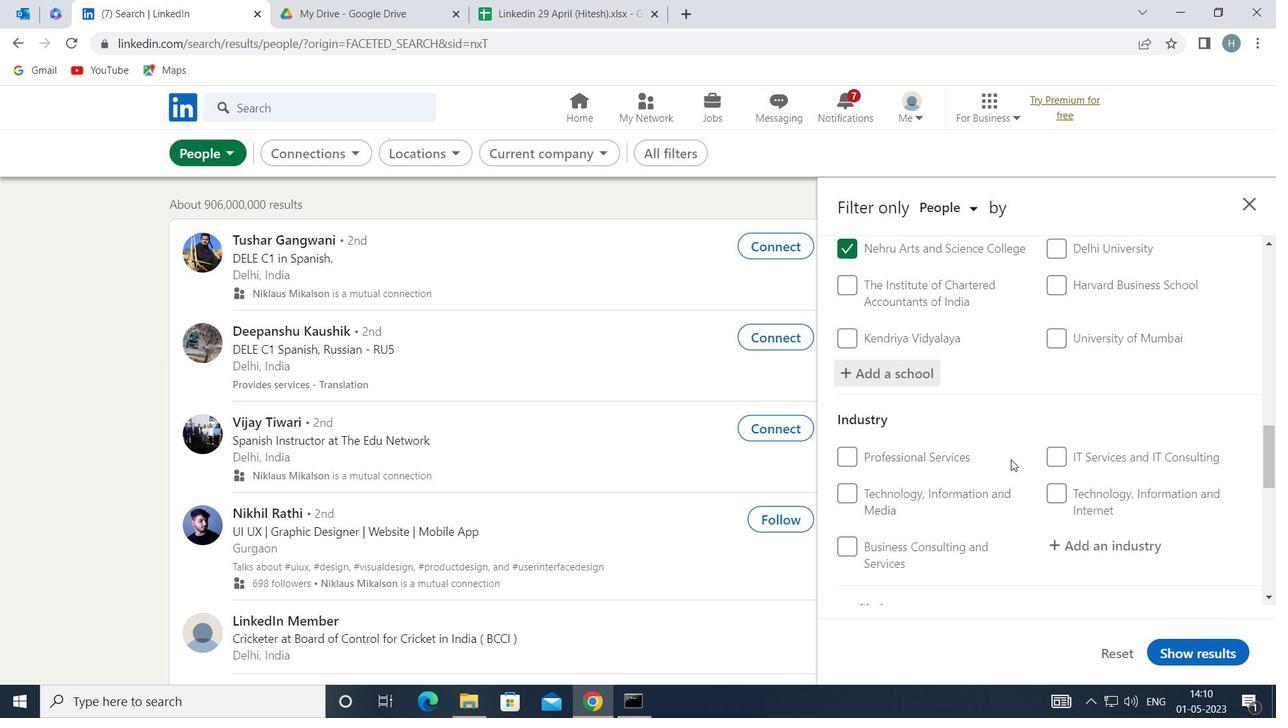 
Action: Mouse scrolled (1011, 457) with delta (0, 0)
Screenshot: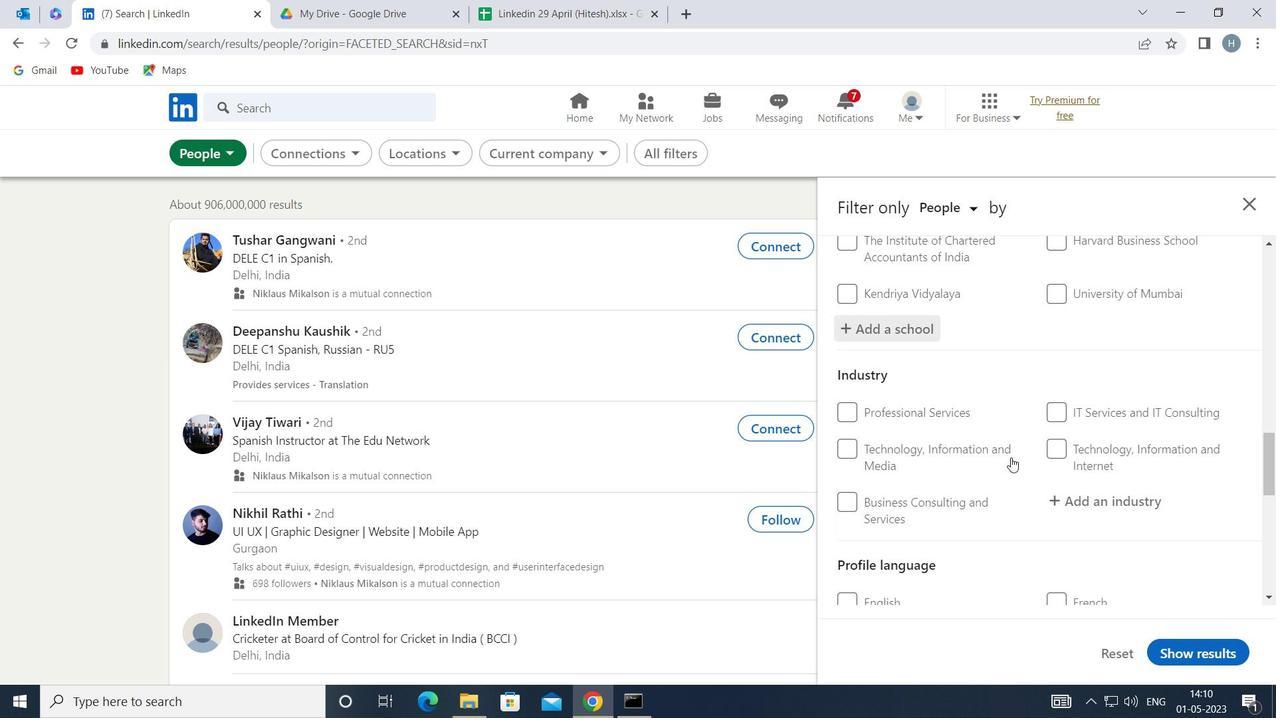 
Action: Mouse moved to (1126, 422)
Screenshot: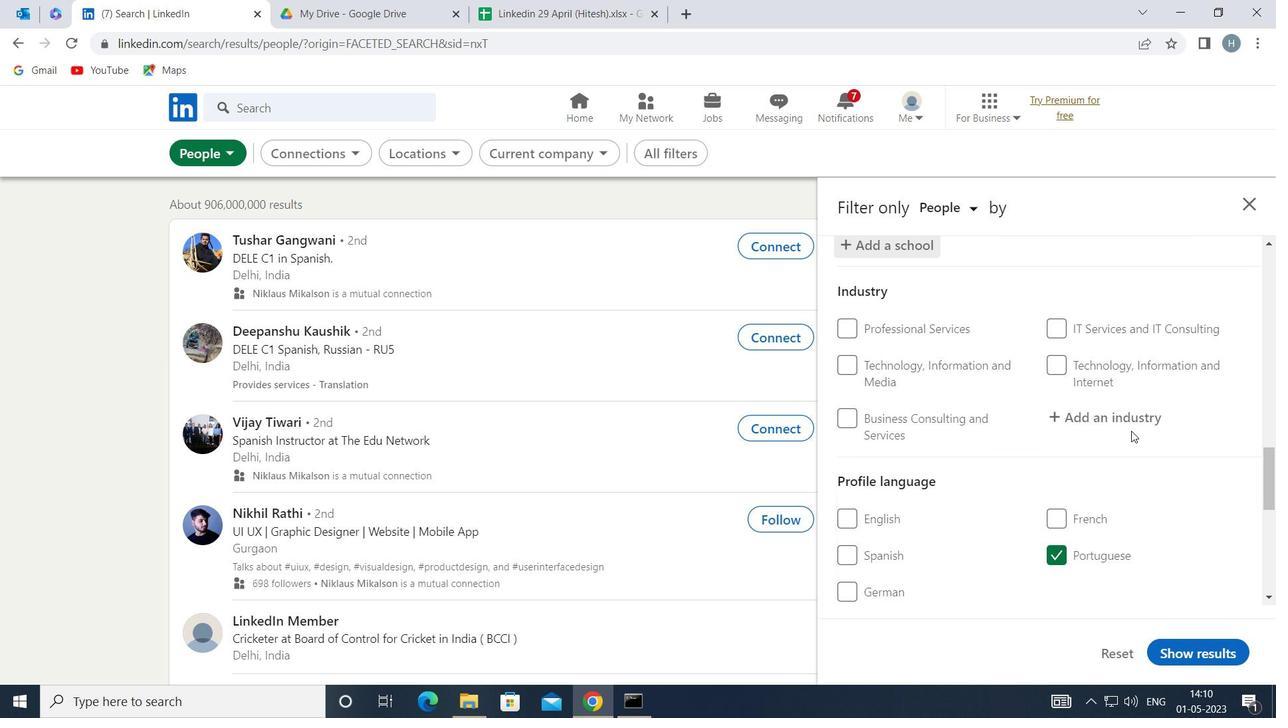 
Action: Mouse pressed left at (1126, 422)
Screenshot: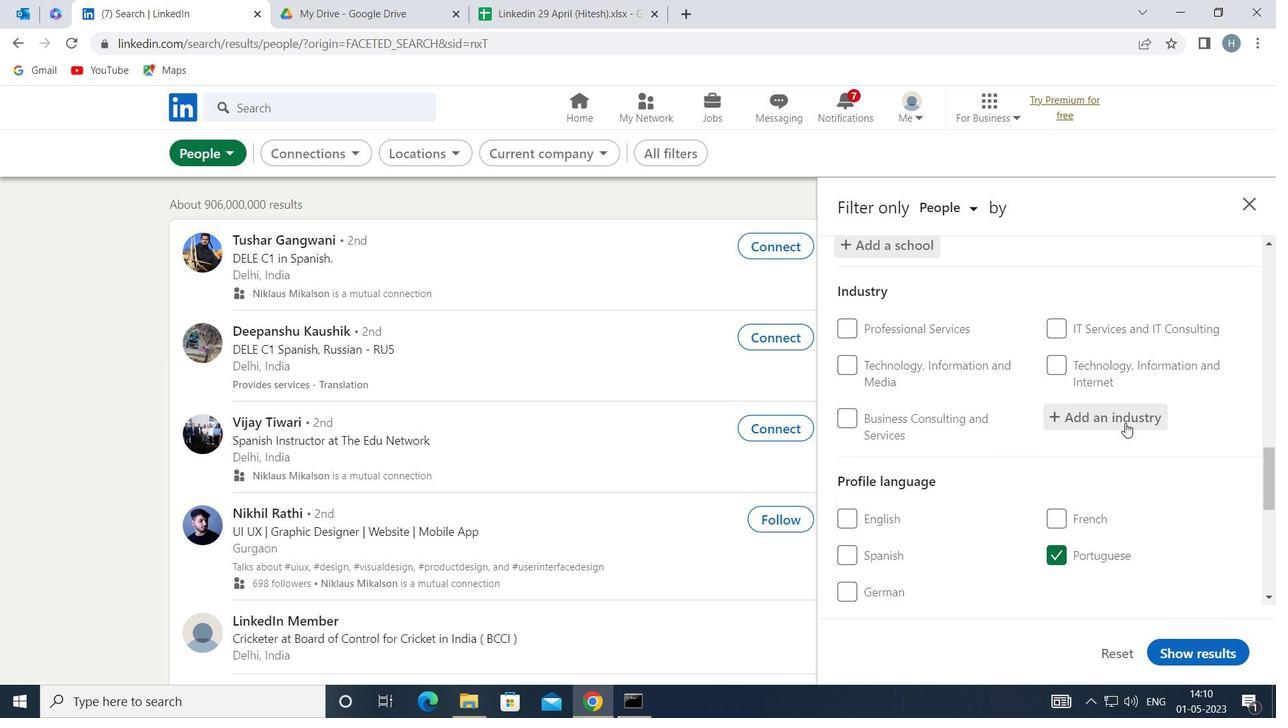 
Action: Key pressed <Key.shift>ACCESSIBLE<Key.space>
Screenshot: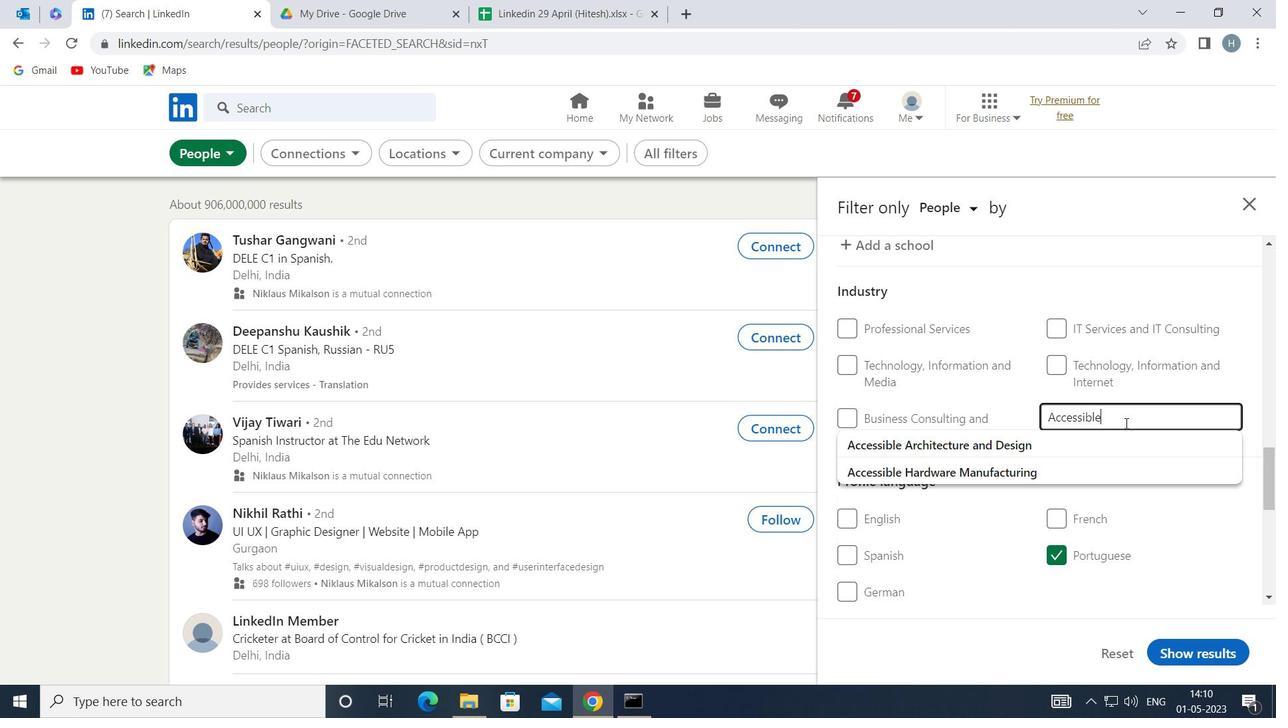 
Action: Mouse moved to (1049, 464)
Screenshot: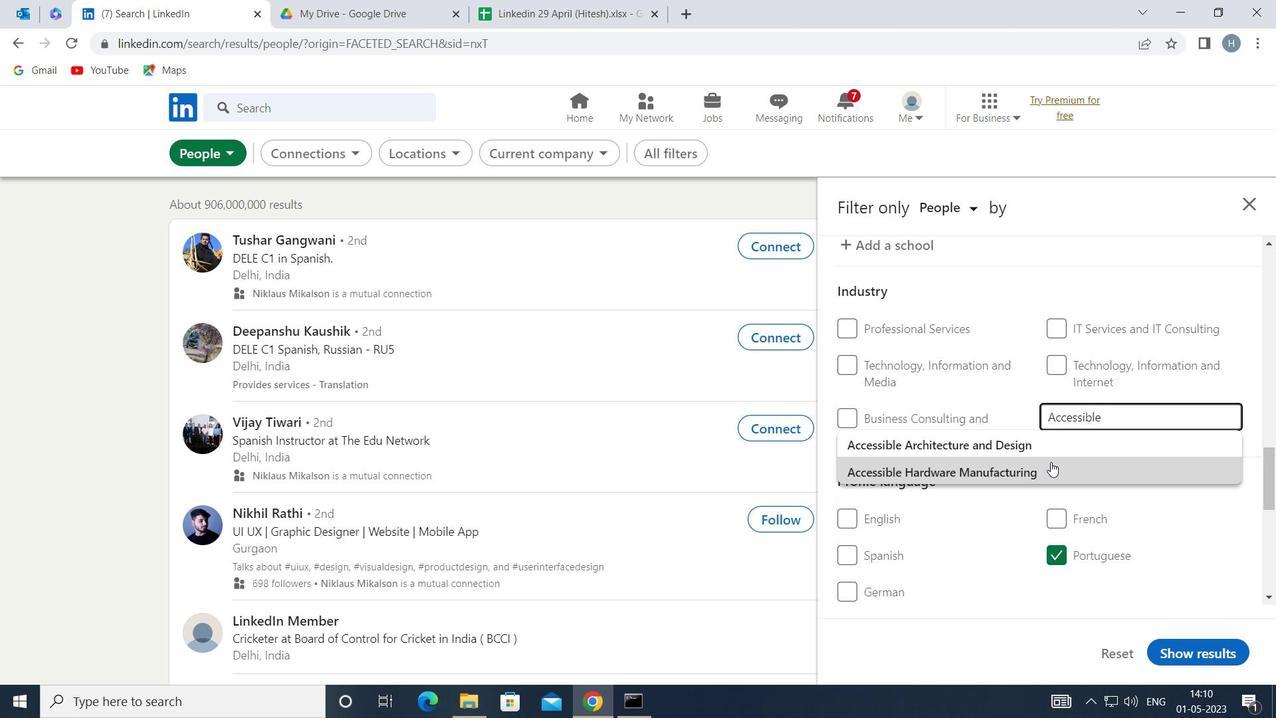 
Action: Mouse pressed left at (1049, 464)
Screenshot: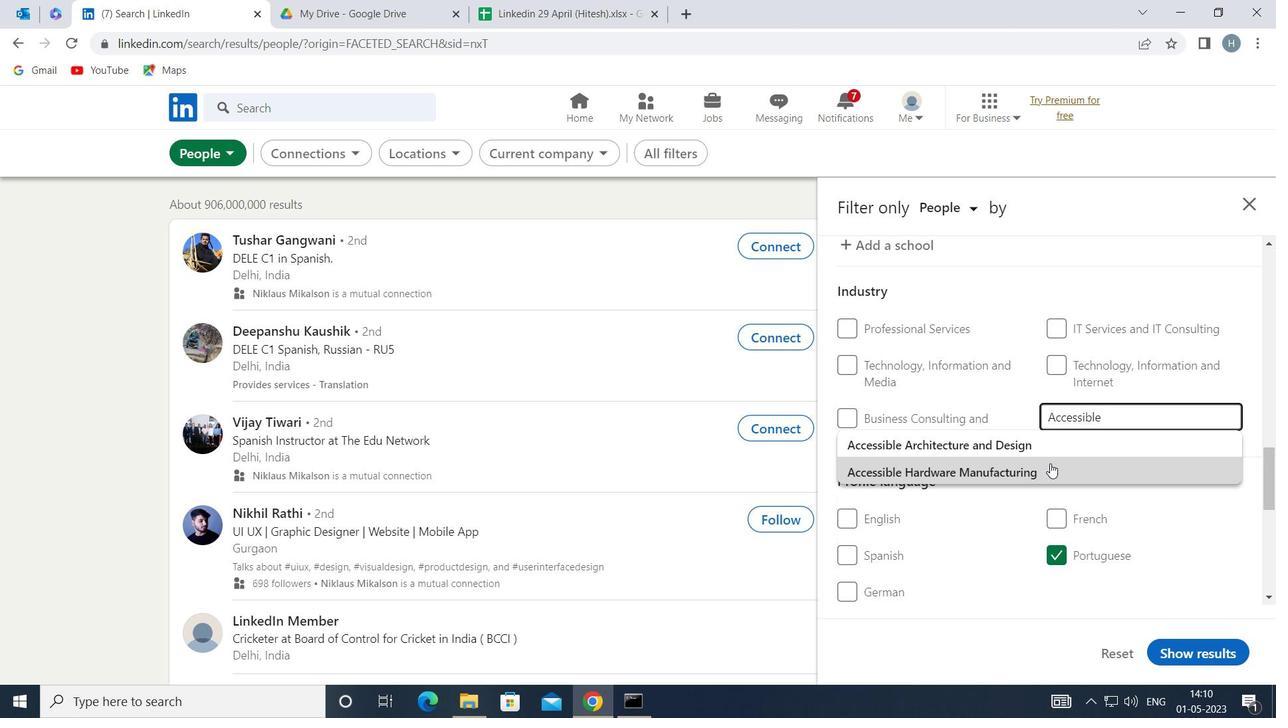 
Action: Mouse moved to (1047, 458)
Screenshot: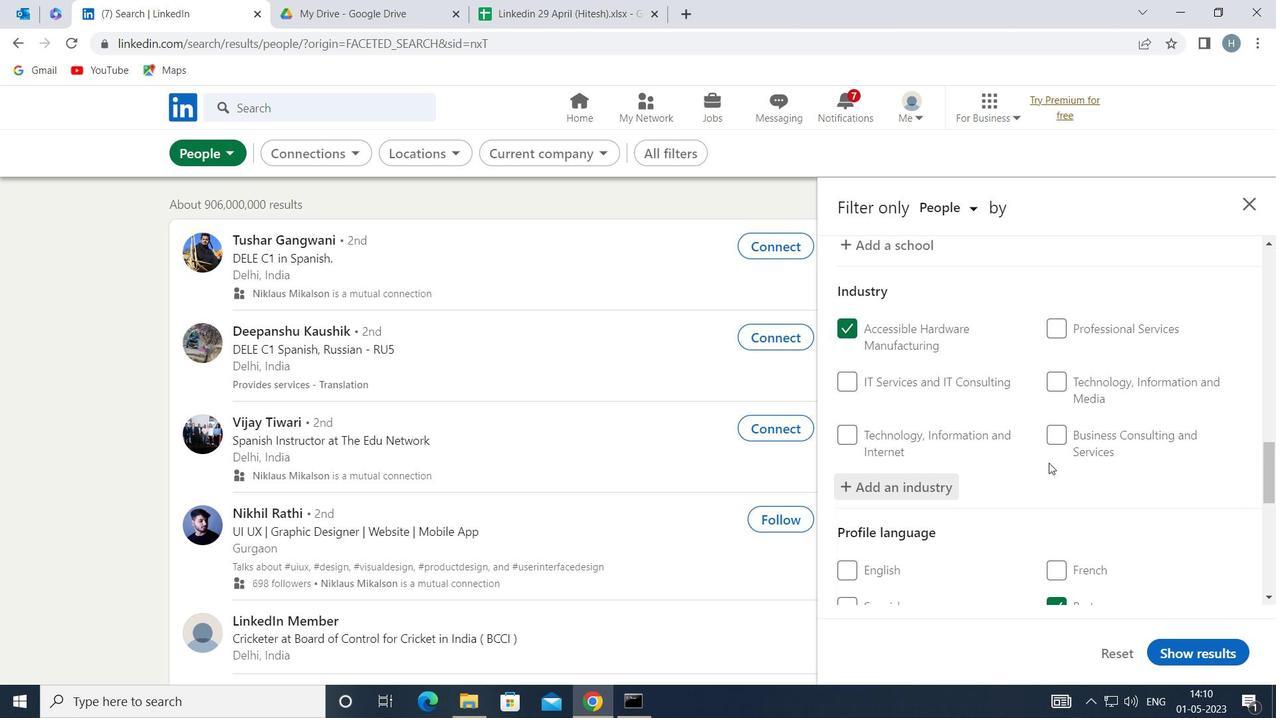 
Action: Mouse scrolled (1047, 457) with delta (0, 0)
Screenshot: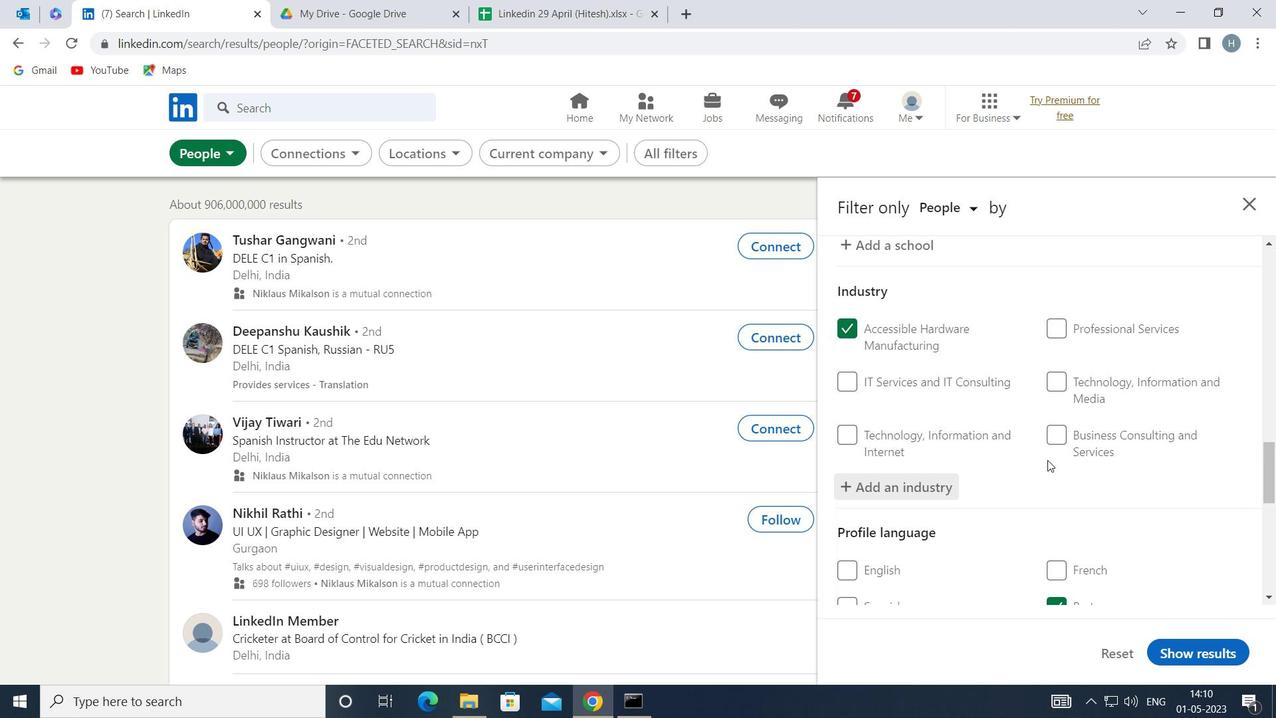 
Action: Mouse moved to (1045, 458)
Screenshot: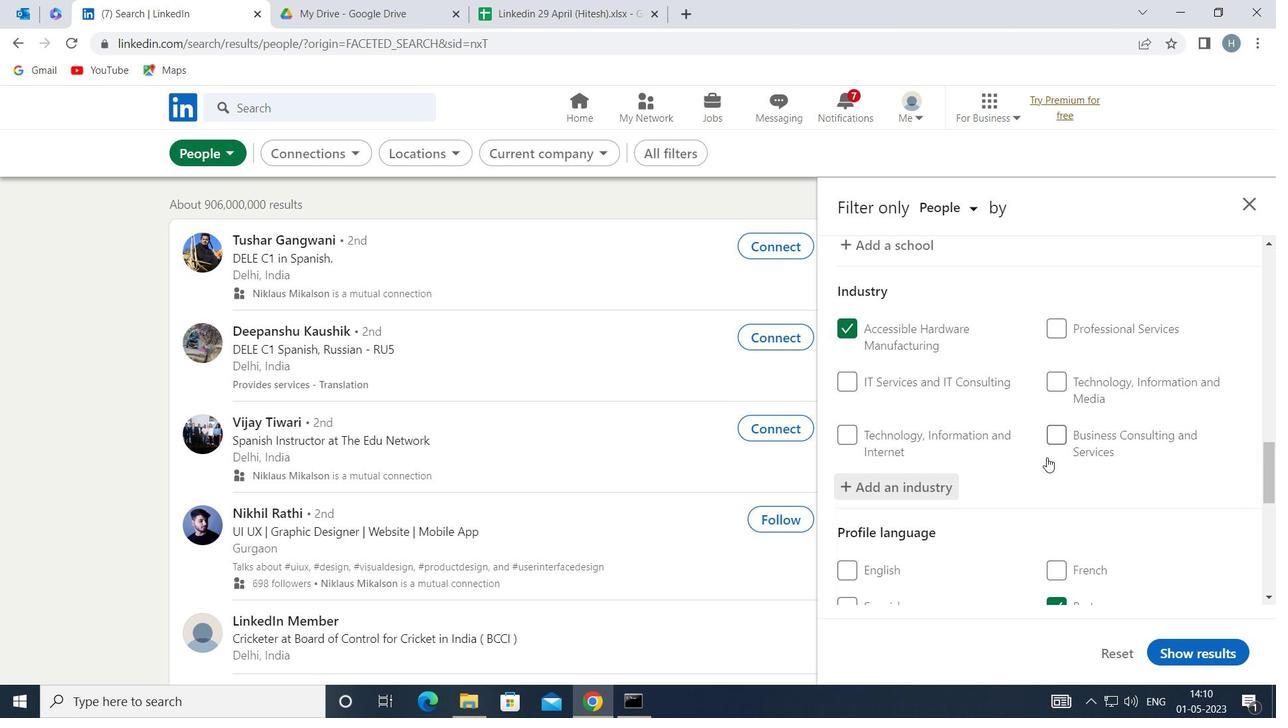 
Action: Mouse scrolled (1045, 457) with delta (0, 0)
Screenshot: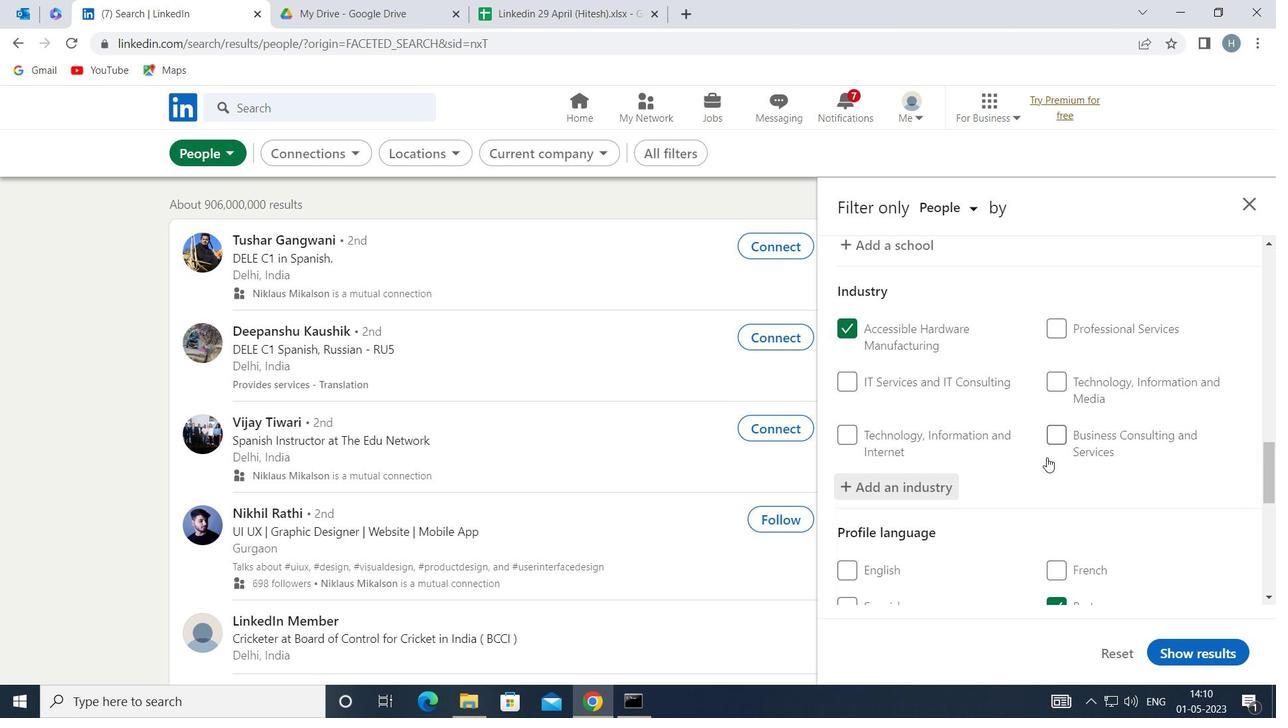 
Action: Mouse moved to (1017, 452)
Screenshot: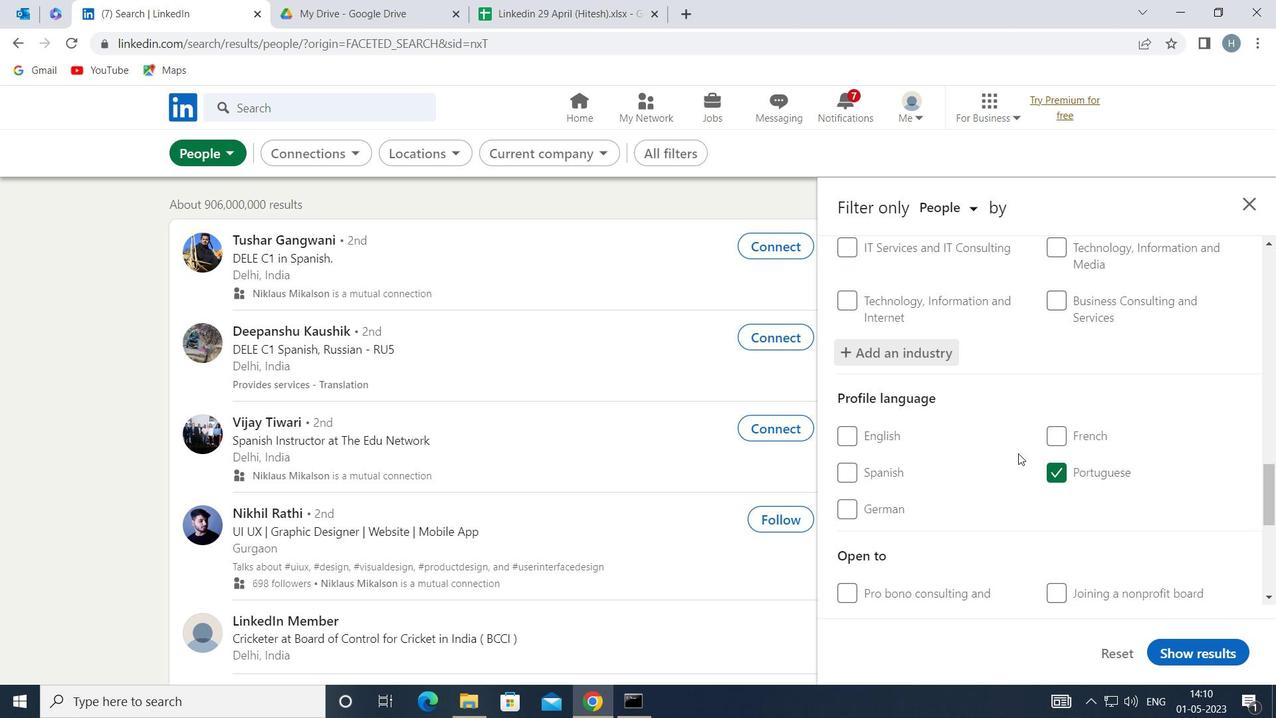 
Action: Mouse scrolled (1017, 451) with delta (0, 0)
Screenshot: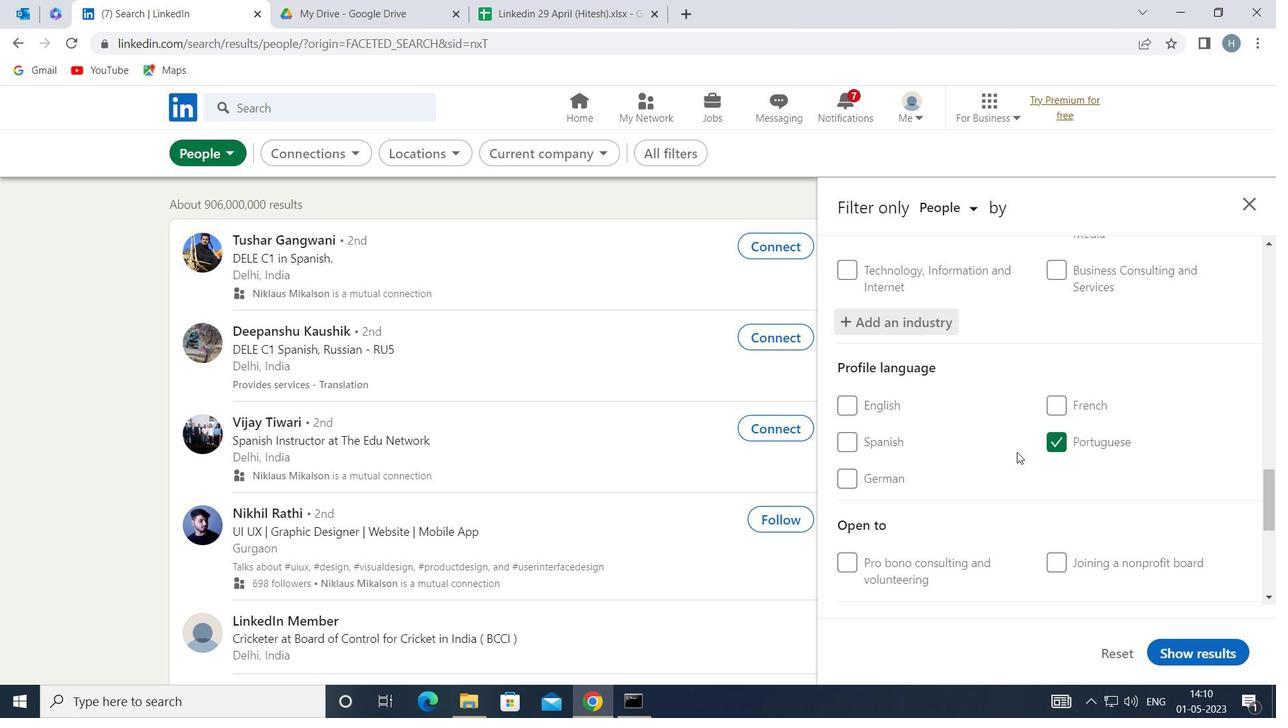 
Action: Mouse moved to (1016, 452)
Screenshot: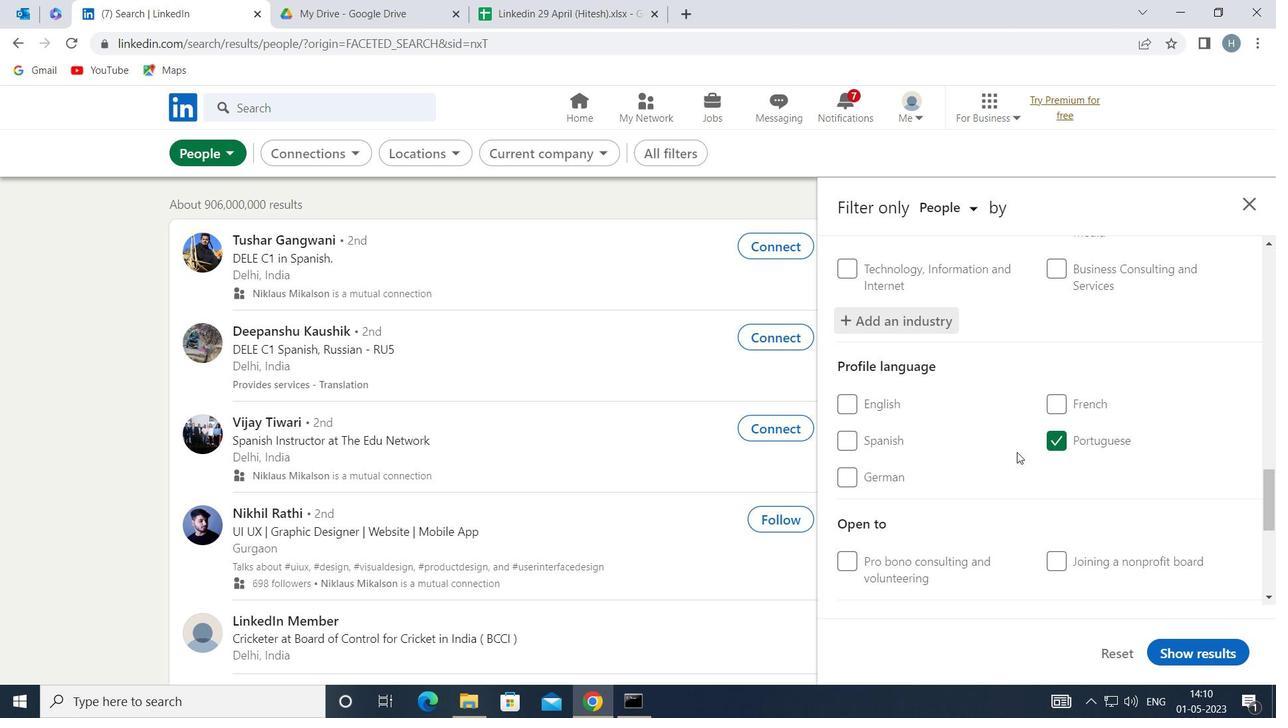 
Action: Mouse scrolled (1016, 451) with delta (0, 0)
Screenshot: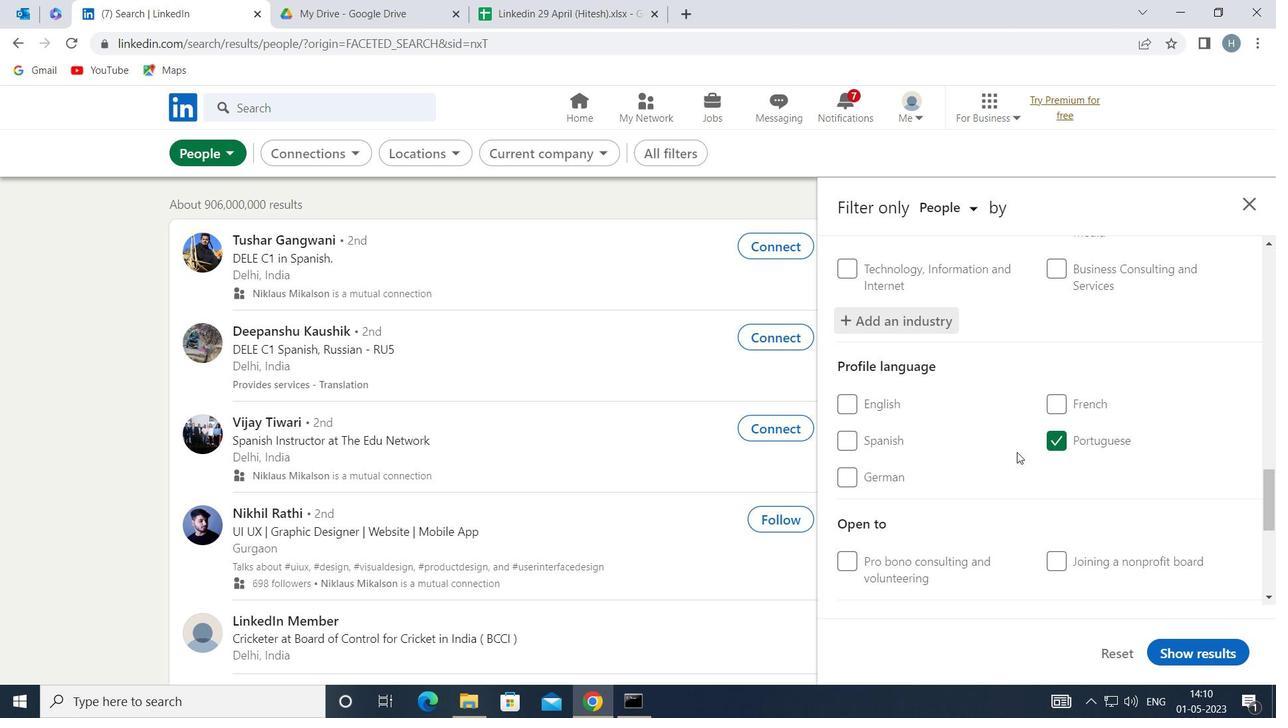 
Action: Mouse moved to (1015, 452)
Screenshot: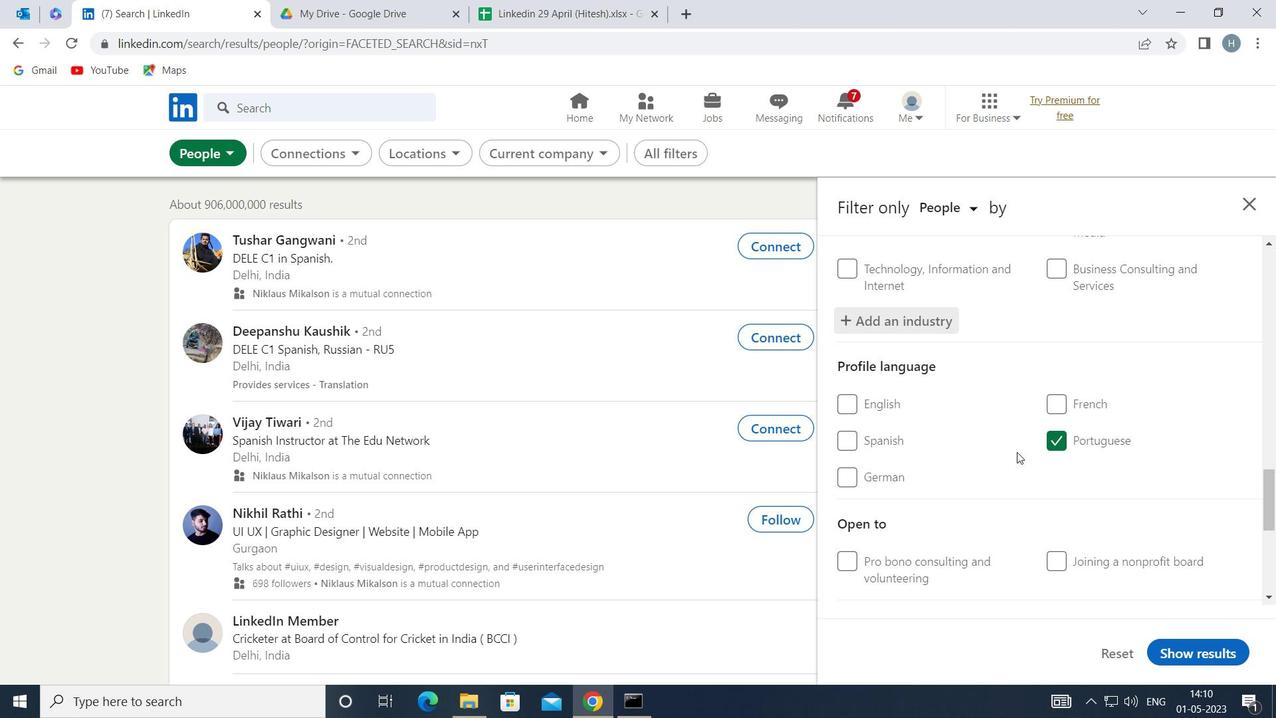 
Action: Mouse scrolled (1015, 451) with delta (0, 0)
Screenshot: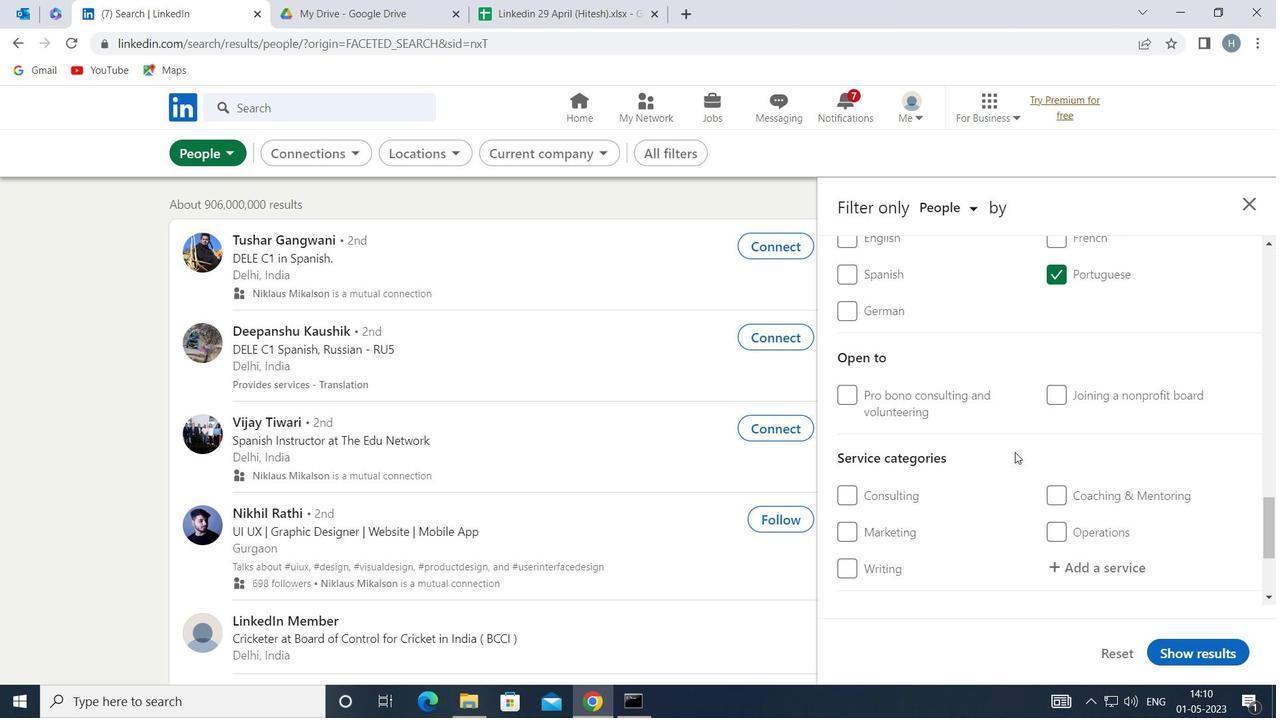 
Action: Mouse moved to (1074, 479)
Screenshot: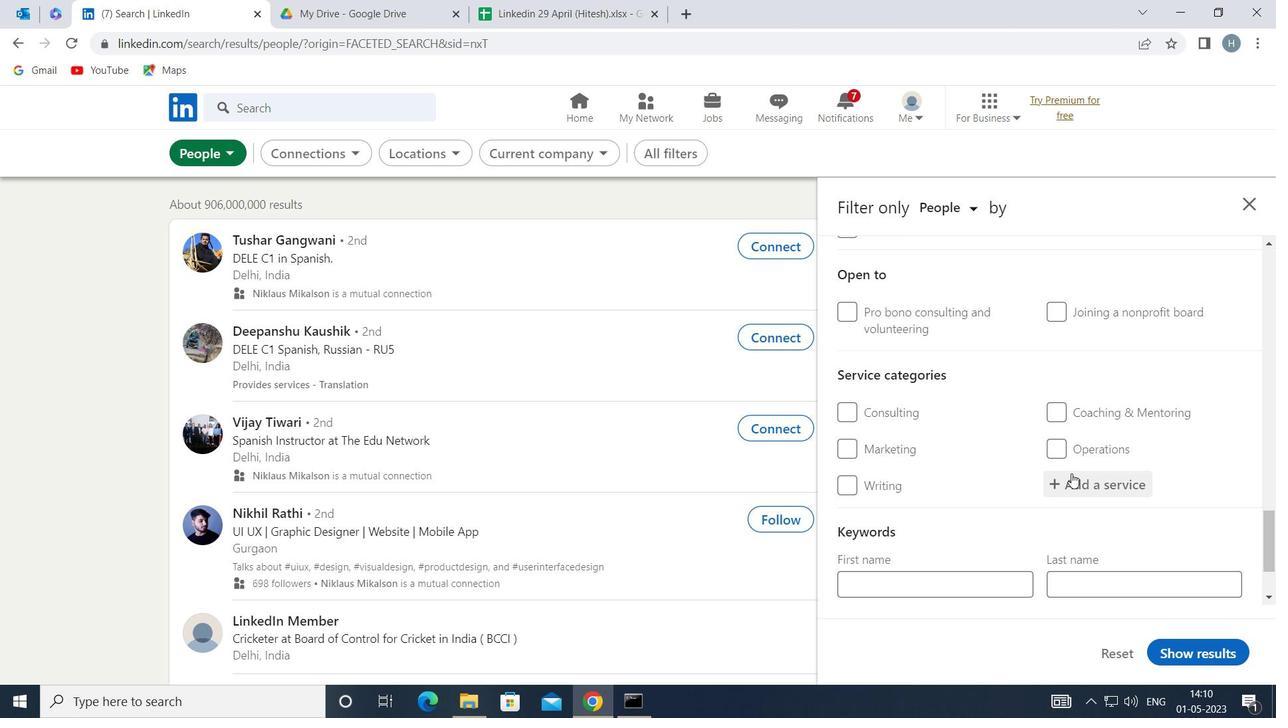 
Action: Mouse pressed left at (1074, 479)
Screenshot: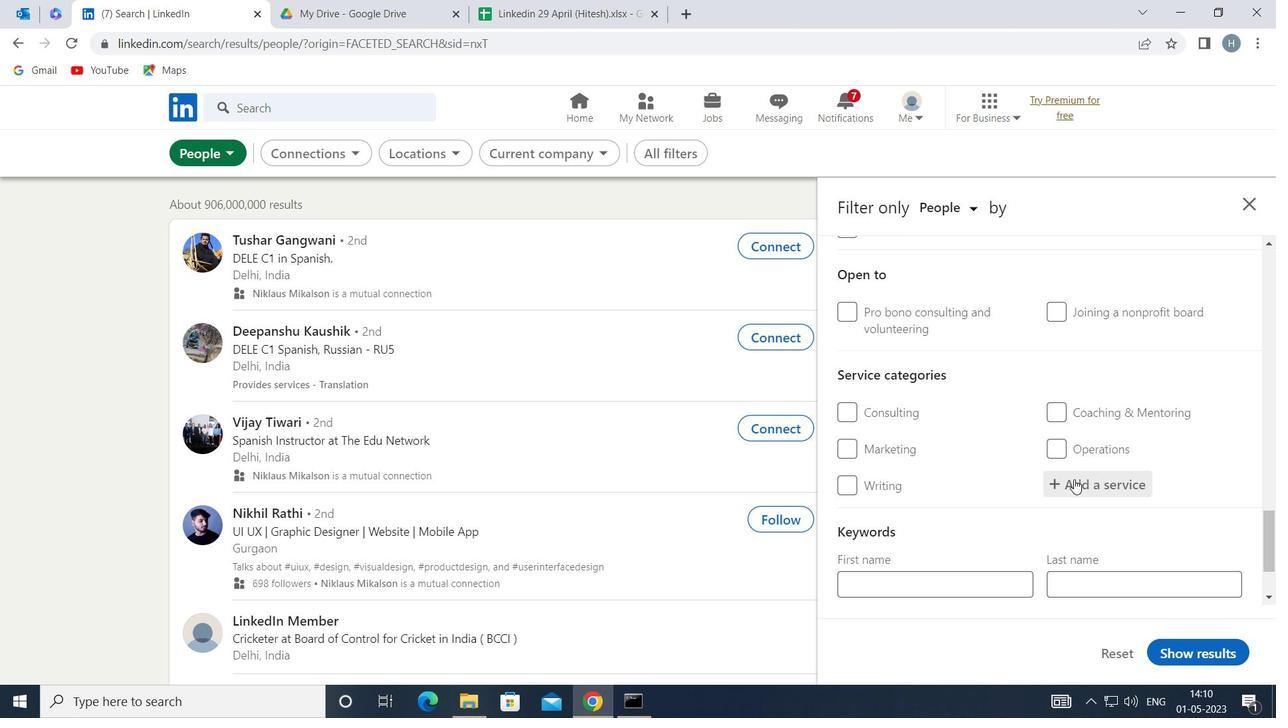 
Action: Mouse moved to (1074, 480)
Screenshot: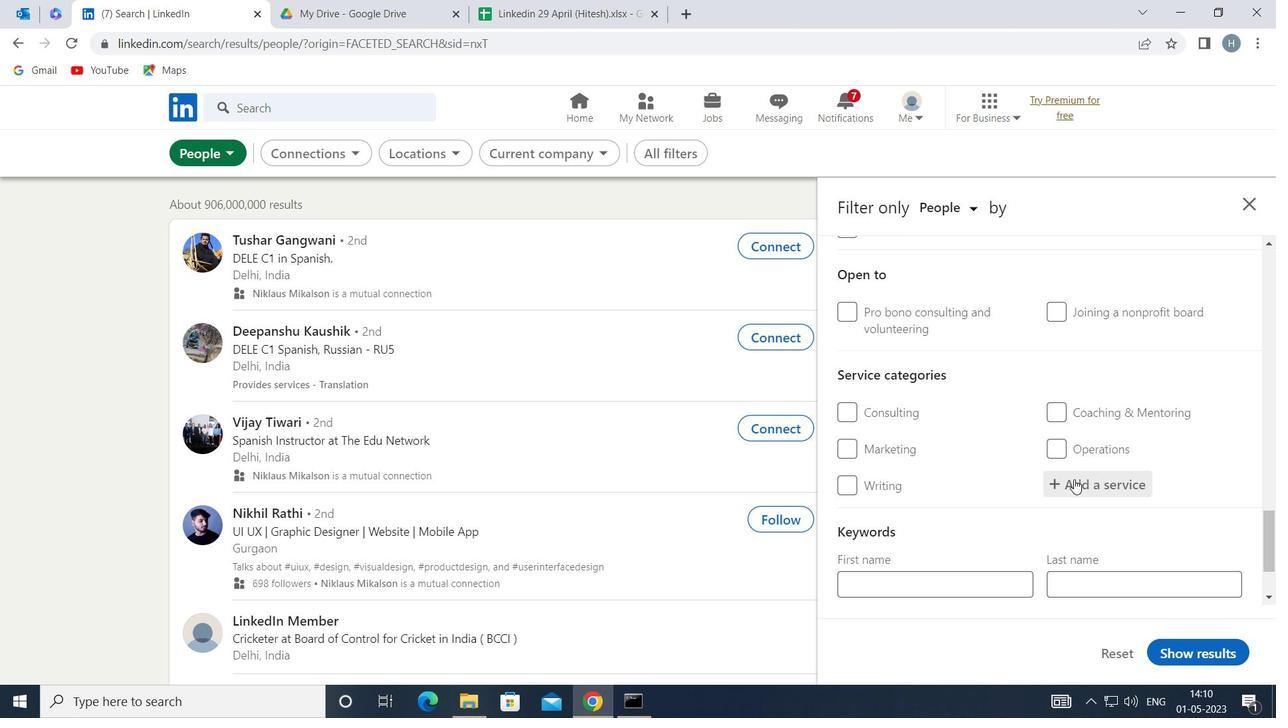 
Action: Key pressed <Key.shift>LEA
Screenshot: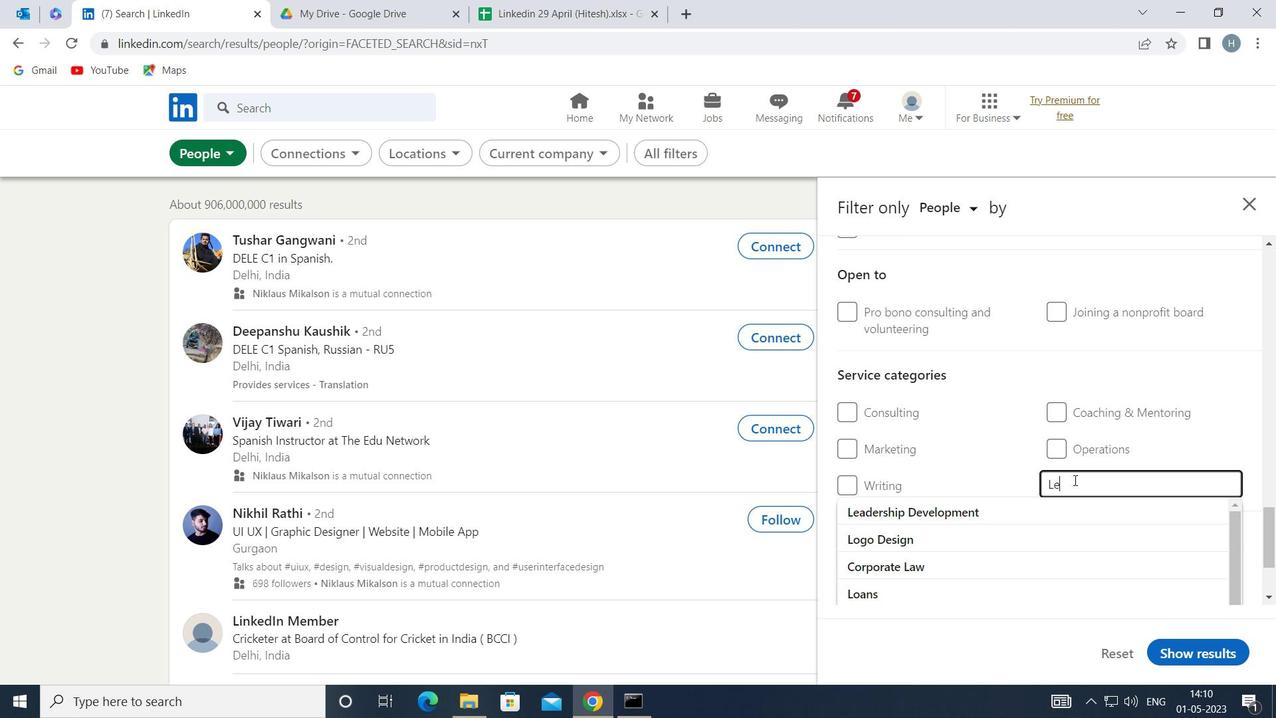 
Action: Mouse moved to (1076, 480)
Screenshot: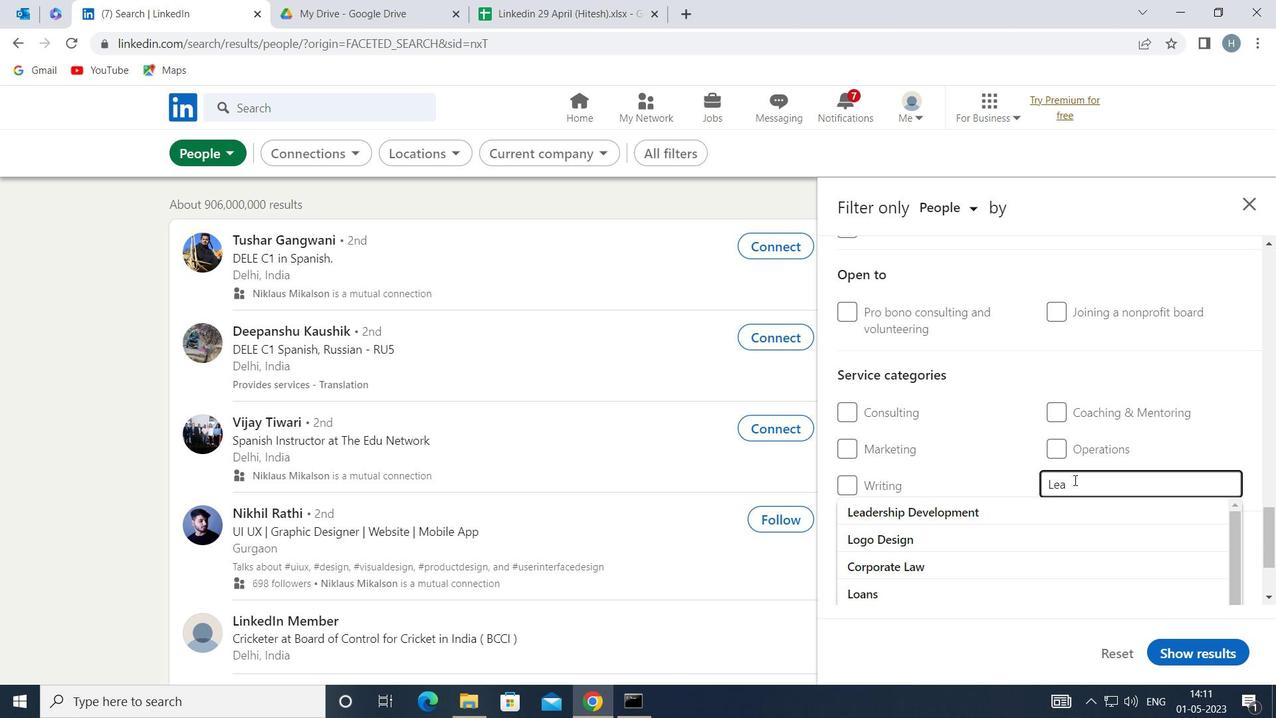 
Action: Key pressed DERSHIP
Screenshot: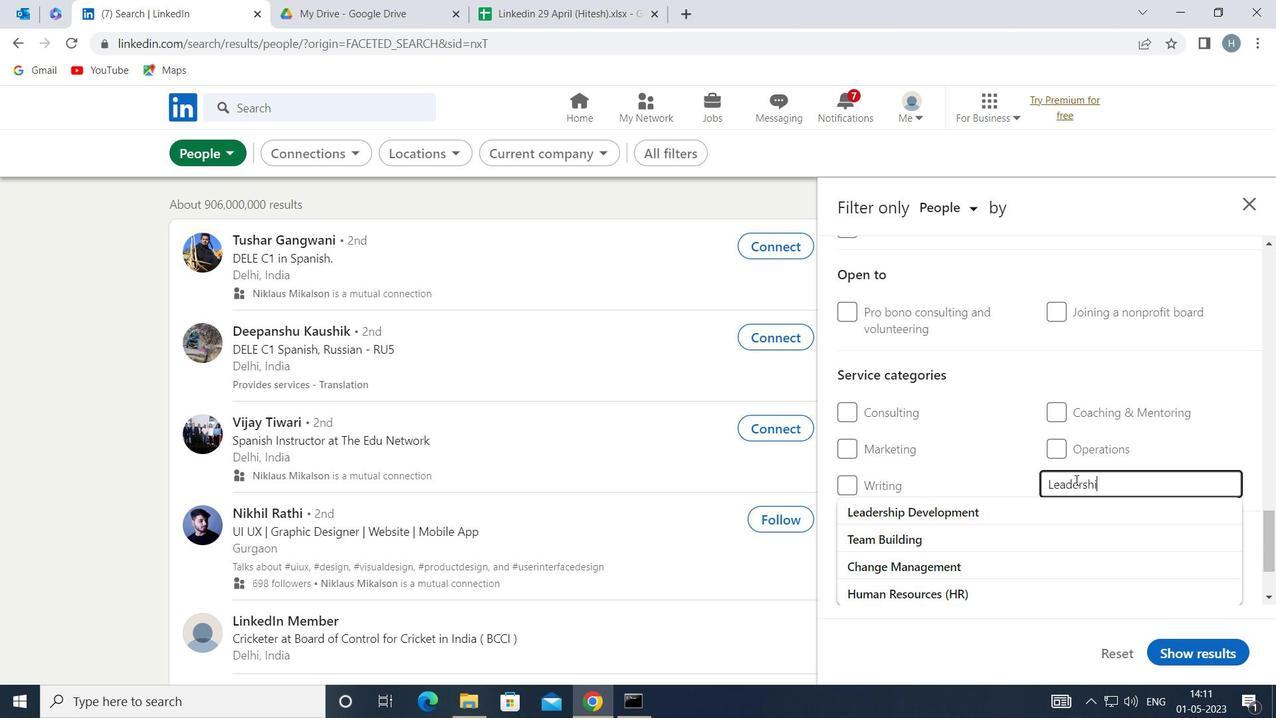 
Action: Mouse moved to (1077, 480)
Screenshot: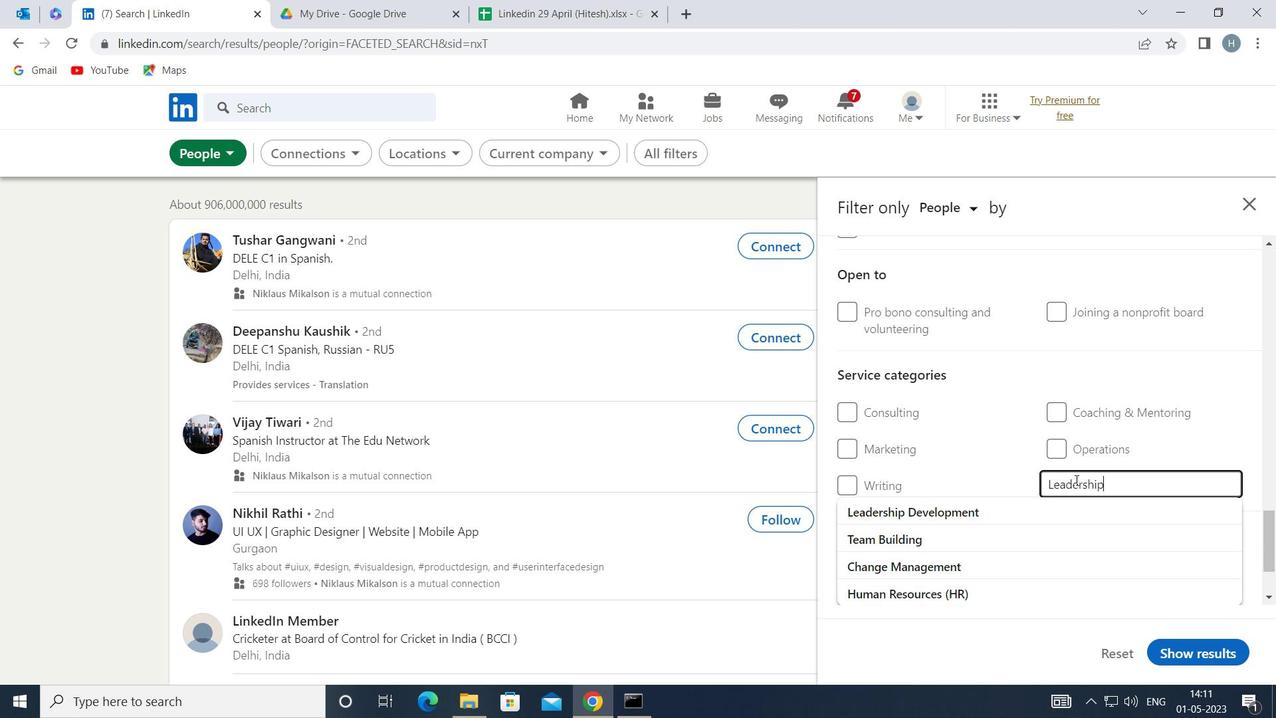 
Action: Key pressed <Key.space>
Screenshot: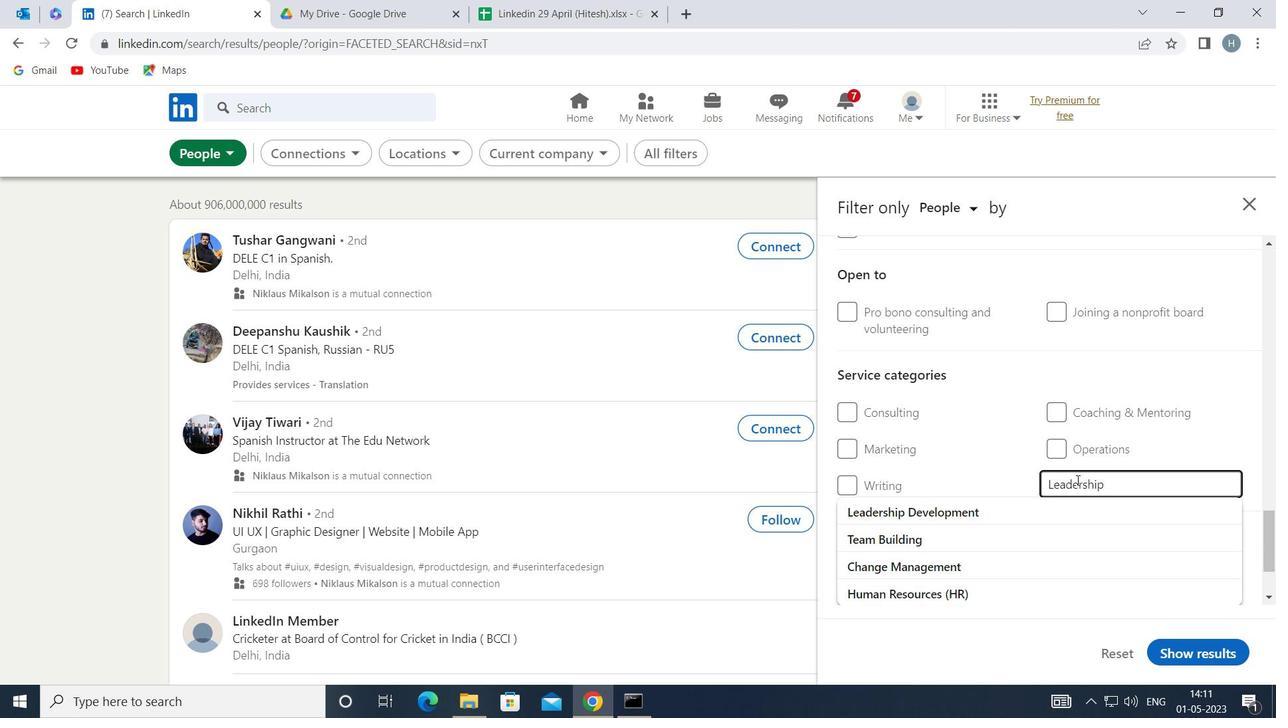 
Action: Mouse moved to (995, 515)
Screenshot: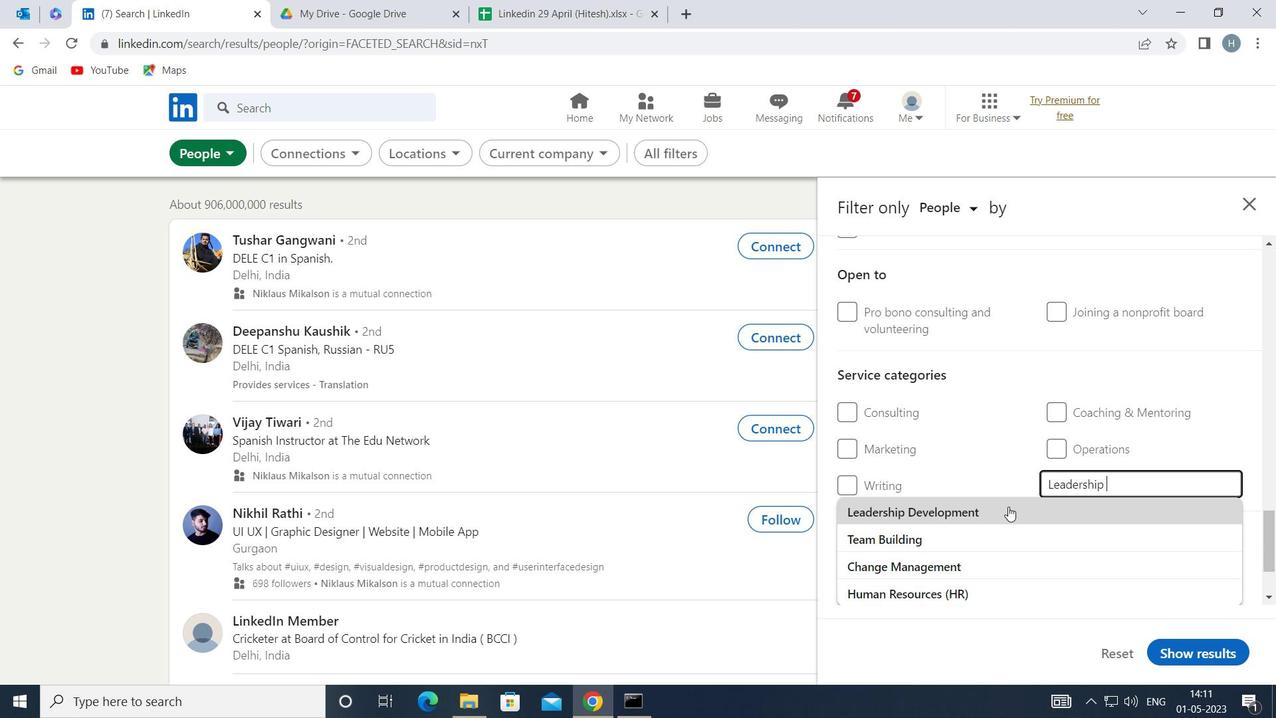 
Action: Mouse pressed left at (995, 515)
Screenshot: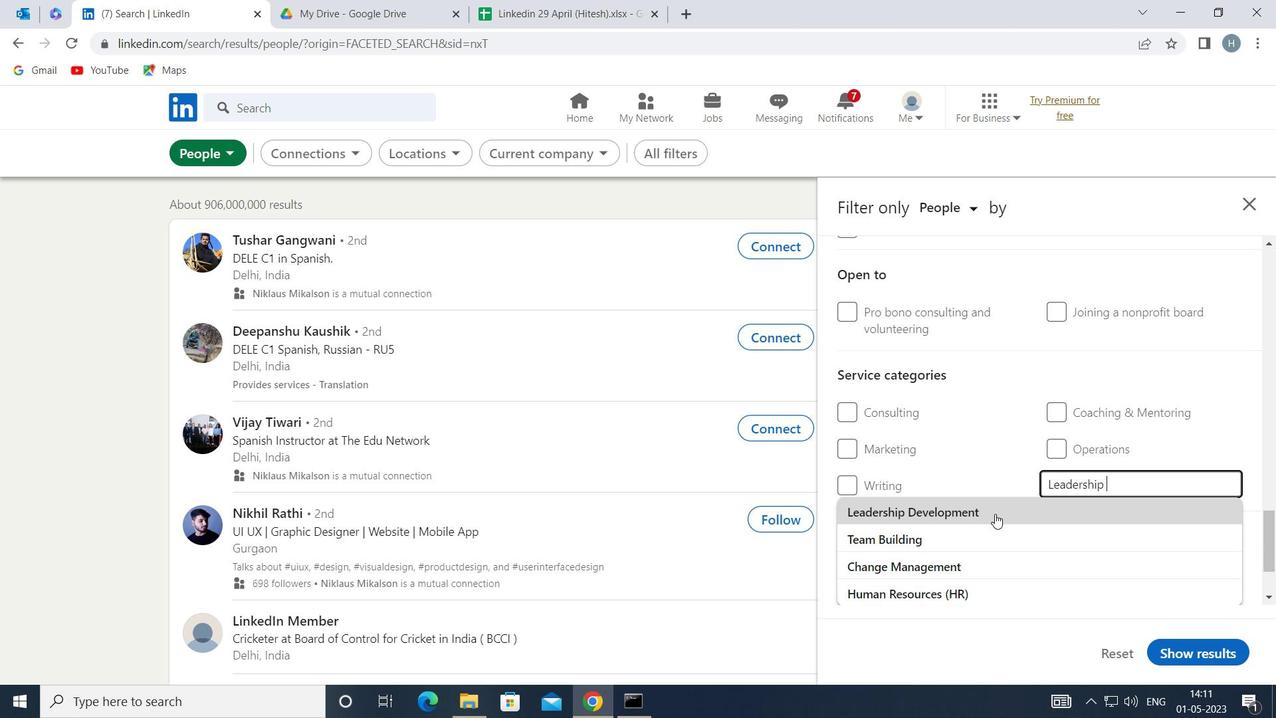 
Action: Mouse moved to (967, 506)
Screenshot: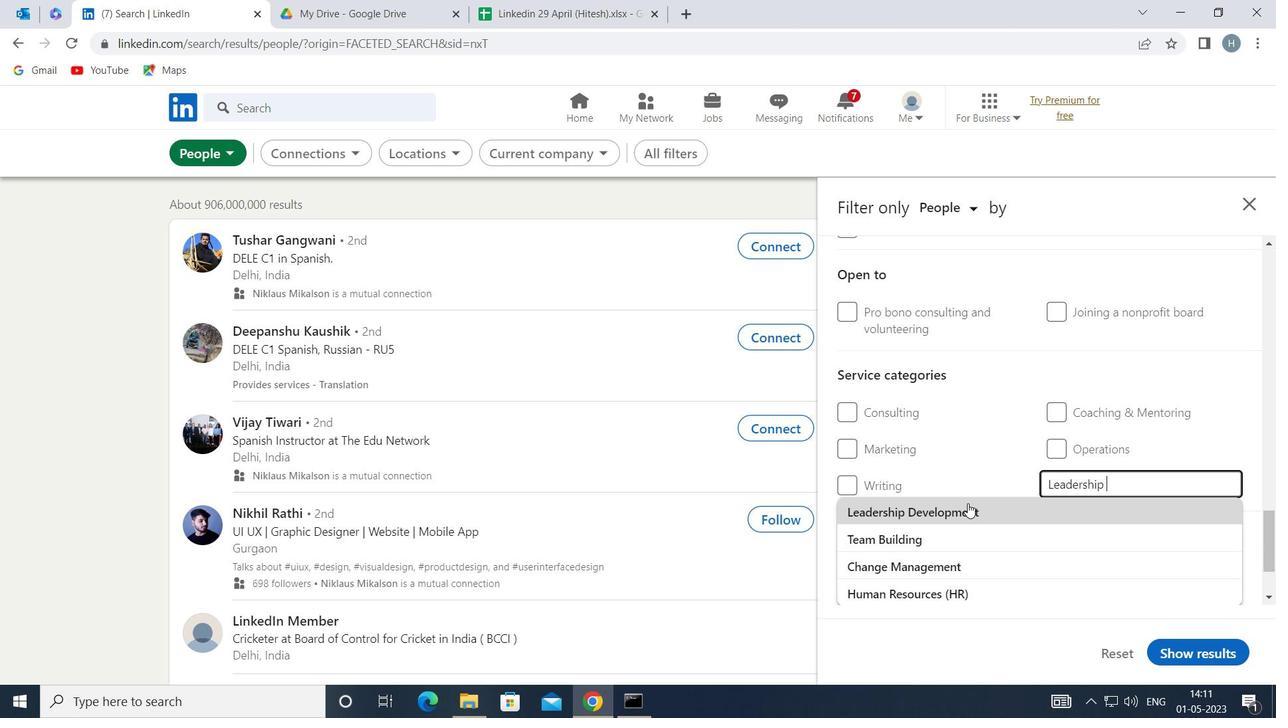 
Action: Mouse pressed left at (967, 506)
Screenshot: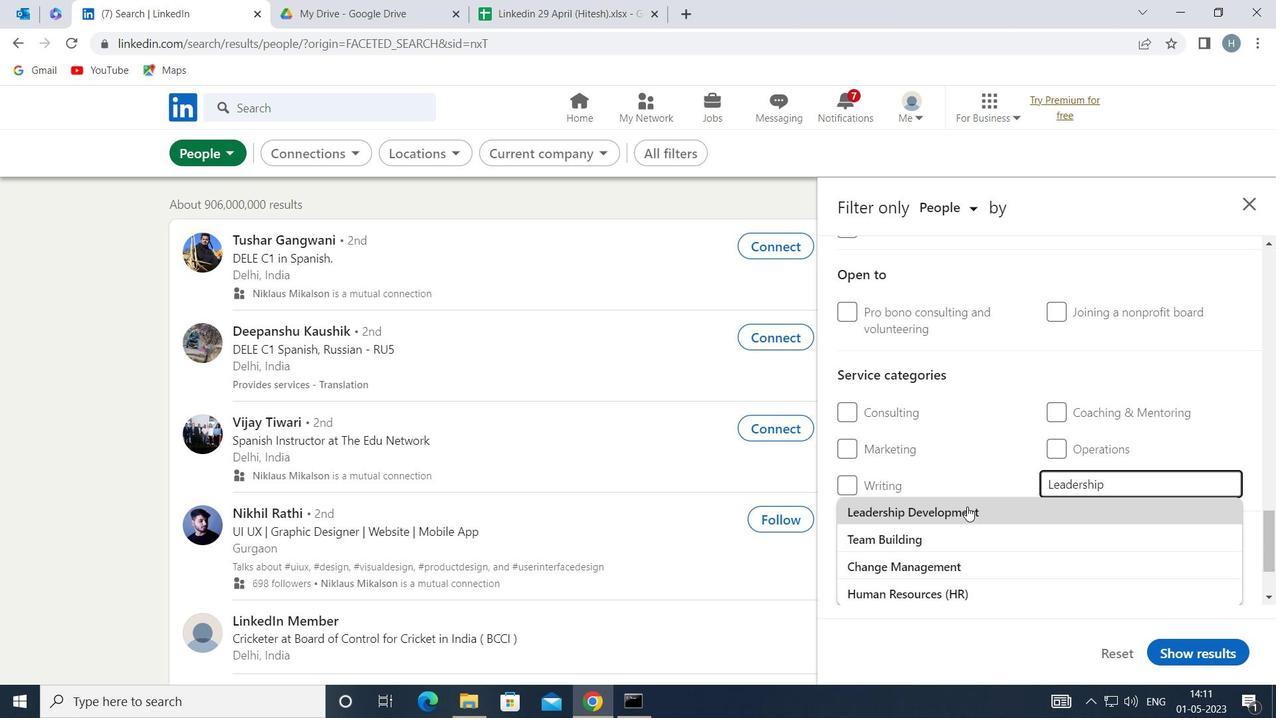 
Action: Mouse moved to (963, 493)
Screenshot: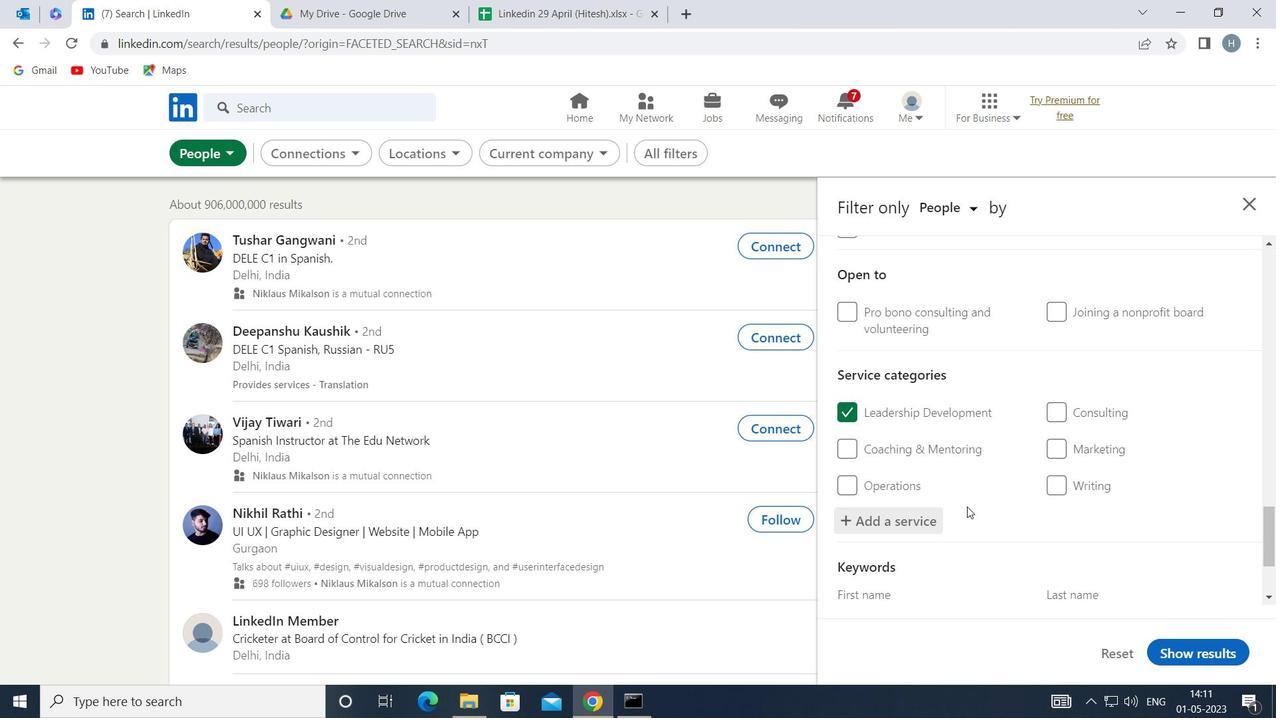 
Action: Mouse scrolled (963, 492) with delta (0, 0)
Screenshot: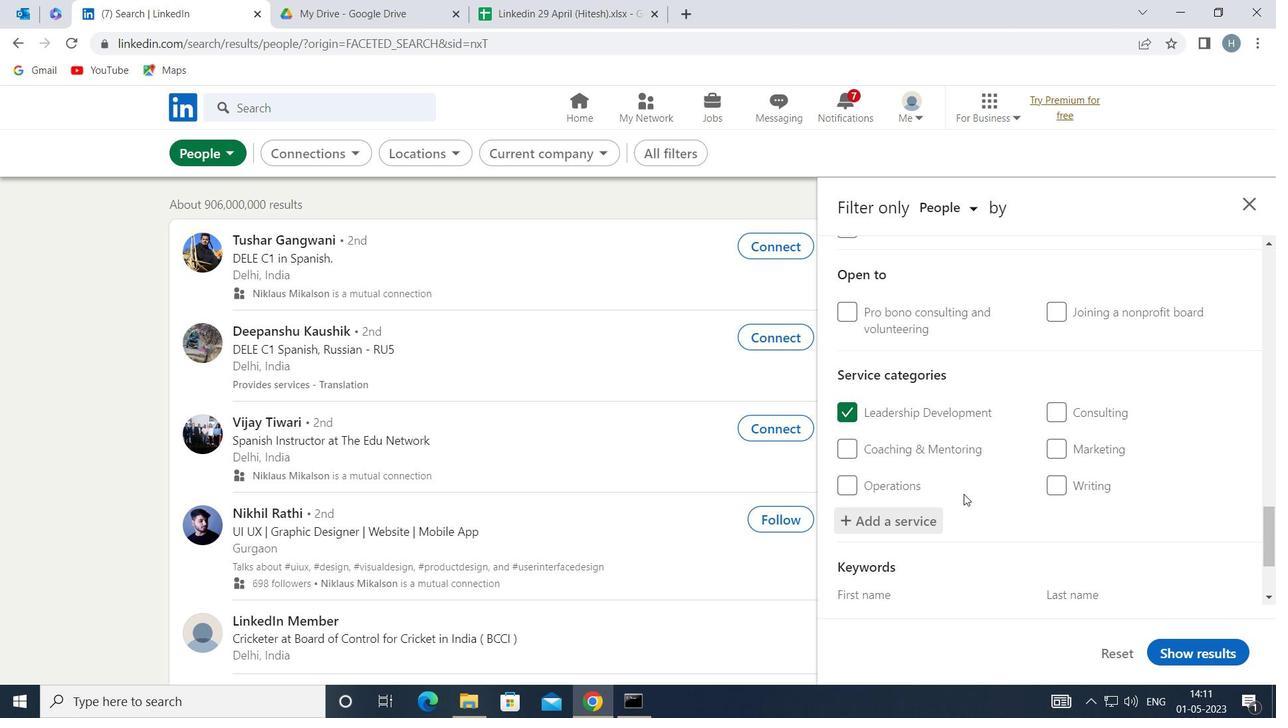 
Action: Mouse scrolled (963, 492) with delta (0, 0)
Screenshot: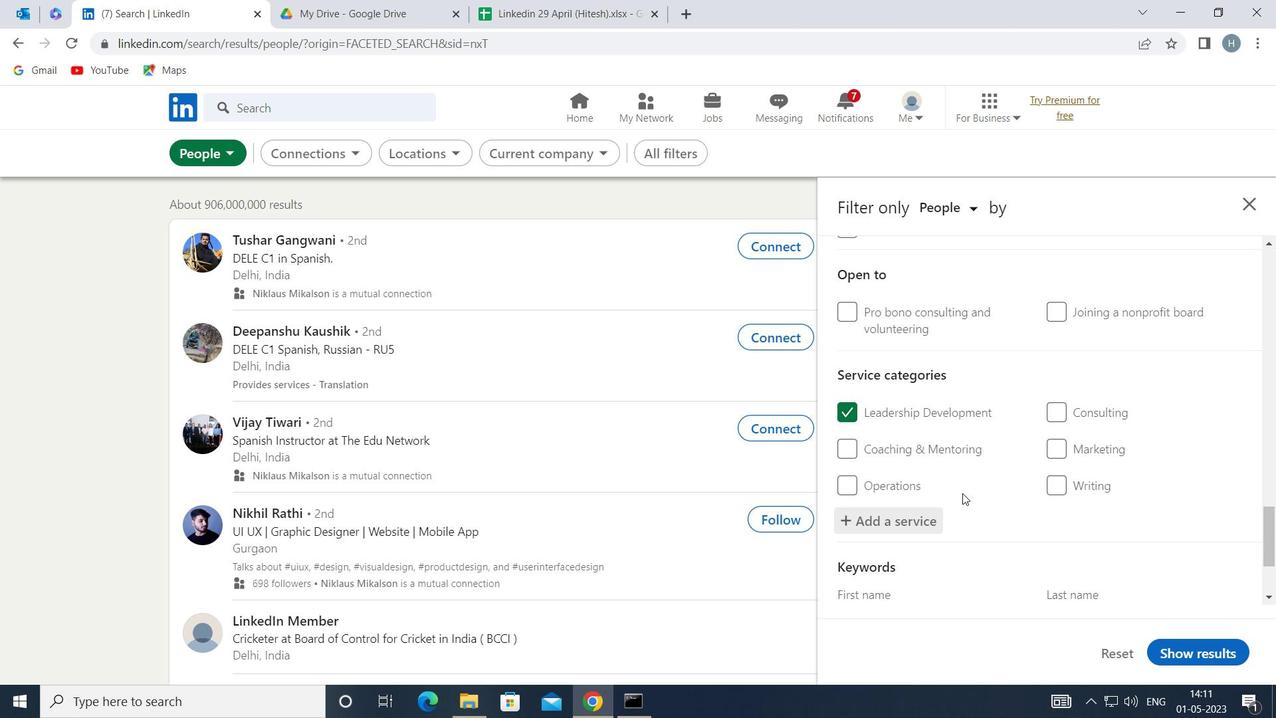 
Action: Mouse moved to (962, 490)
Screenshot: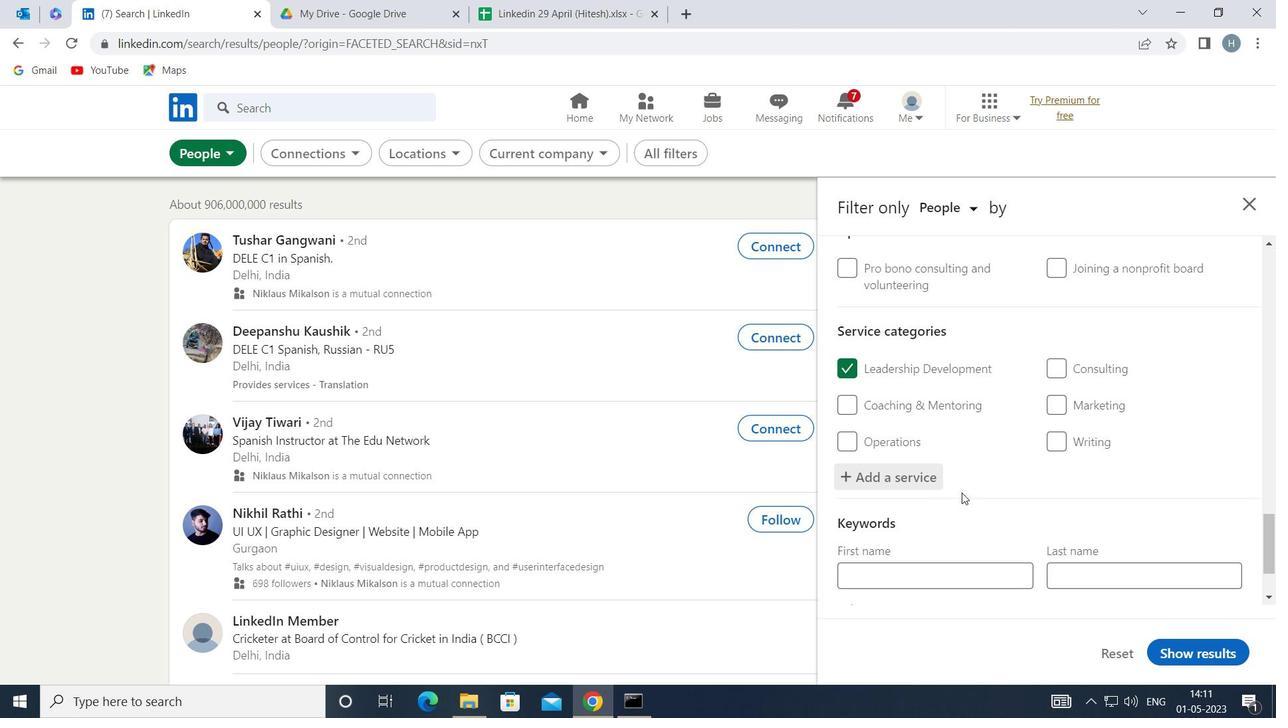 
Action: Mouse scrolled (962, 489) with delta (0, 0)
Screenshot: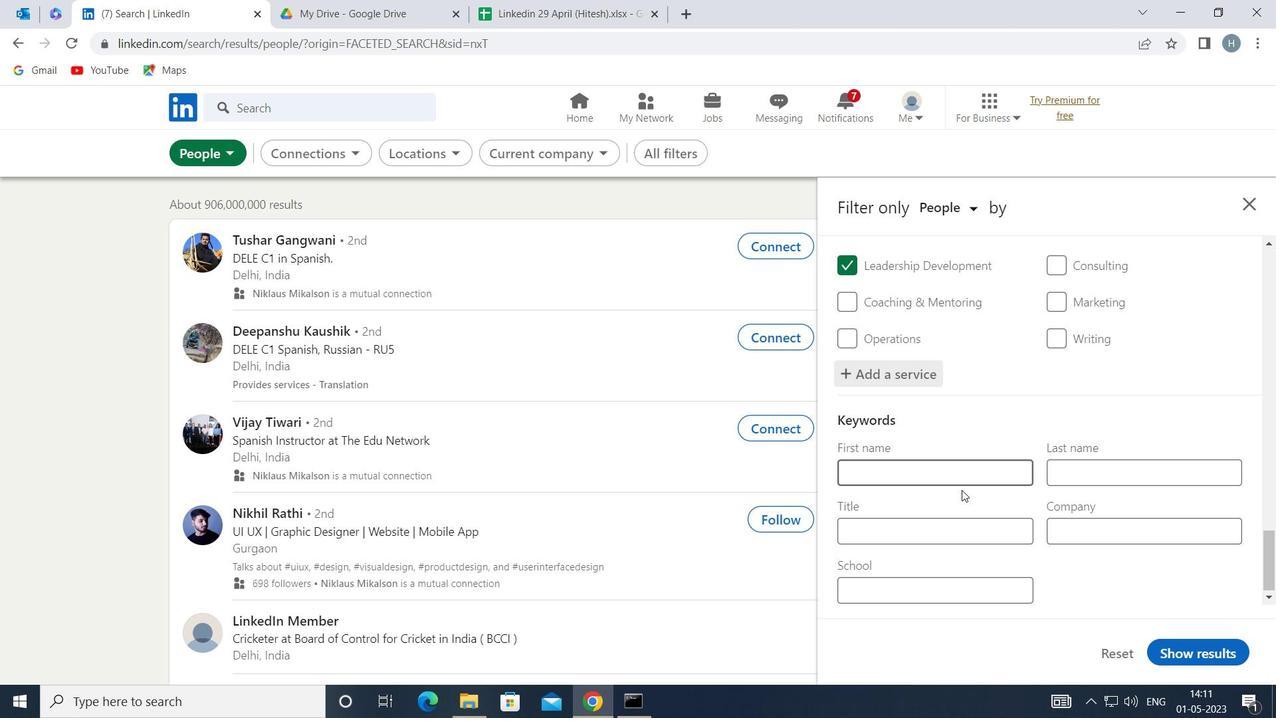 
Action: Mouse moved to (956, 525)
Screenshot: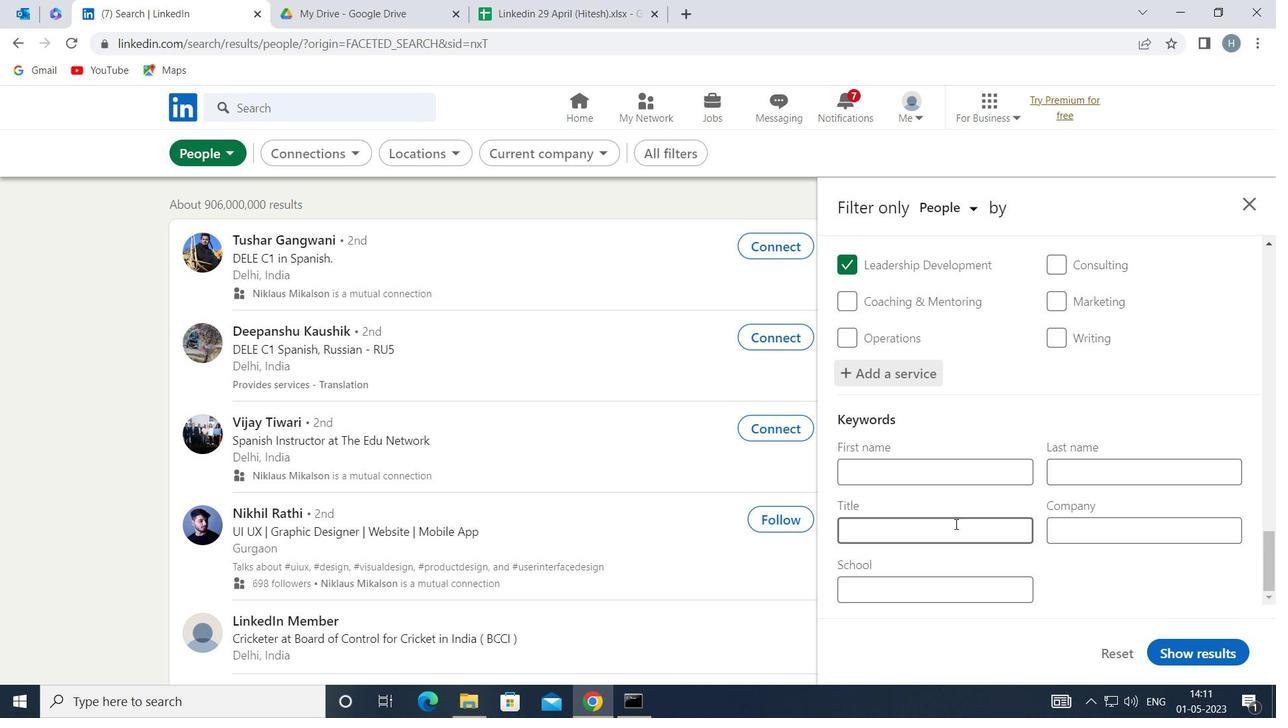 
Action: Mouse pressed left at (956, 525)
Screenshot: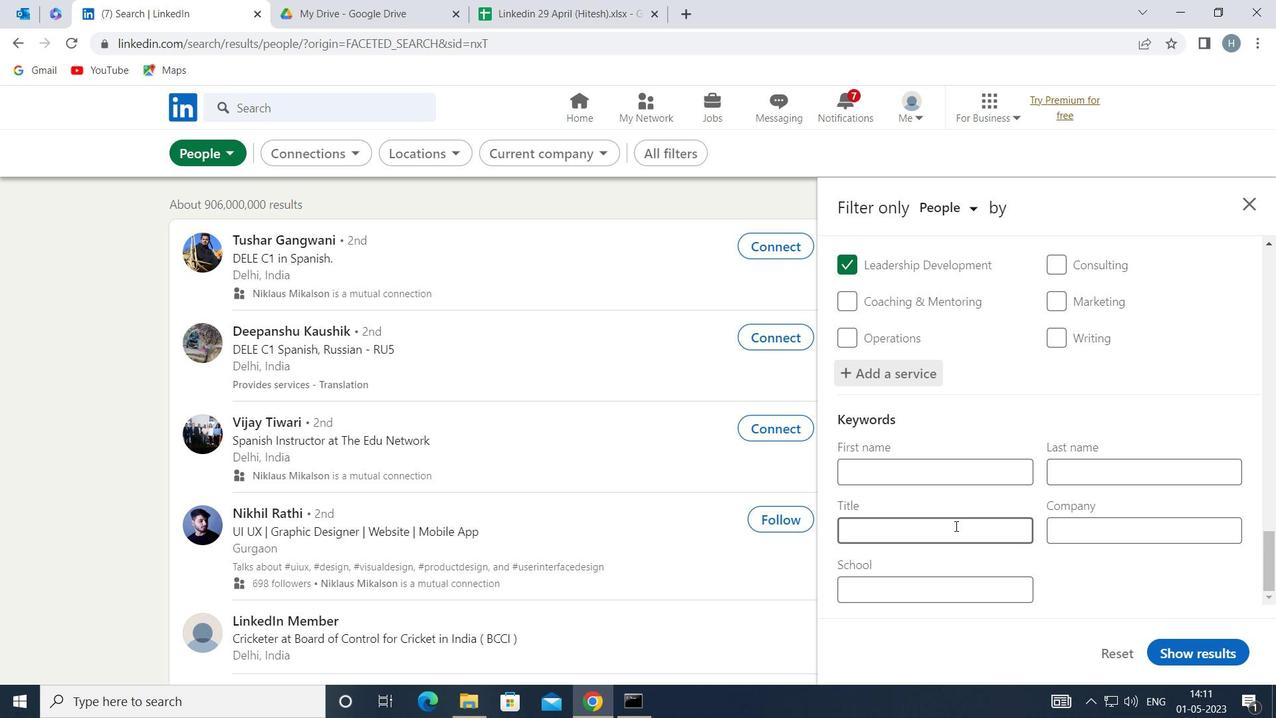 
Action: Mouse moved to (954, 521)
Screenshot: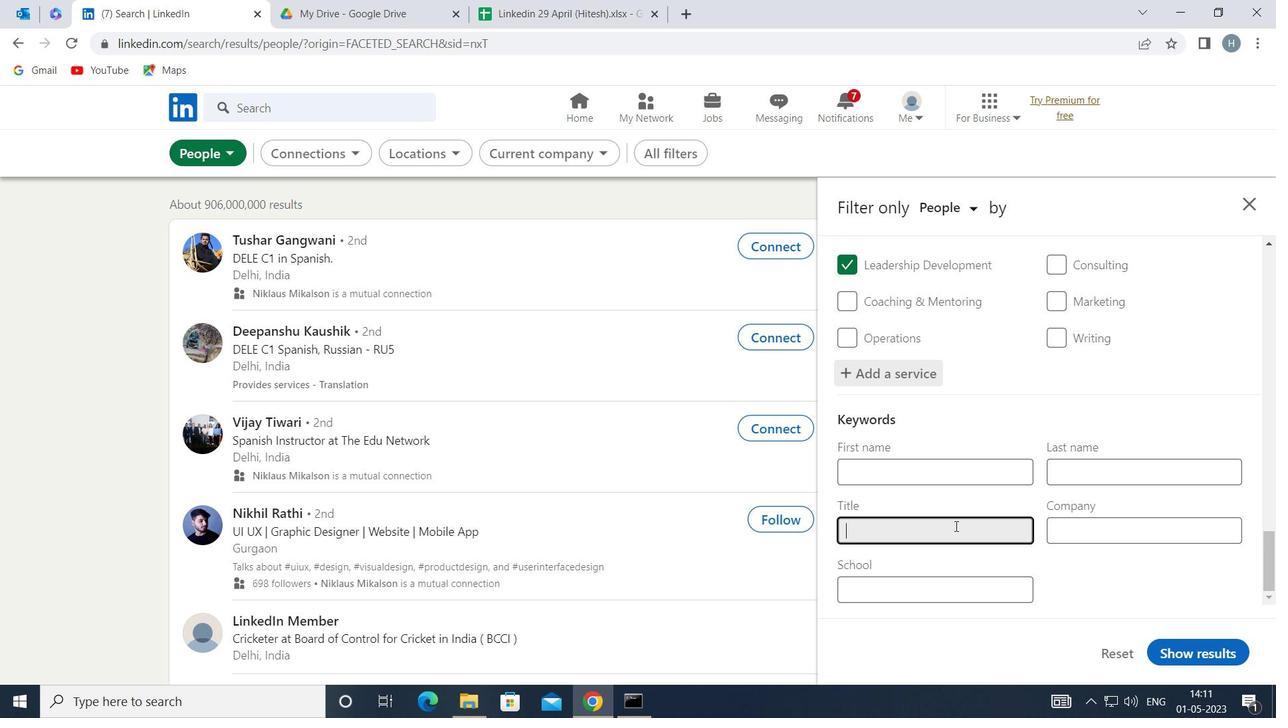 
Action: Key pressed <Key.shift>YOGA<Key.space><Key.shift>INSTRUCTOR
Screenshot: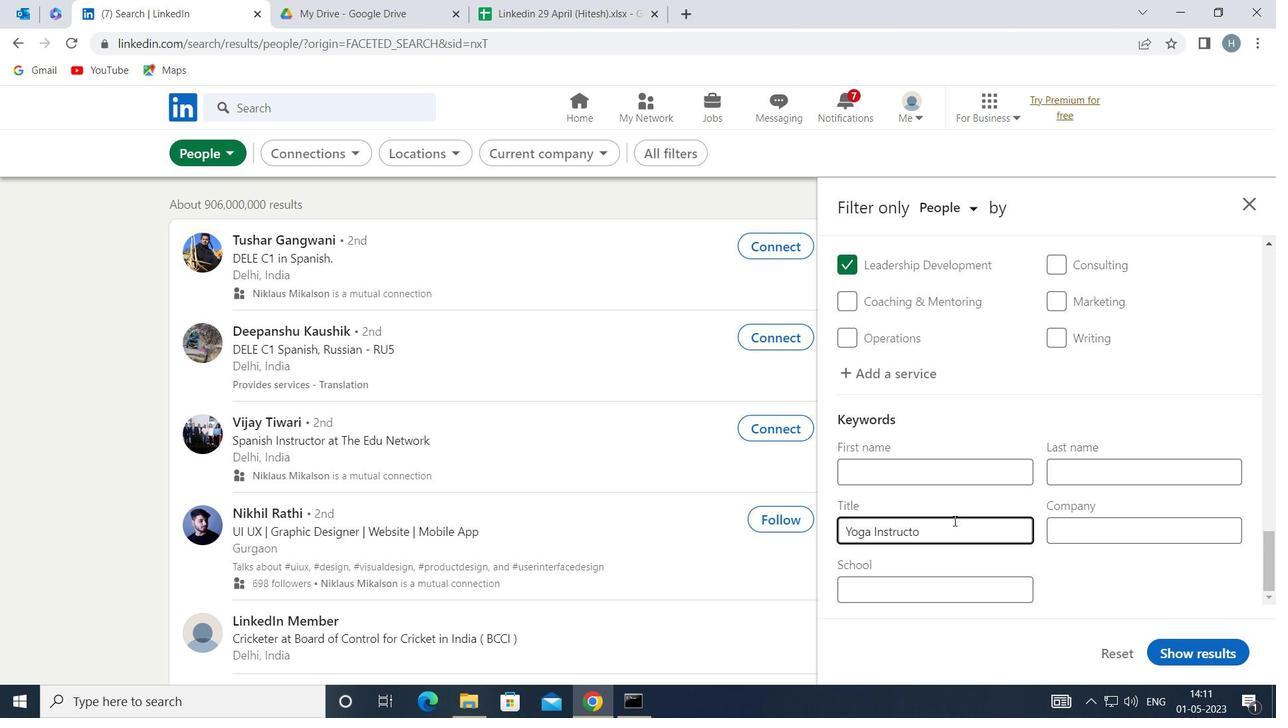 
Action: Mouse moved to (1236, 652)
Screenshot: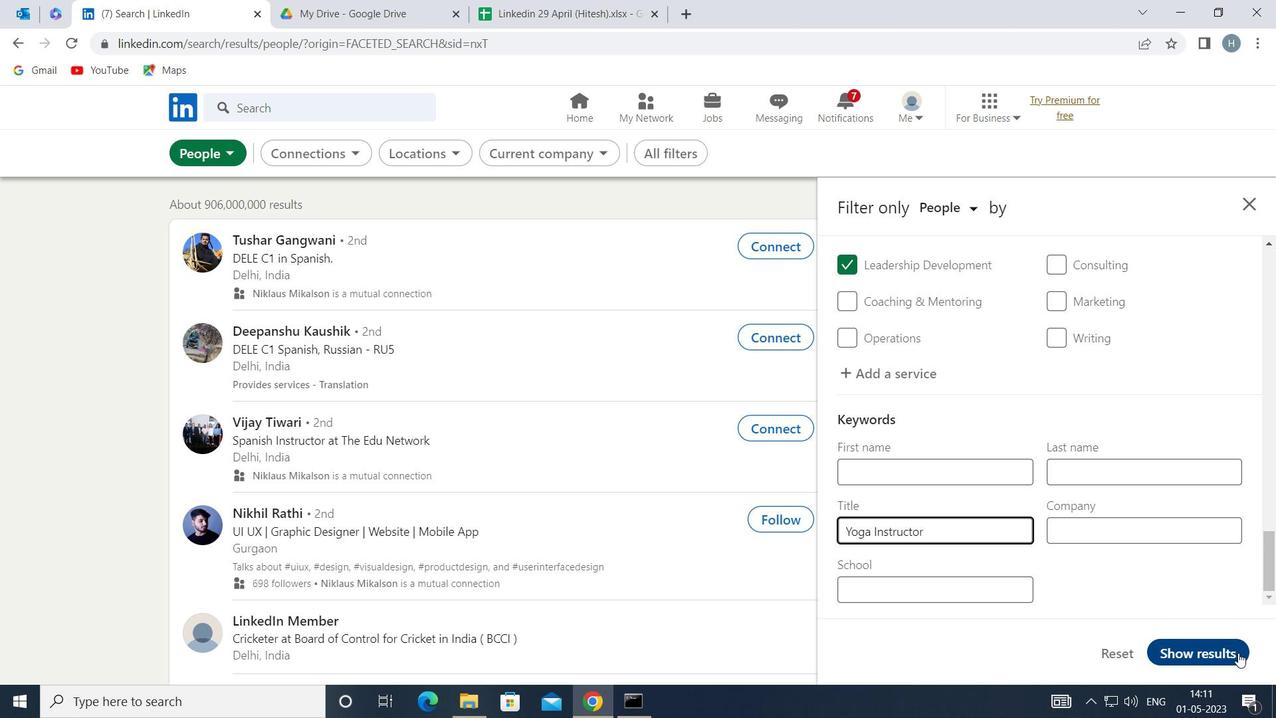 
Action: Mouse pressed left at (1236, 652)
Screenshot: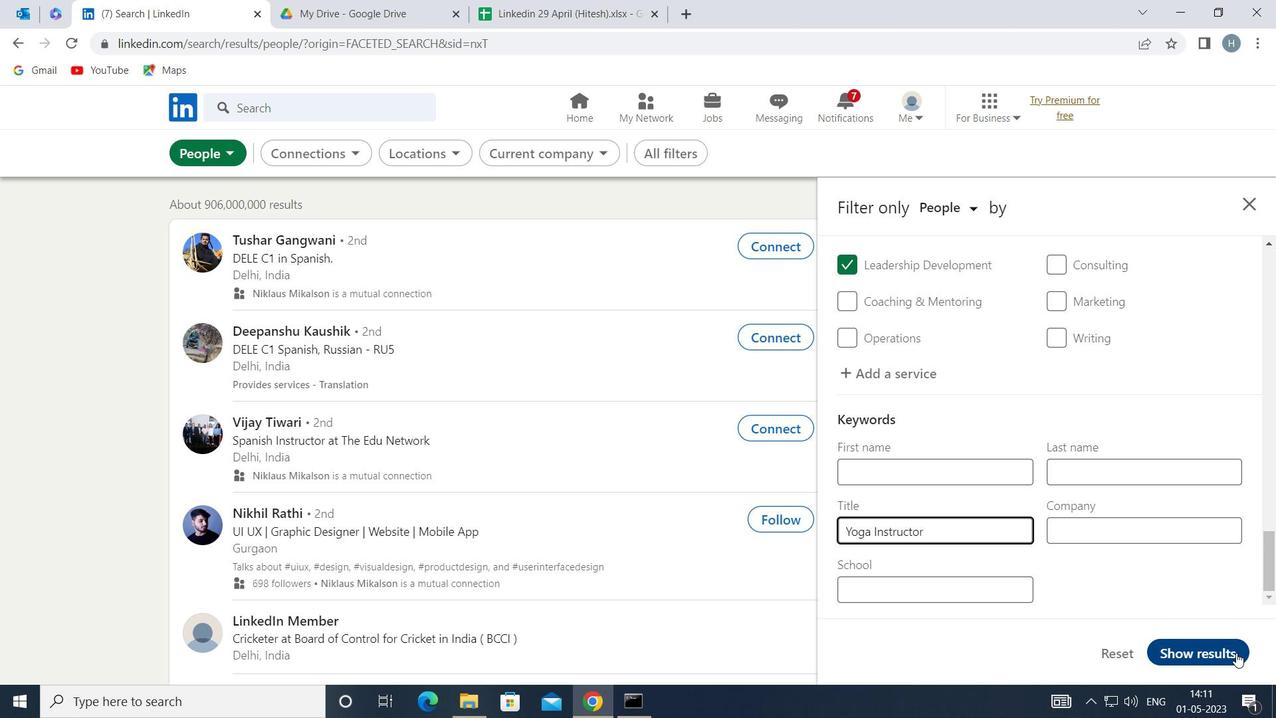 
Action: Mouse moved to (920, 509)
Screenshot: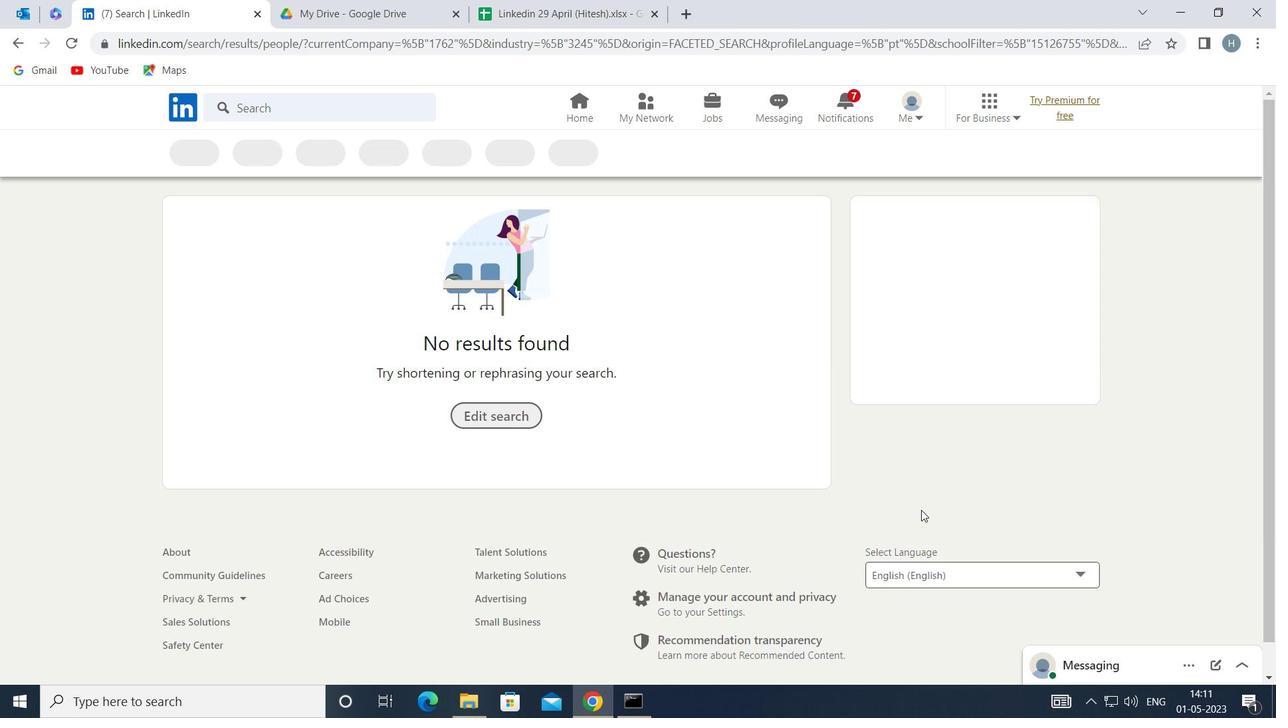 
